 Task: Create relationship between student and grades object.
Action: Mouse moved to (669, 34)
Screenshot: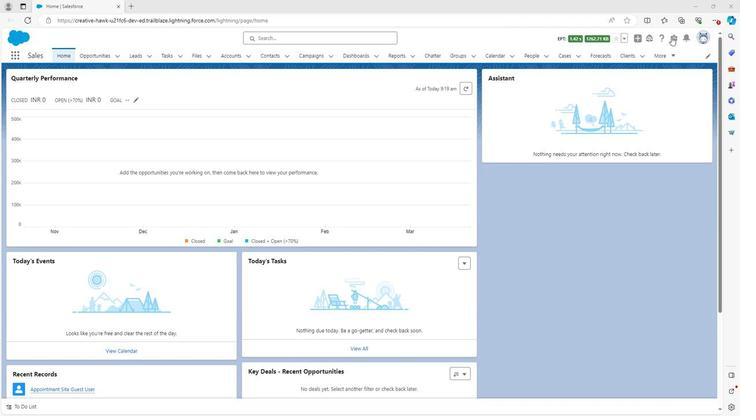 
Action: Mouse pressed left at (669, 34)
Screenshot: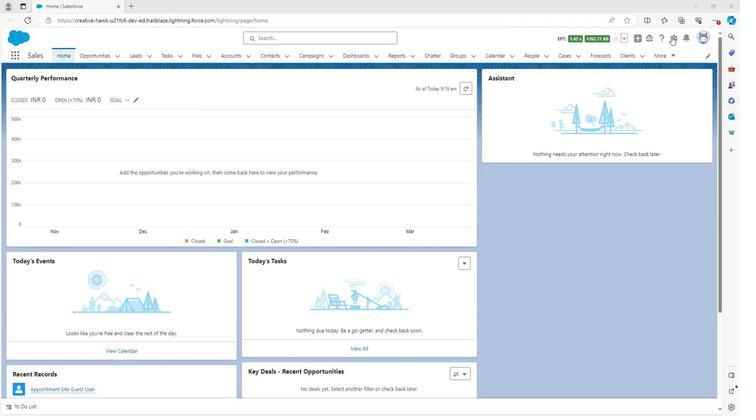 
Action: Mouse moved to (646, 57)
Screenshot: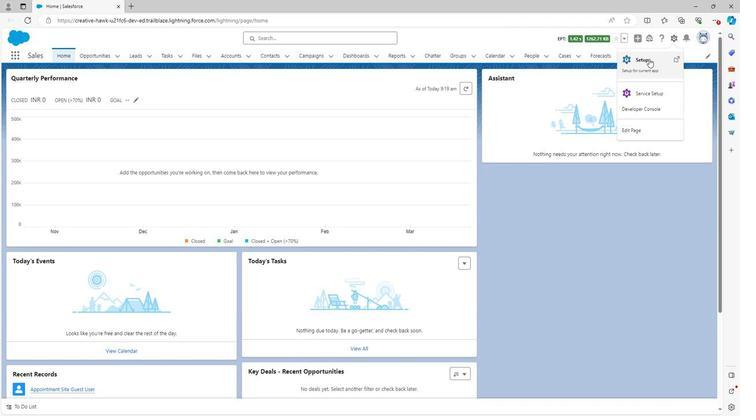 
Action: Mouse pressed left at (646, 57)
Screenshot: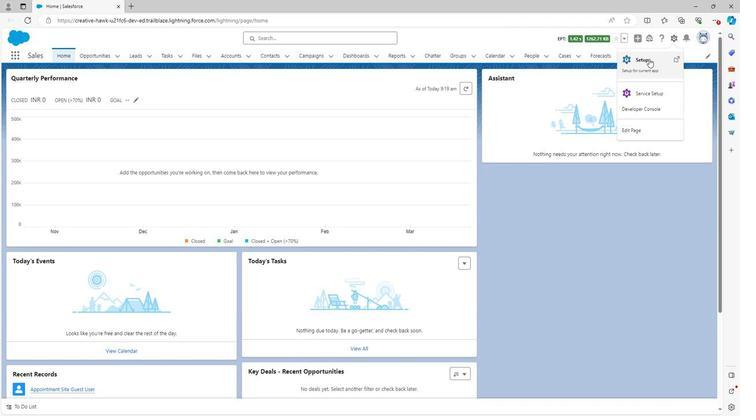 
Action: Mouse moved to (89, 53)
Screenshot: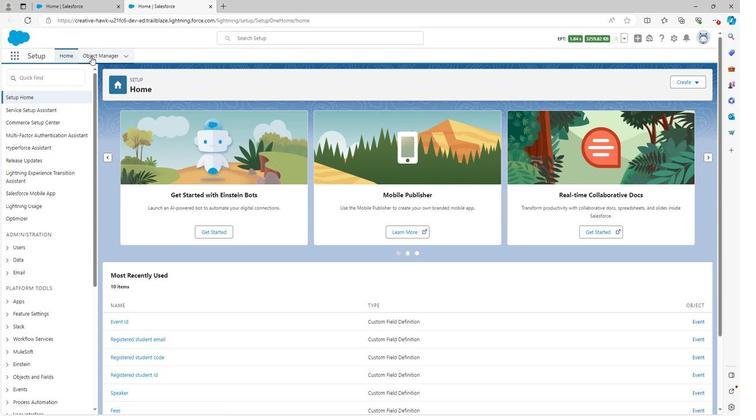 
Action: Mouse pressed left at (89, 53)
Screenshot: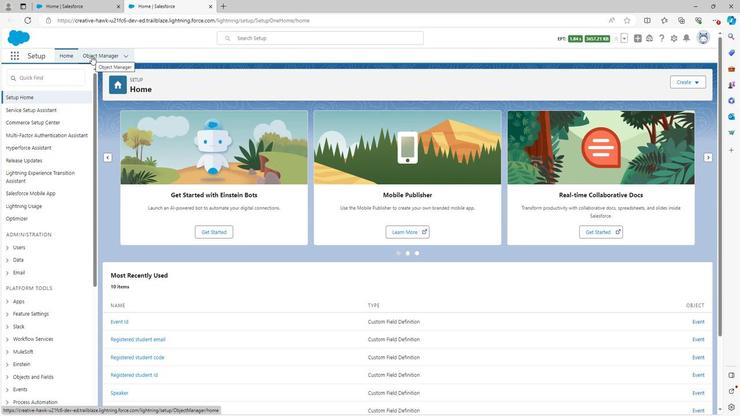 
Action: Mouse moved to (86, 182)
Screenshot: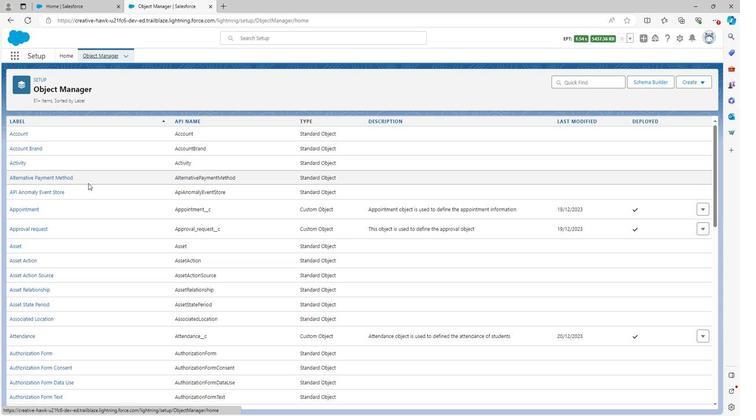 
Action: Mouse scrolled (86, 182) with delta (0, 0)
Screenshot: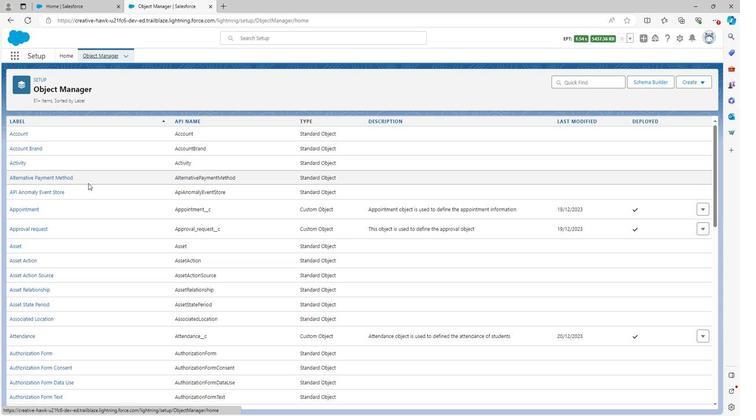 
Action: Mouse moved to (81, 196)
Screenshot: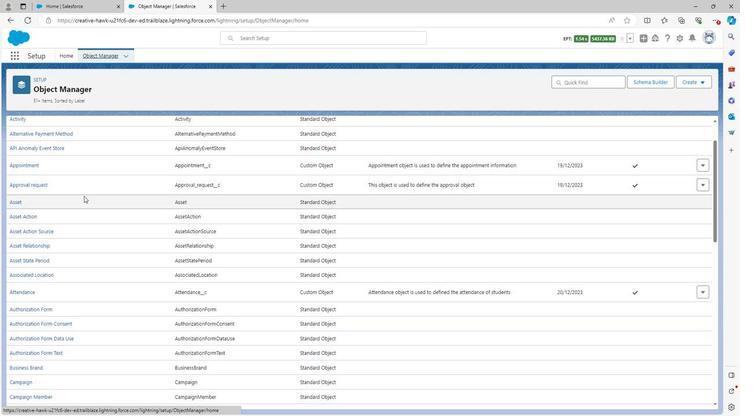 
Action: Mouse scrolled (81, 196) with delta (0, 0)
Screenshot: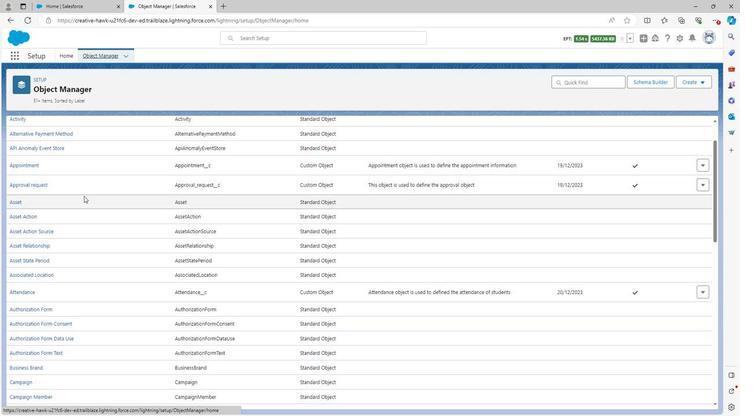 
Action: Mouse moved to (80, 197)
Screenshot: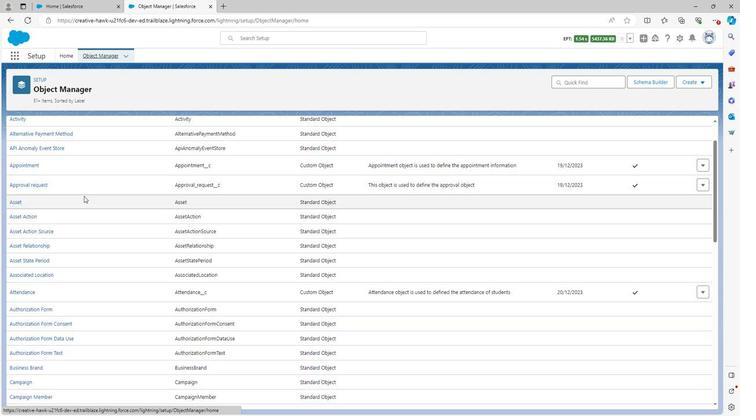 
Action: Mouse scrolled (80, 197) with delta (0, 0)
Screenshot: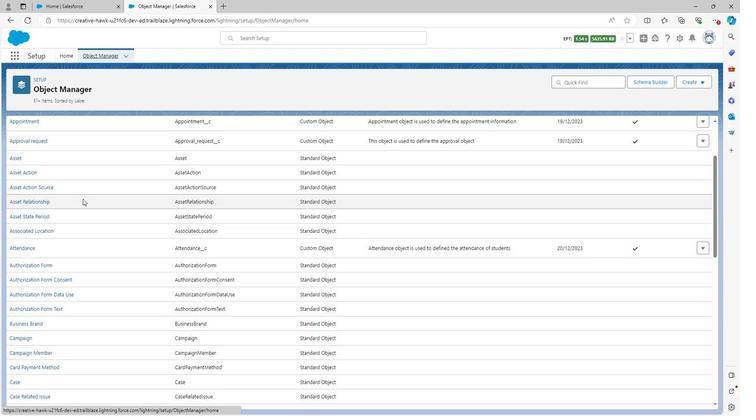 
Action: Mouse moved to (80, 200)
Screenshot: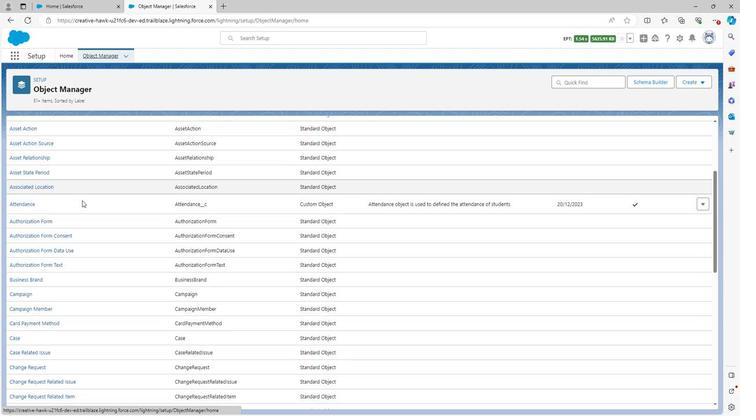 
Action: Mouse scrolled (80, 200) with delta (0, 0)
Screenshot: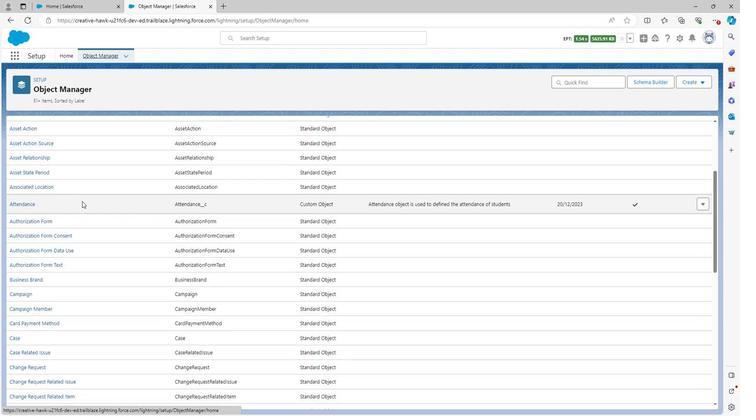 
Action: Mouse scrolled (80, 200) with delta (0, 0)
Screenshot: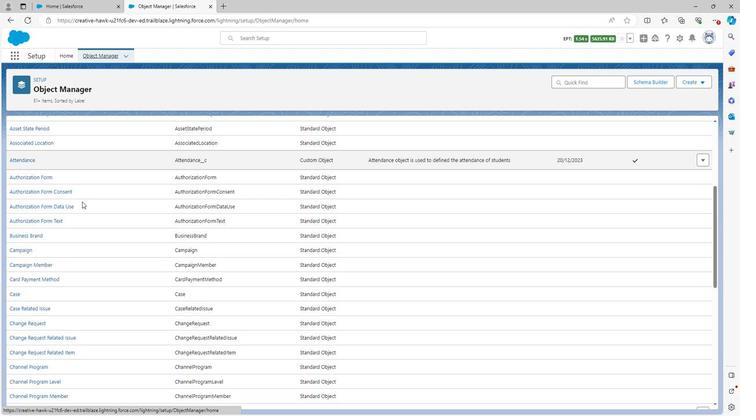 
Action: Mouse scrolled (80, 200) with delta (0, 0)
Screenshot: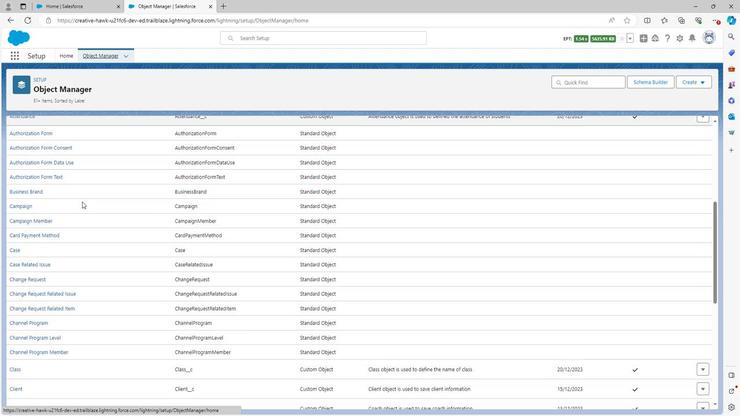 
Action: Mouse scrolled (80, 200) with delta (0, 0)
Screenshot: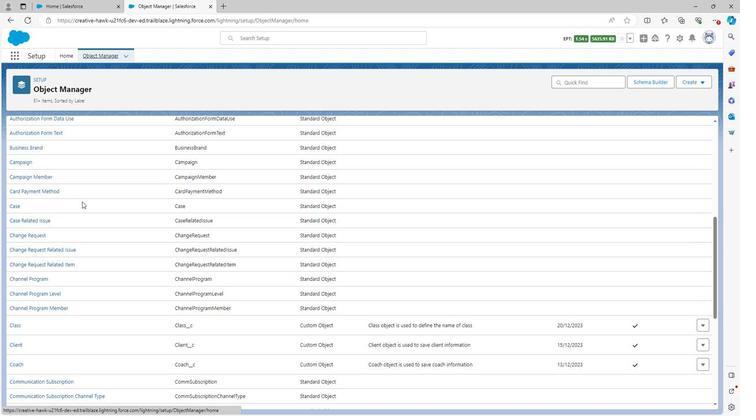 
Action: Mouse scrolled (80, 200) with delta (0, 0)
Screenshot: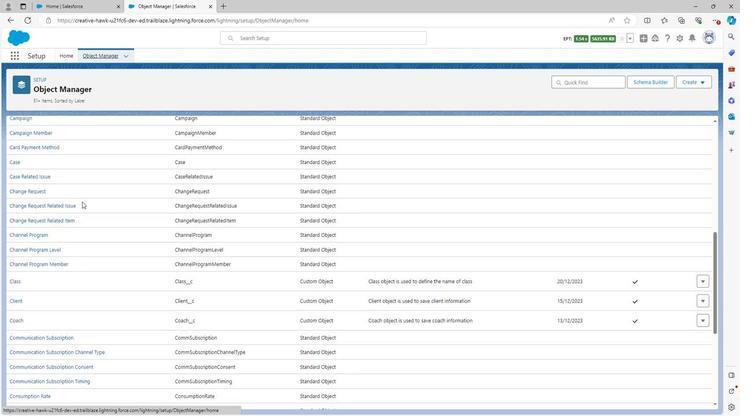 
Action: Mouse scrolled (80, 200) with delta (0, 0)
Screenshot: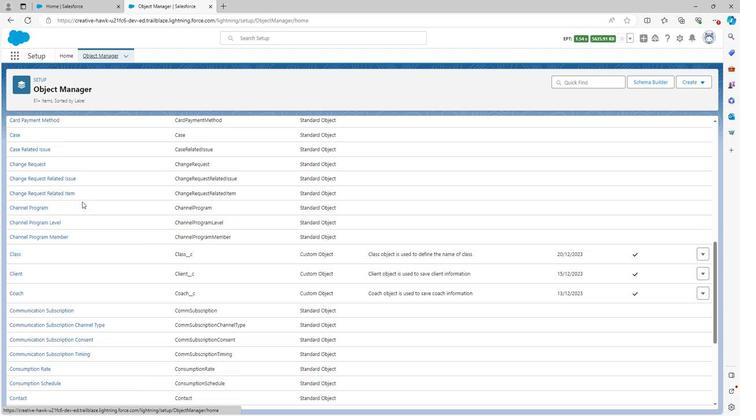 
Action: Mouse moved to (79, 201)
Screenshot: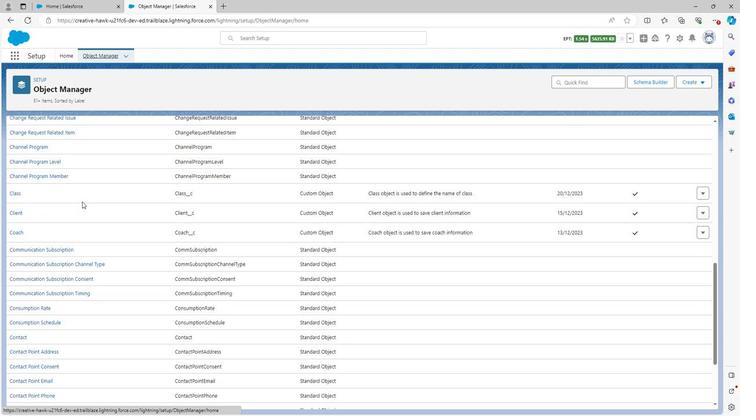 
Action: Mouse scrolled (79, 201) with delta (0, 0)
Screenshot: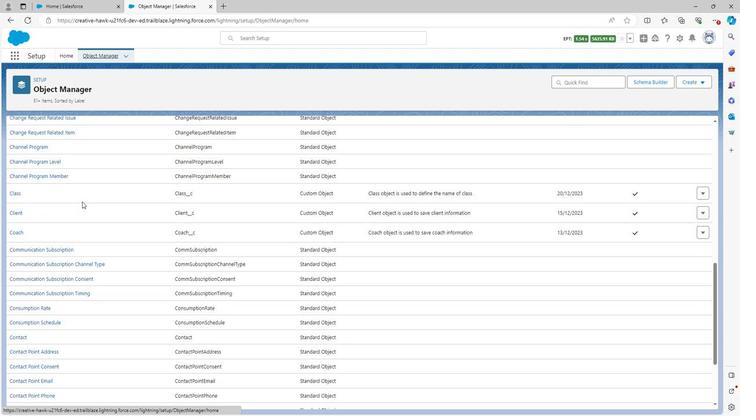 
Action: Mouse moved to (79, 203)
Screenshot: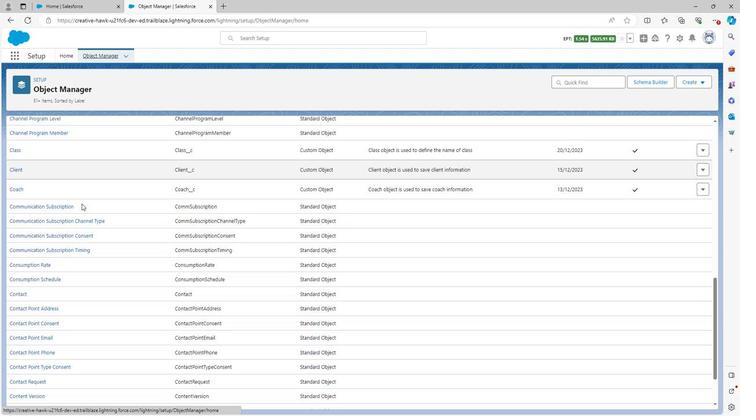 
Action: Mouse scrolled (79, 202) with delta (0, 0)
Screenshot: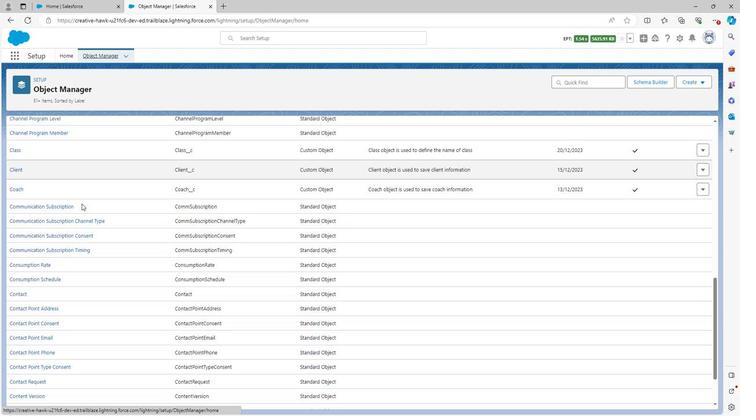 
Action: Mouse moved to (79, 204)
Screenshot: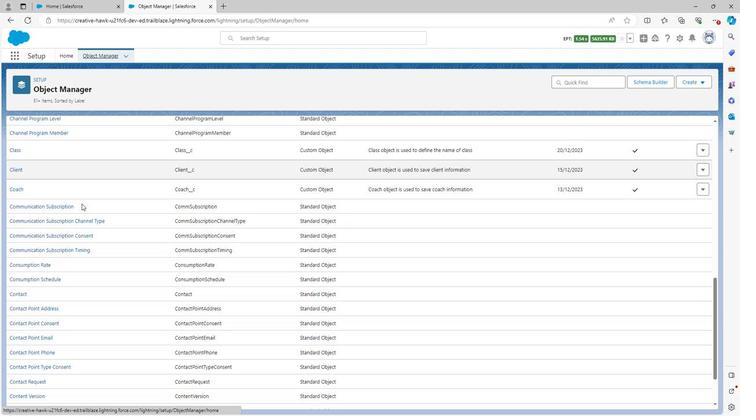
Action: Mouse scrolled (79, 203) with delta (0, 0)
Screenshot: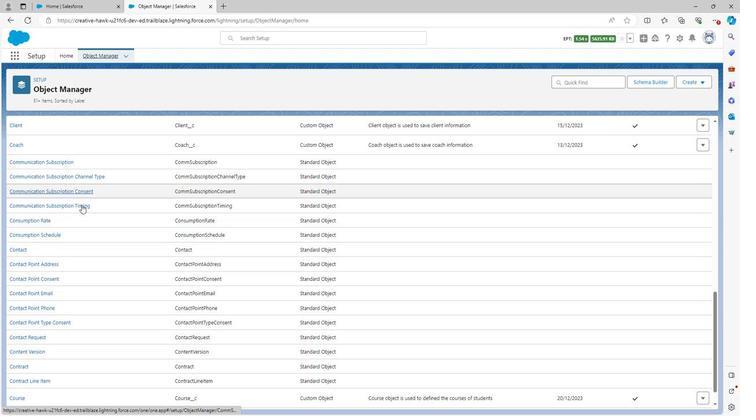 
Action: Mouse moved to (79, 204)
Screenshot: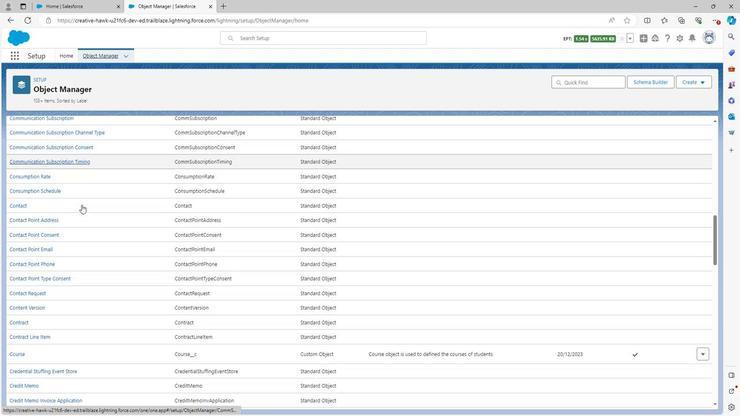 
Action: Mouse scrolled (79, 204) with delta (0, 0)
Screenshot: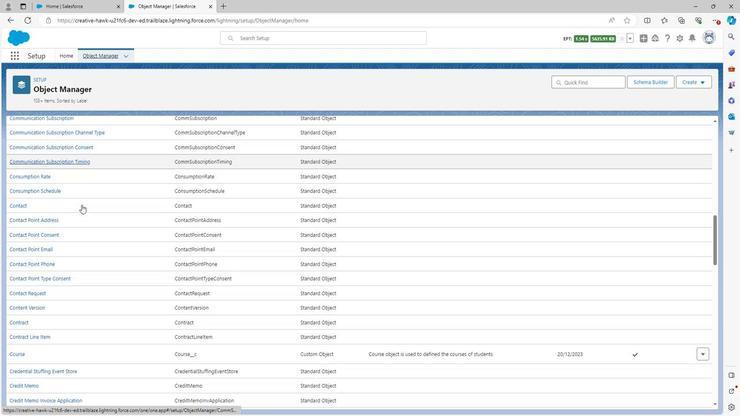 
Action: Mouse moved to (79, 205)
Screenshot: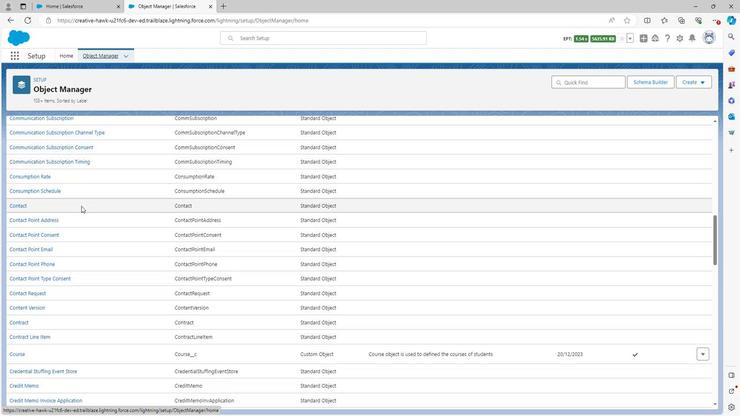 
Action: Mouse scrolled (79, 205) with delta (0, 0)
Screenshot: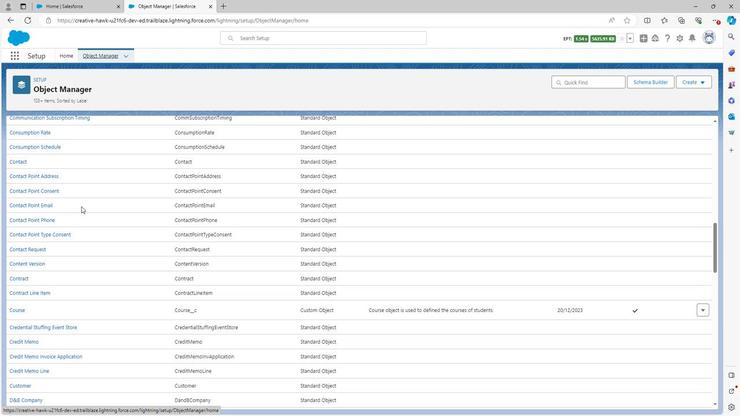 
Action: Mouse scrolled (79, 205) with delta (0, 0)
Screenshot: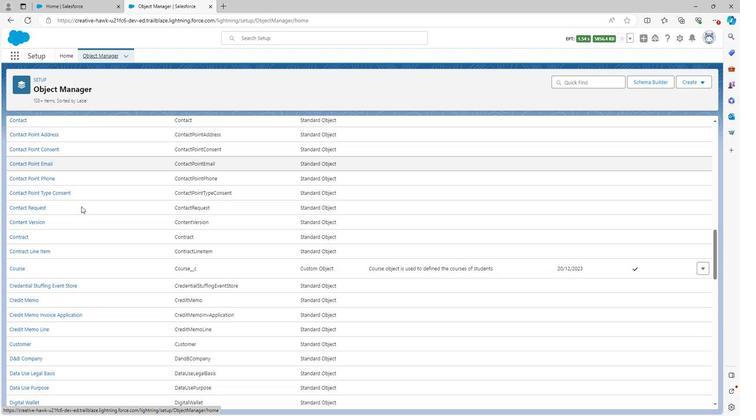 
Action: Mouse scrolled (79, 205) with delta (0, 0)
Screenshot: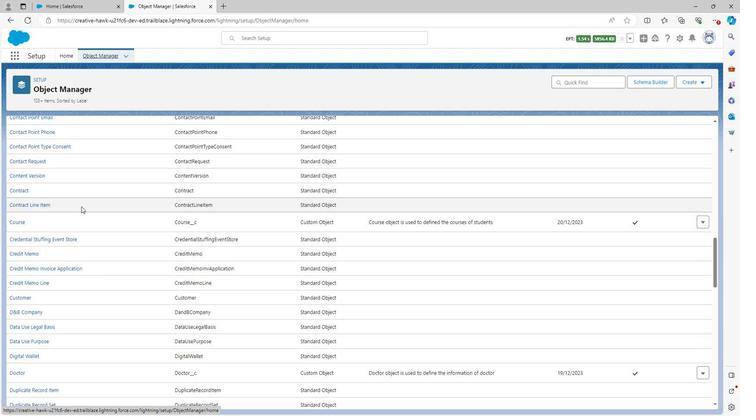 
Action: Mouse scrolled (79, 205) with delta (0, 0)
Screenshot: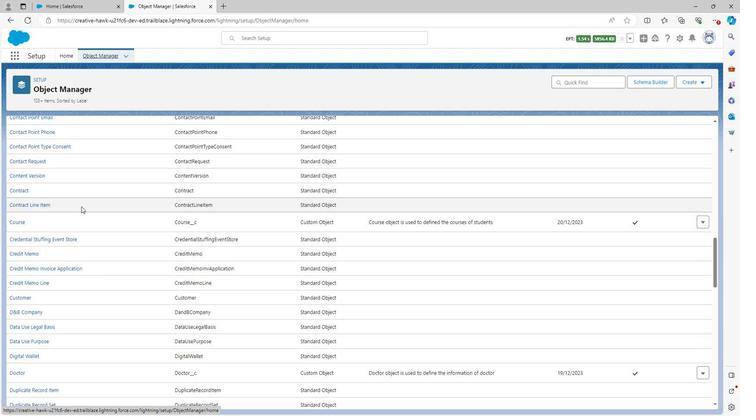 
Action: Mouse scrolled (79, 205) with delta (0, 0)
Screenshot: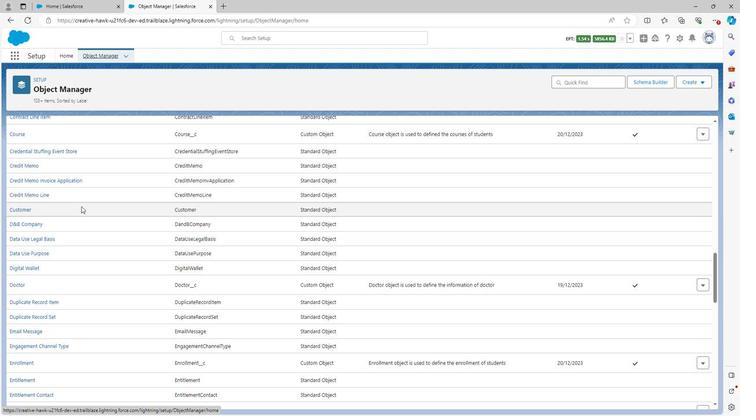 
Action: Mouse scrolled (79, 205) with delta (0, 0)
Screenshot: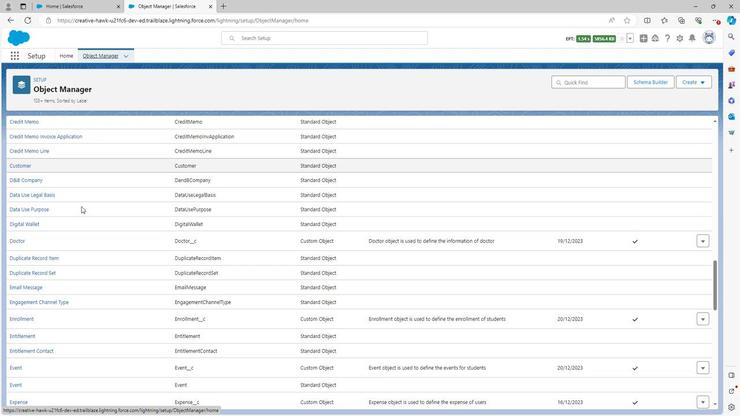 
Action: Mouse scrolled (79, 205) with delta (0, 0)
Screenshot: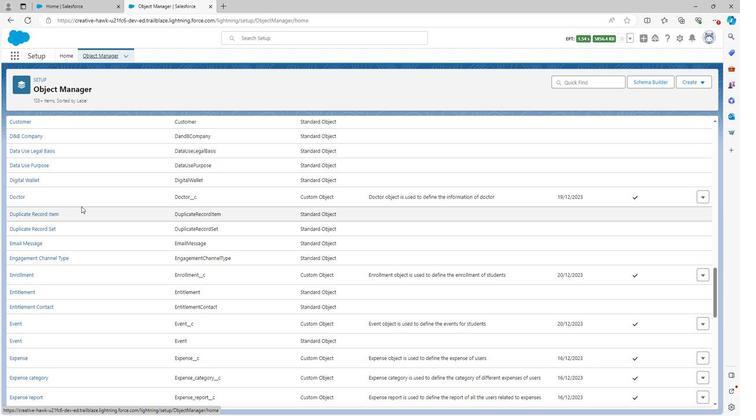 
Action: Mouse scrolled (79, 205) with delta (0, 0)
Screenshot: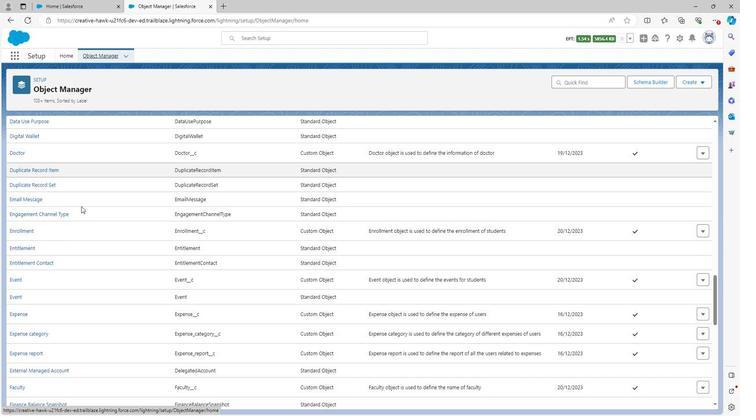 
Action: Mouse scrolled (79, 205) with delta (0, 0)
Screenshot: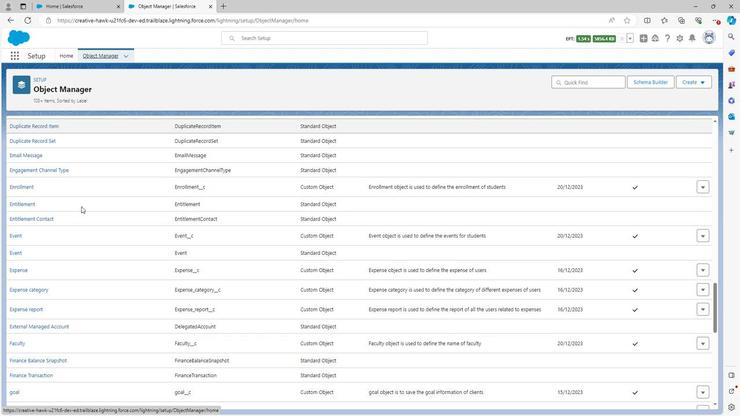 
Action: Mouse scrolled (79, 205) with delta (0, 0)
Screenshot: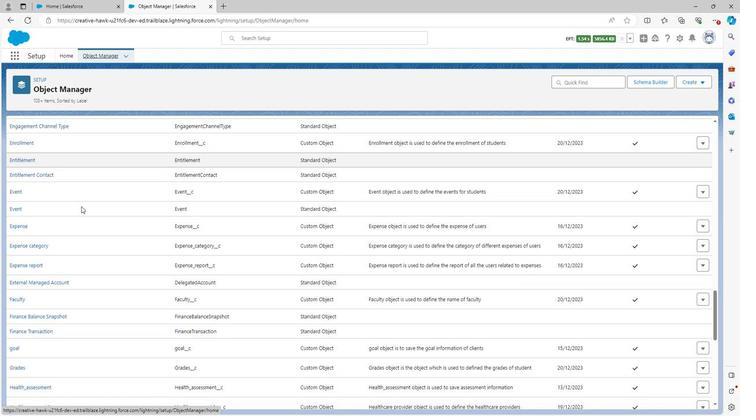 
Action: Mouse scrolled (79, 205) with delta (0, 0)
Screenshot: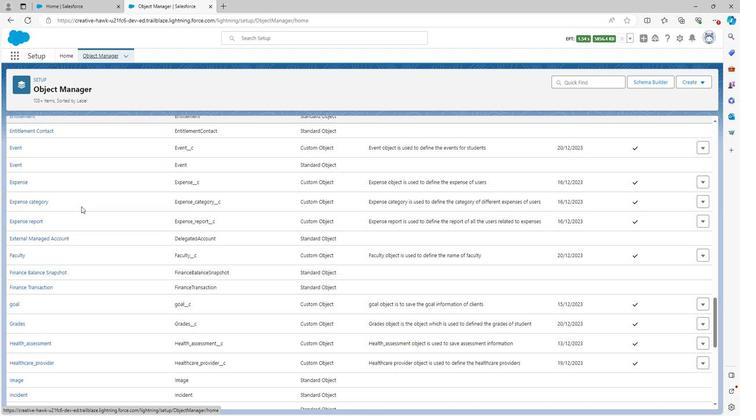 
Action: Mouse scrolled (79, 205) with delta (0, 0)
Screenshot: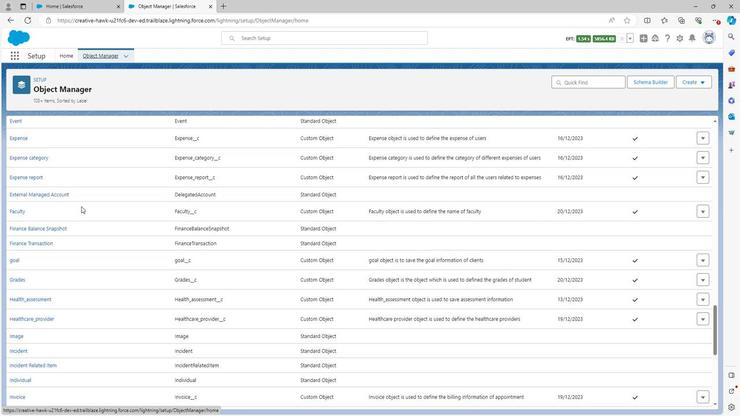 
Action: Mouse scrolled (79, 205) with delta (0, 0)
Screenshot: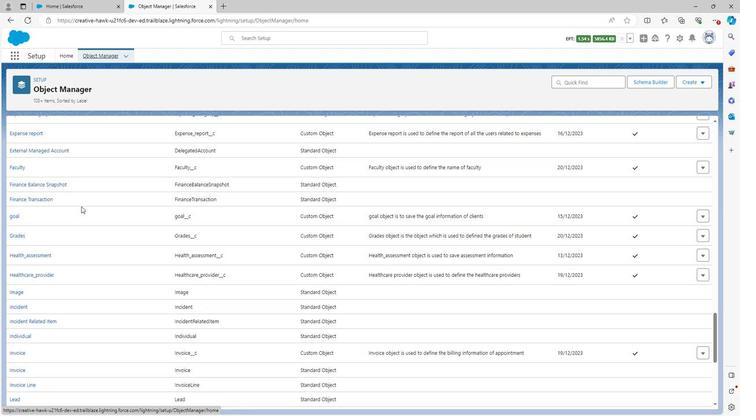 
Action: Mouse scrolled (79, 205) with delta (0, 0)
Screenshot: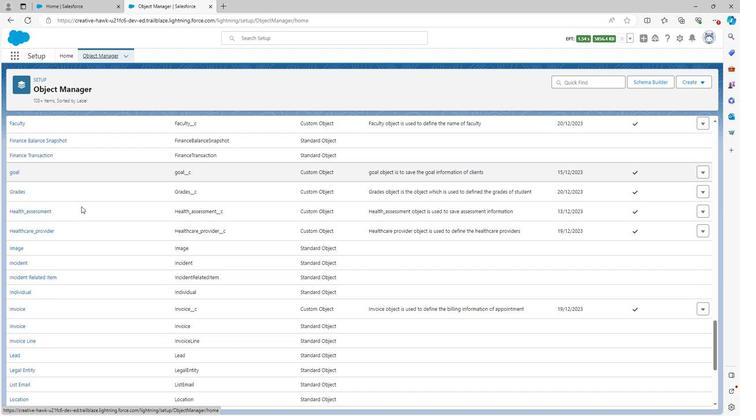 
Action: Mouse moved to (17, 146)
Screenshot: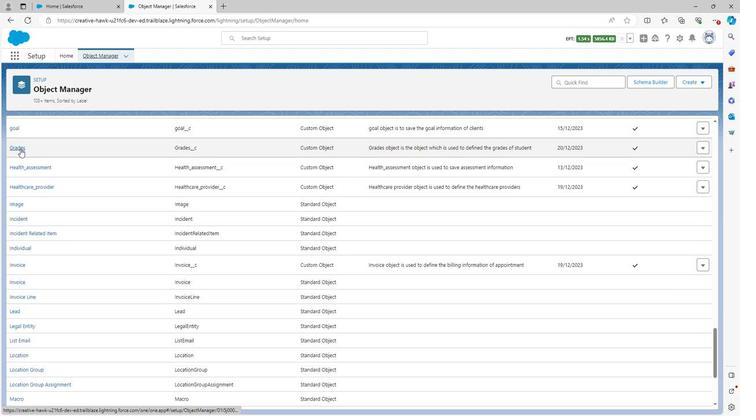 
Action: Mouse pressed left at (17, 146)
Screenshot: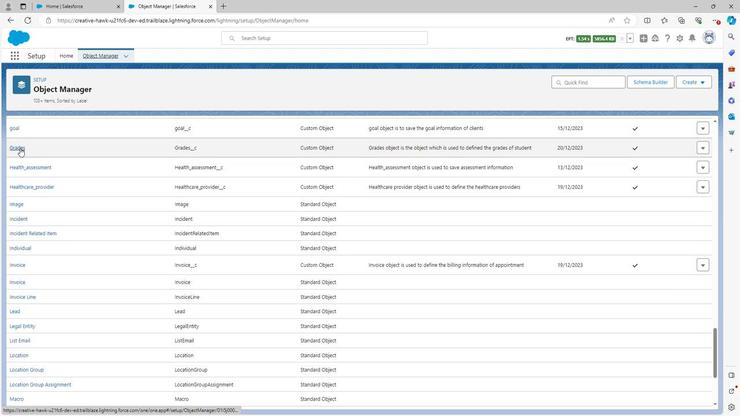 
Action: Mouse moved to (85, 52)
Screenshot: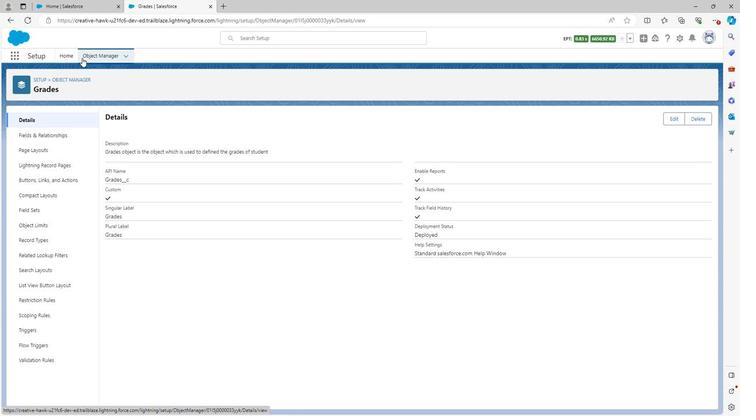 
Action: Mouse pressed left at (85, 52)
Screenshot: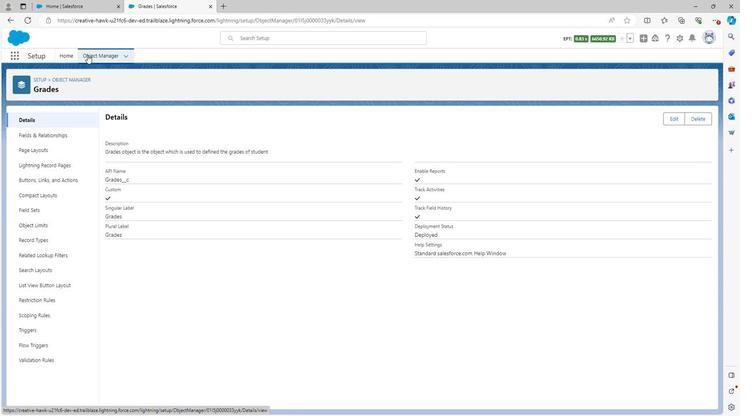 
Action: Mouse moved to (69, 298)
Screenshot: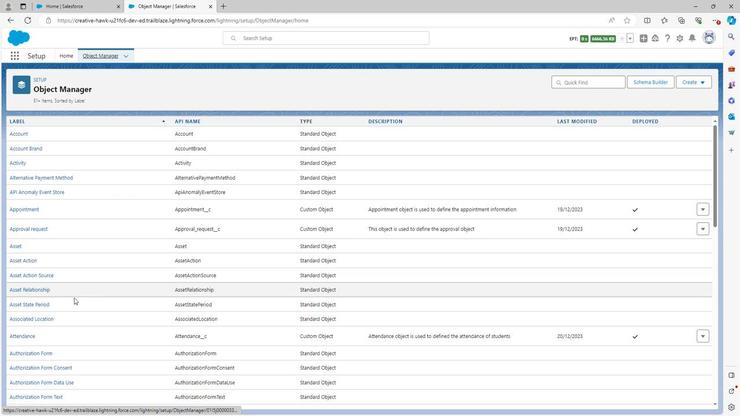 
Action: Mouse scrolled (69, 297) with delta (0, 0)
Screenshot: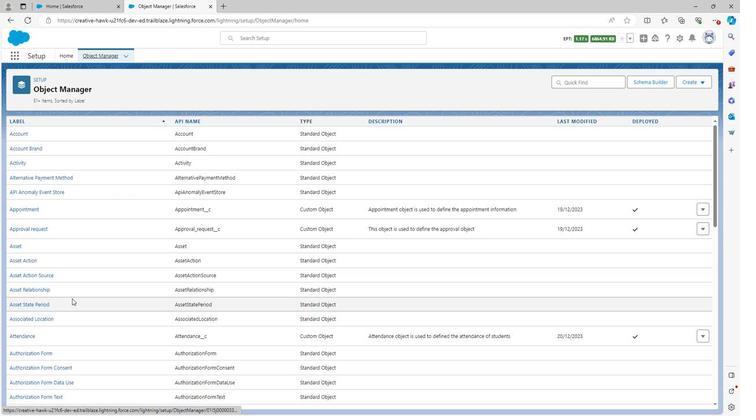 
Action: Mouse moved to (69, 298)
Screenshot: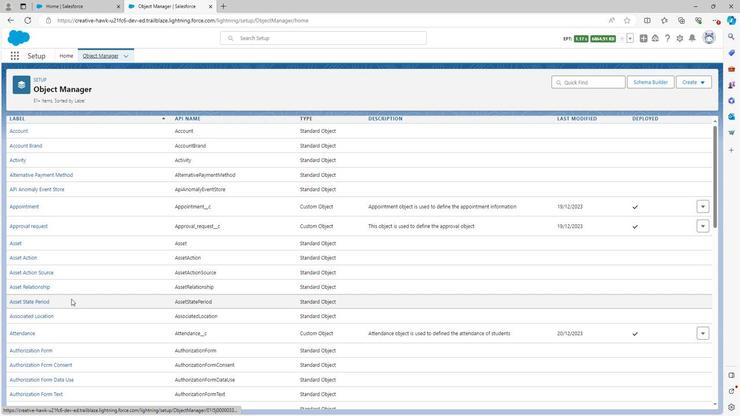 
Action: Mouse scrolled (69, 298) with delta (0, 0)
Screenshot: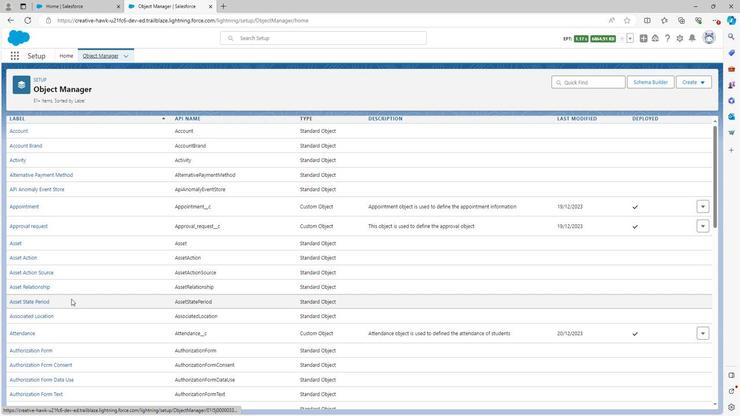 
Action: Mouse moved to (67, 300)
Screenshot: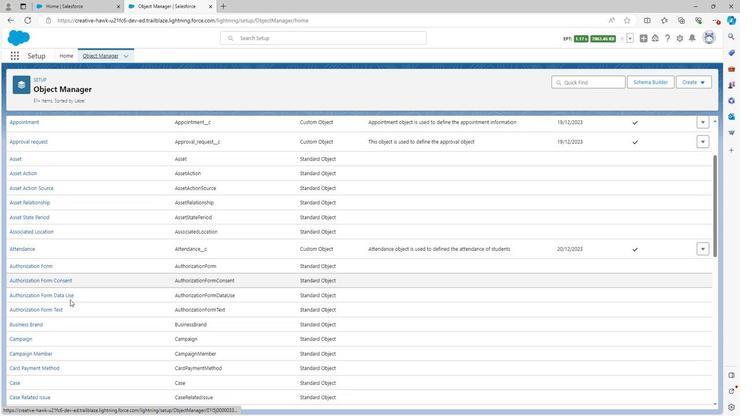 
Action: Mouse scrolled (67, 299) with delta (0, 0)
Screenshot: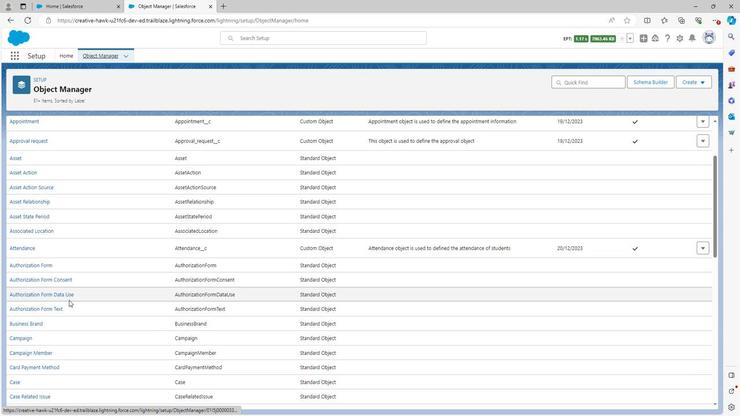 
Action: Mouse scrolled (67, 299) with delta (0, 0)
Screenshot: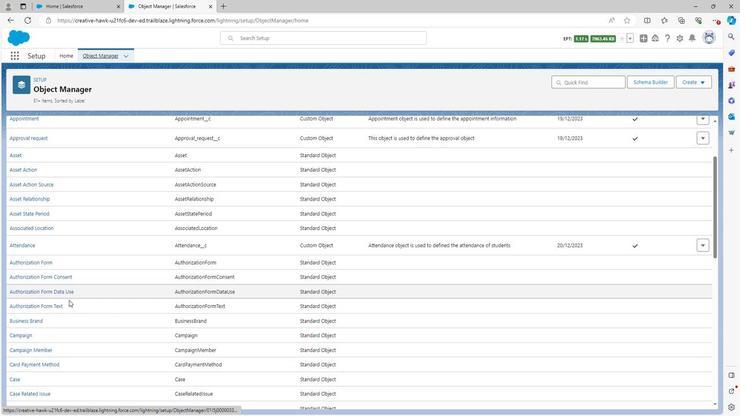 
Action: Mouse scrolled (67, 299) with delta (0, 0)
Screenshot: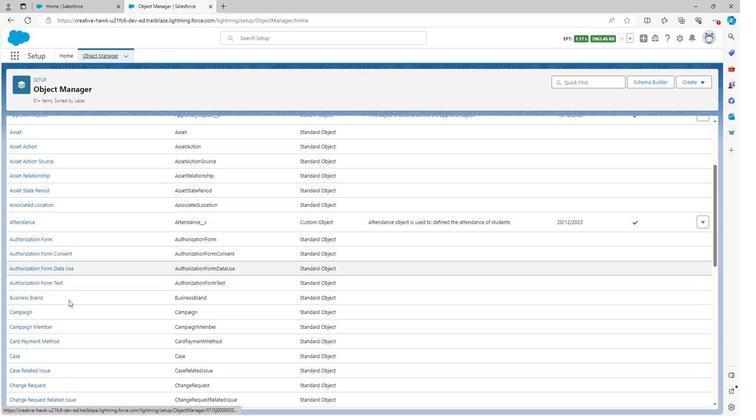 
Action: Mouse scrolled (67, 299) with delta (0, 0)
Screenshot: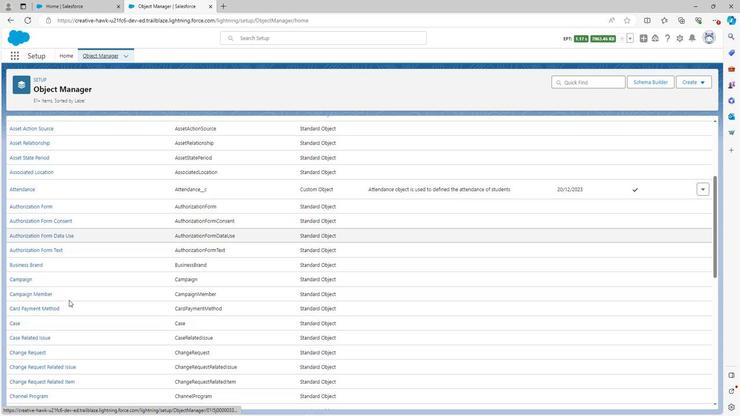 
Action: Mouse moved to (66, 302)
Screenshot: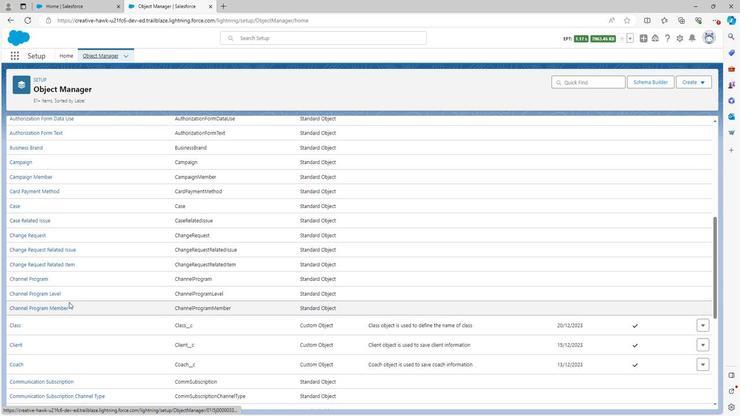 
Action: Mouse scrolled (66, 301) with delta (0, 0)
Screenshot: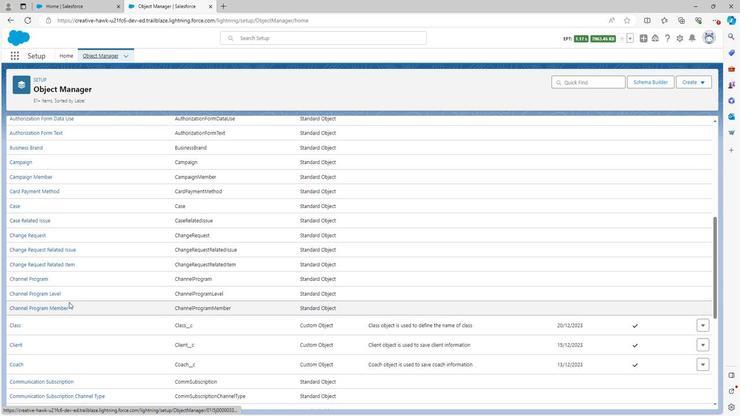 
Action: Mouse scrolled (66, 301) with delta (0, 0)
Screenshot: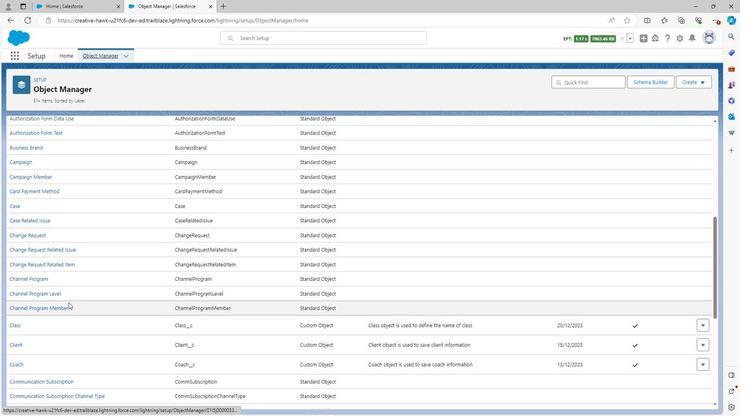 
Action: Mouse scrolled (66, 301) with delta (0, 0)
Screenshot: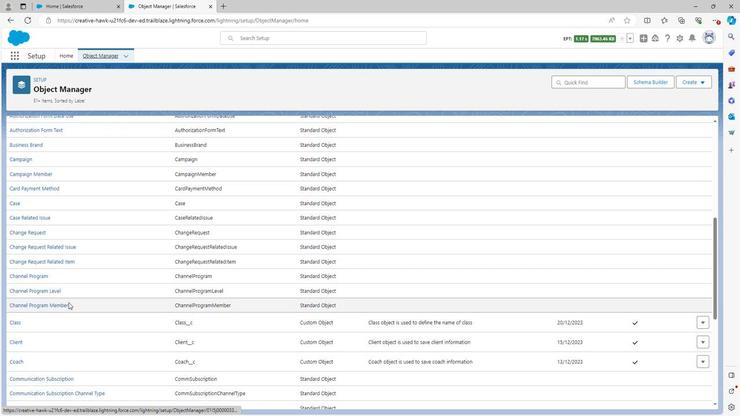 
Action: Mouse scrolled (66, 301) with delta (0, 0)
Screenshot: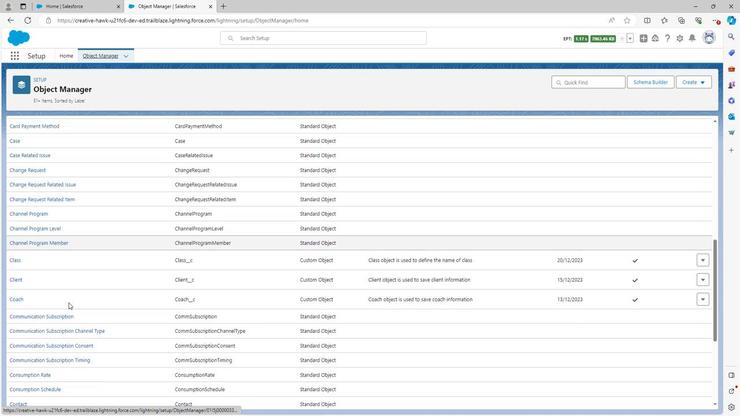 
Action: Mouse moved to (69, 294)
Screenshot: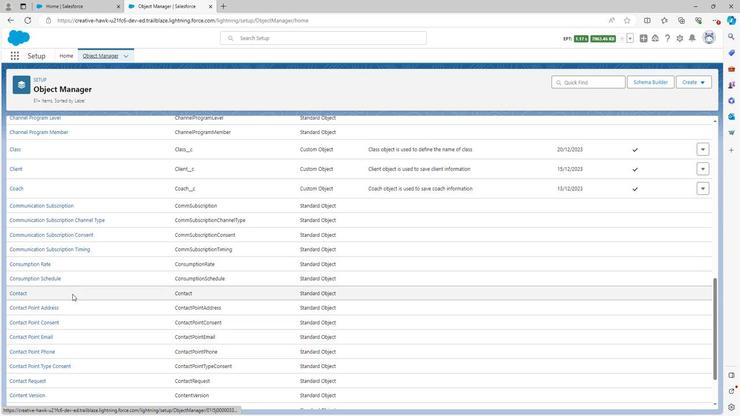 
Action: Mouse scrolled (69, 294) with delta (0, 0)
Screenshot: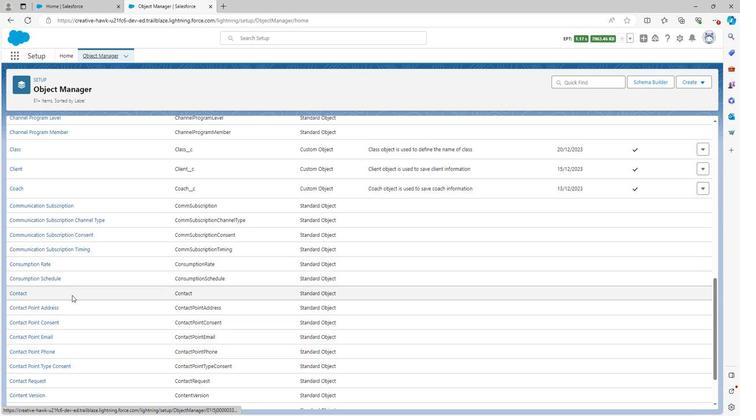 
Action: Mouse scrolled (69, 294) with delta (0, 0)
Screenshot: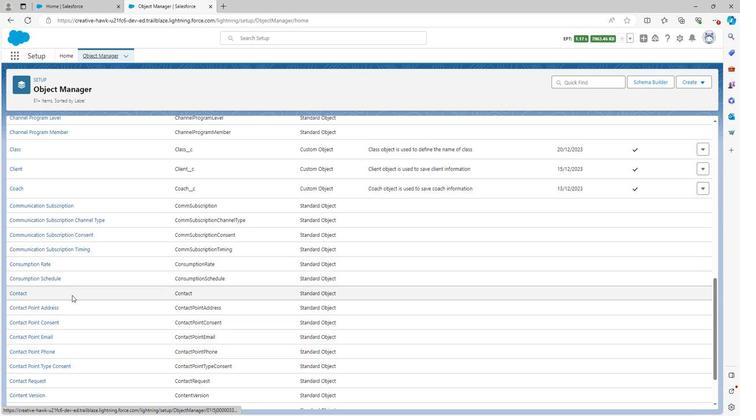 
Action: Mouse scrolled (69, 294) with delta (0, 0)
Screenshot: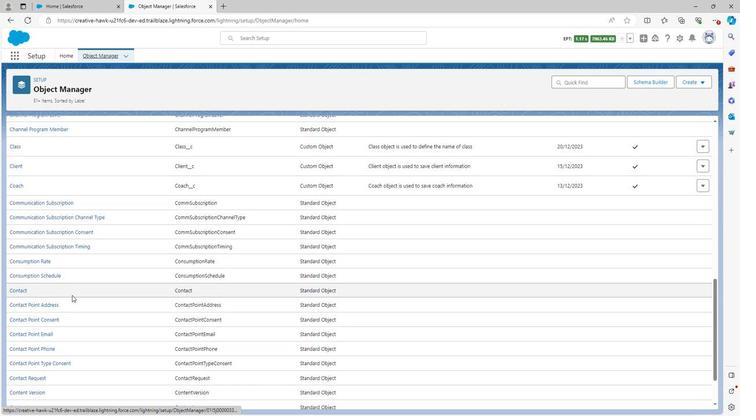 
Action: Mouse scrolled (69, 294) with delta (0, 0)
Screenshot: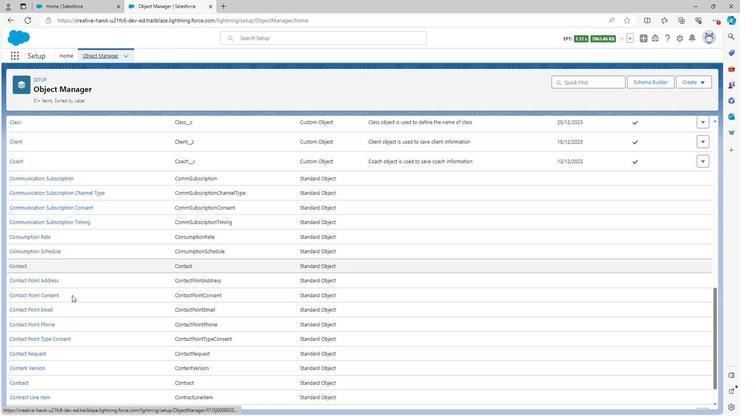 
Action: Mouse scrolled (69, 294) with delta (0, 0)
Screenshot: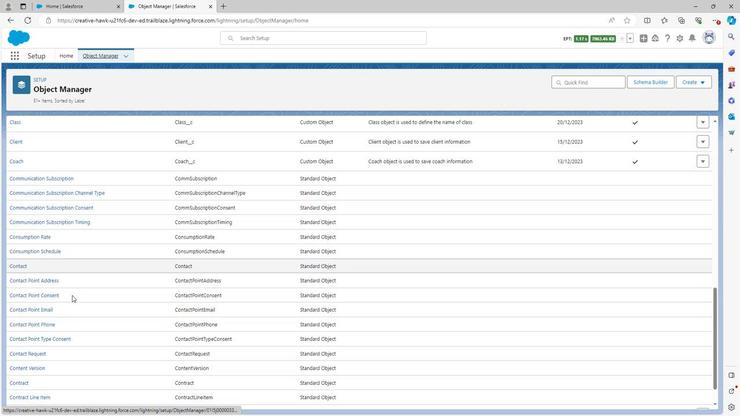 
Action: Mouse moved to (68, 295)
Screenshot: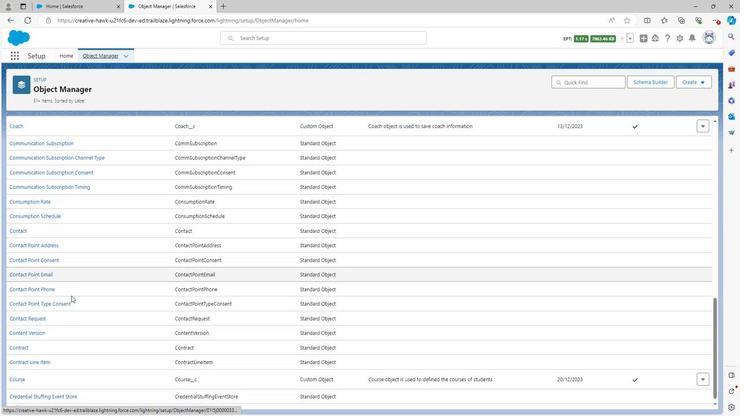 
Action: Mouse scrolled (68, 294) with delta (0, 0)
Screenshot: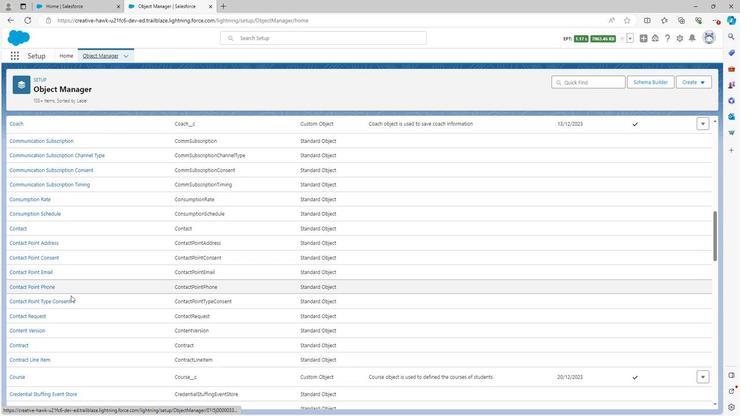 
Action: Mouse moved to (68, 296)
Screenshot: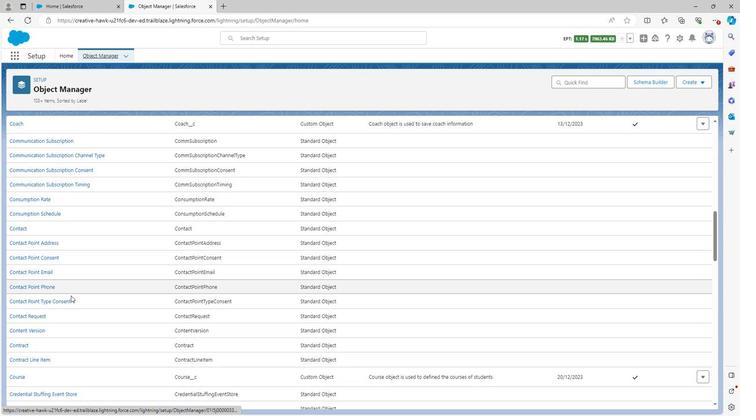 
Action: Mouse scrolled (68, 295) with delta (0, 0)
Screenshot: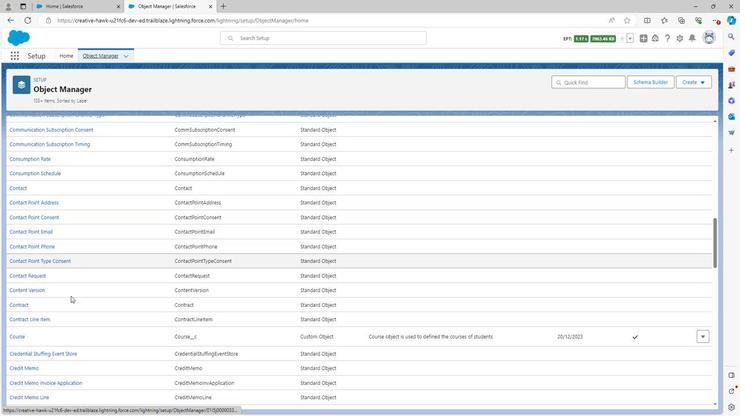 
Action: Mouse moved to (68, 297)
Screenshot: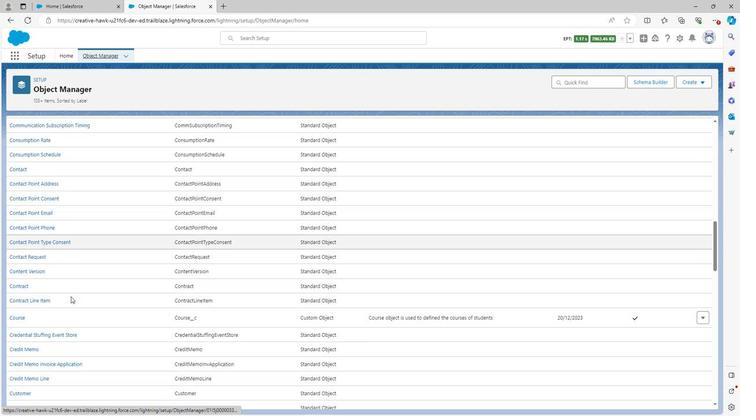
Action: Mouse scrolled (68, 296) with delta (0, 0)
Screenshot: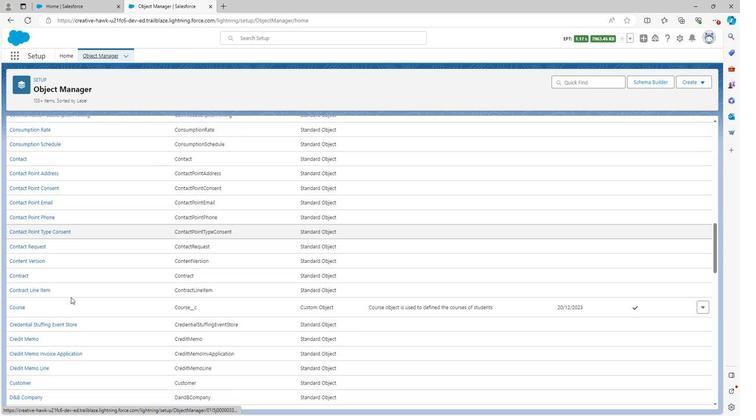 
Action: Mouse moved to (68, 298)
Screenshot: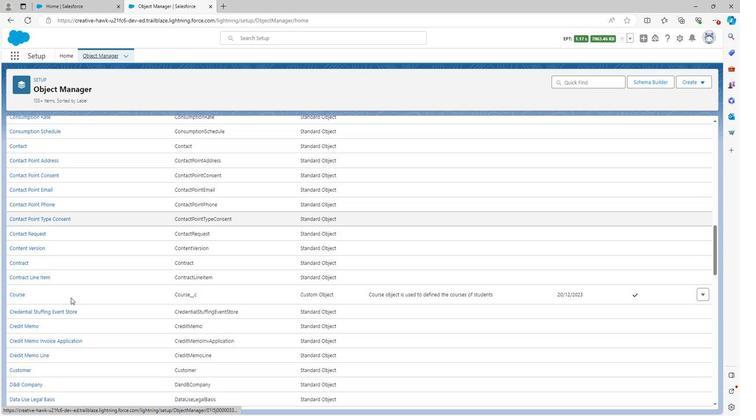 
Action: Mouse scrolled (68, 297) with delta (0, 0)
Screenshot: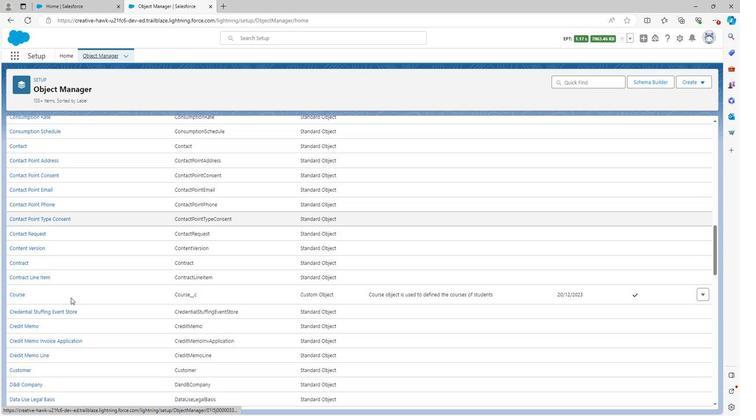 
Action: Mouse moved to (68, 298)
Screenshot: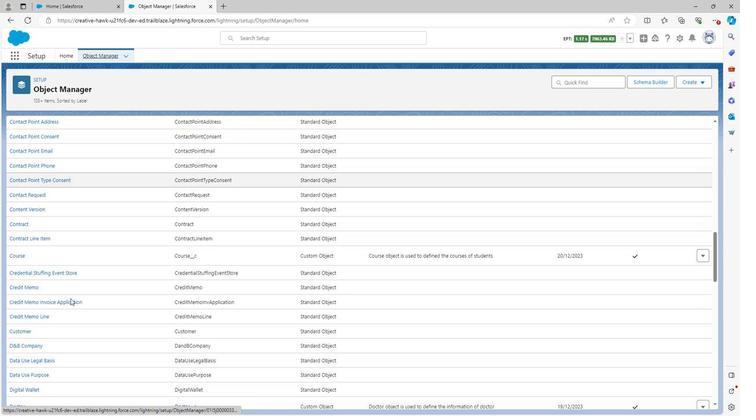 
Action: Mouse scrolled (68, 297) with delta (0, 0)
Screenshot: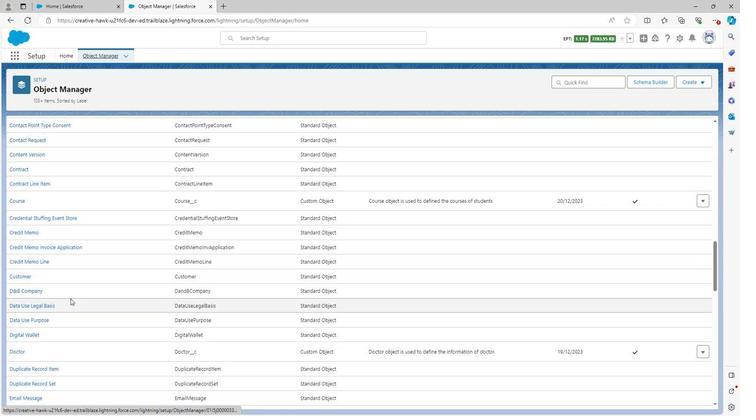 
Action: Mouse scrolled (68, 297) with delta (0, 0)
Screenshot: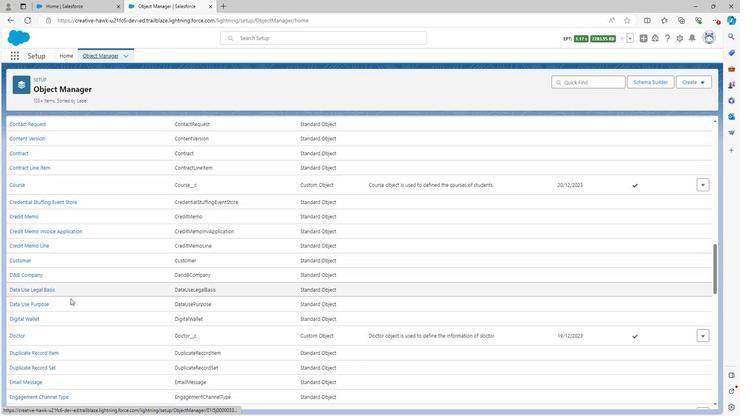 
Action: Mouse moved to (68, 298)
Screenshot: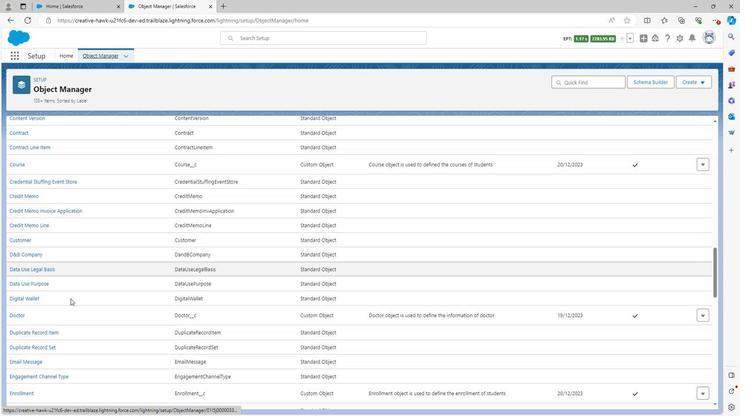
Action: Mouse scrolled (68, 298) with delta (0, 0)
Screenshot: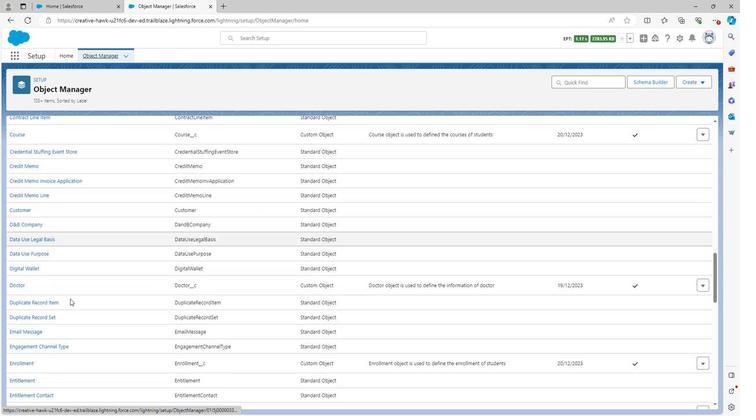 
Action: Mouse moved to (67, 299)
Screenshot: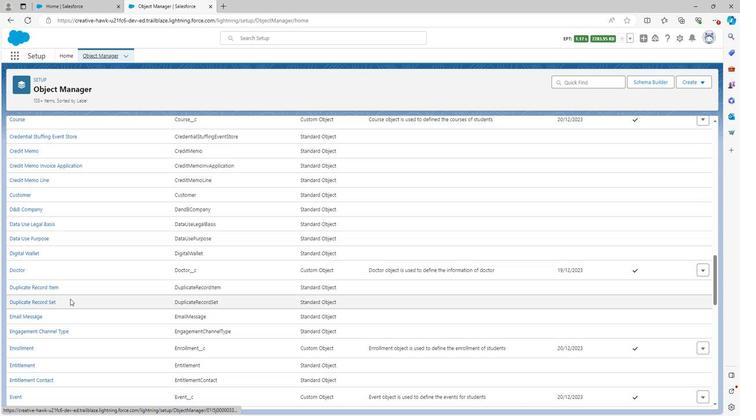 
Action: Mouse scrolled (67, 298) with delta (0, 0)
Screenshot: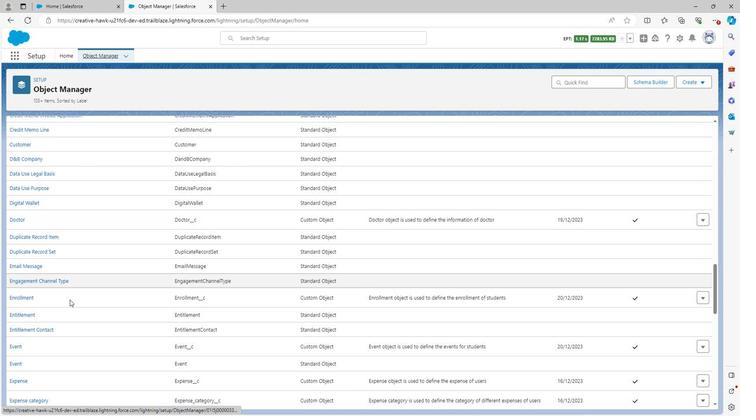 
Action: Mouse moved to (10, 302)
Screenshot: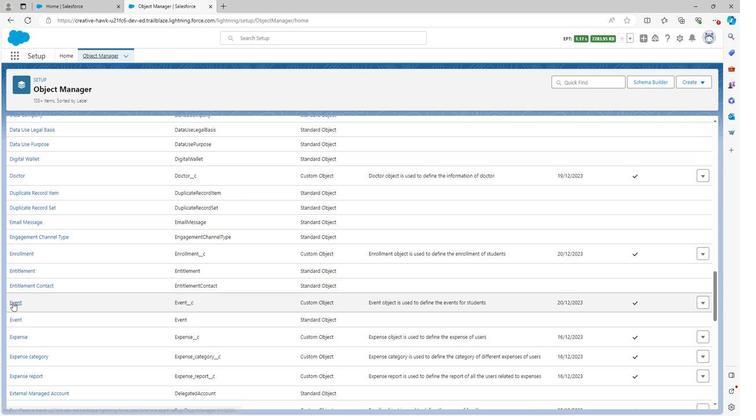 
Action: Mouse pressed left at (10, 302)
Screenshot: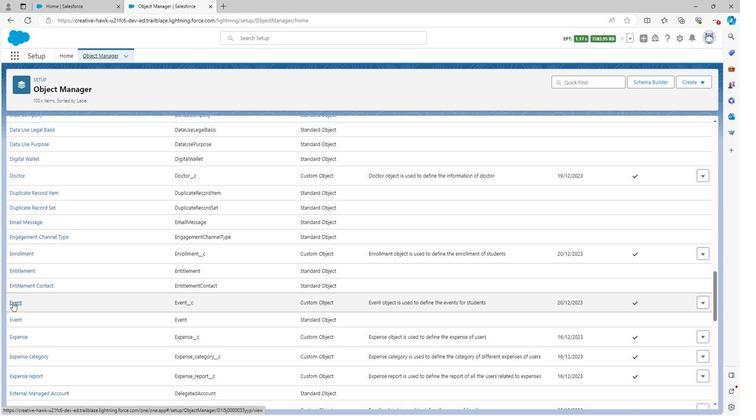 
Action: Mouse moved to (62, 131)
Screenshot: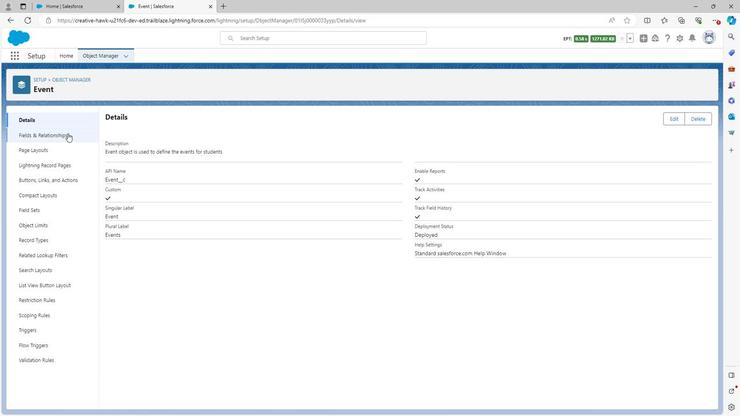 
Action: Mouse pressed left at (62, 131)
Screenshot: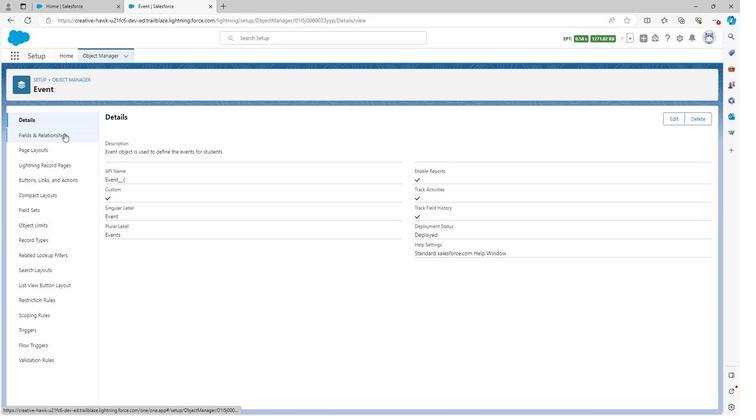 
Action: Mouse moved to (548, 118)
Screenshot: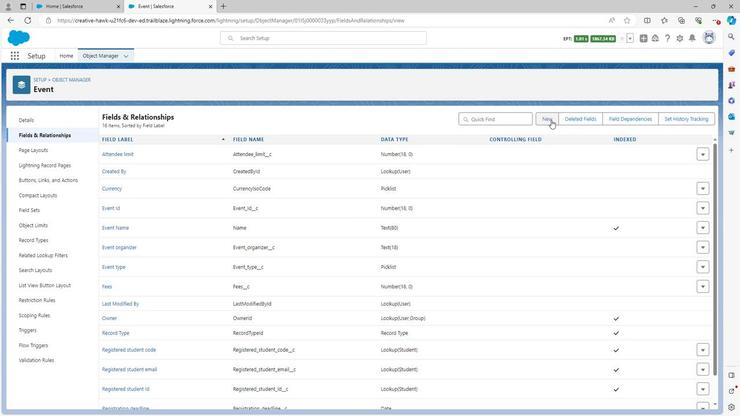 
Action: Mouse pressed left at (548, 118)
Screenshot: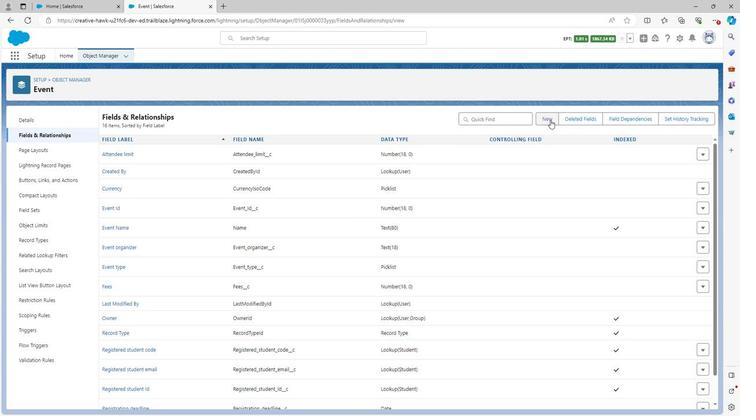 
Action: Mouse moved to (110, 260)
Screenshot: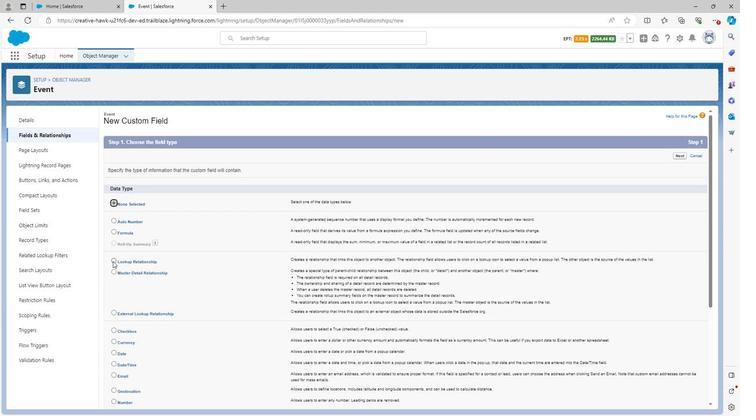
Action: Mouse pressed left at (110, 260)
Screenshot: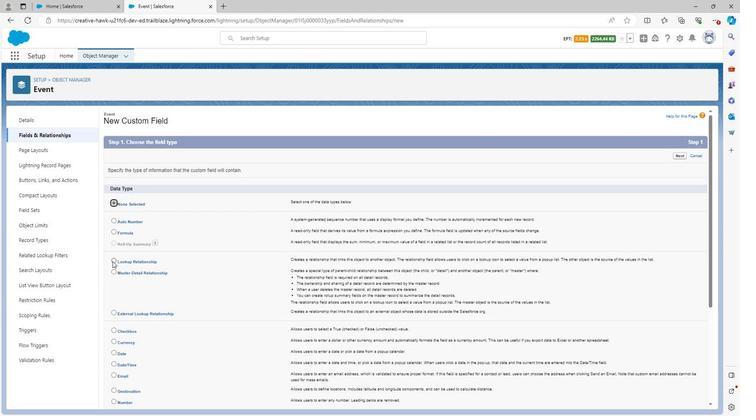 
Action: Mouse moved to (466, 303)
Screenshot: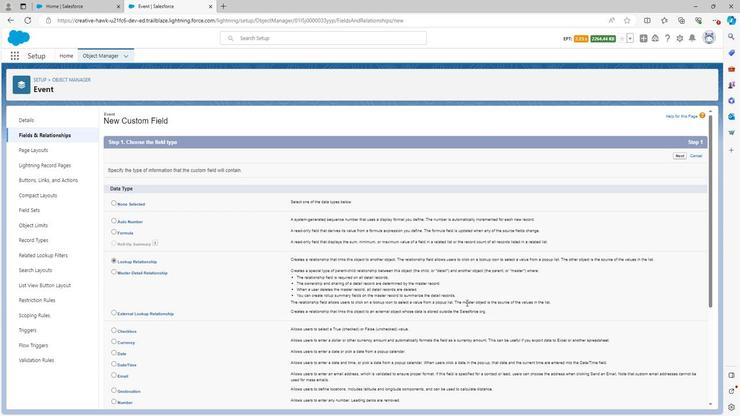 
Action: Mouse scrolled (466, 303) with delta (0, 0)
Screenshot: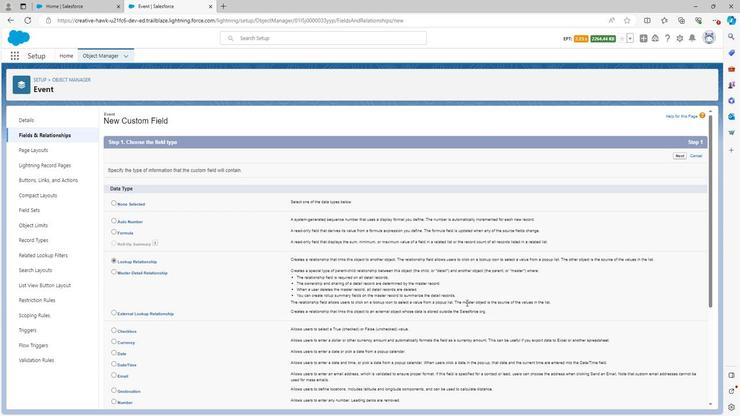 
Action: Mouse moved to (467, 304)
Screenshot: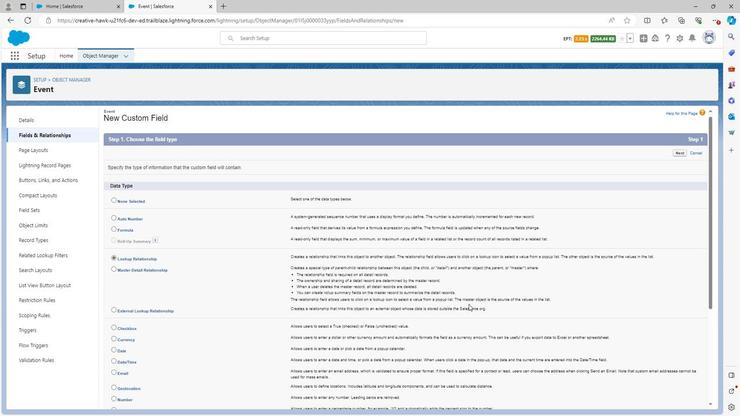 
Action: Mouse scrolled (467, 304) with delta (0, 0)
Screenshot: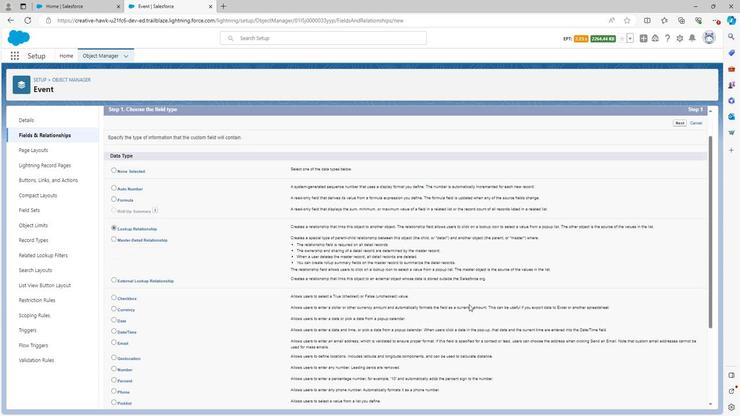 
Action: Mouse moved to (467, 305)
Screenshot: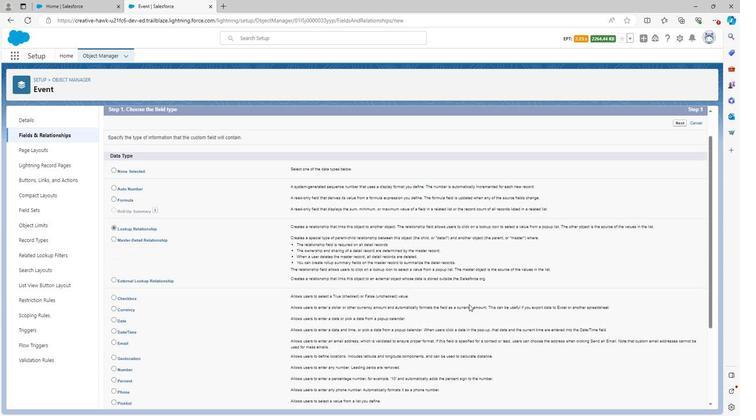 
Action: Mouse scrolled (467, 305) with delta (0, 0)
Screenshot: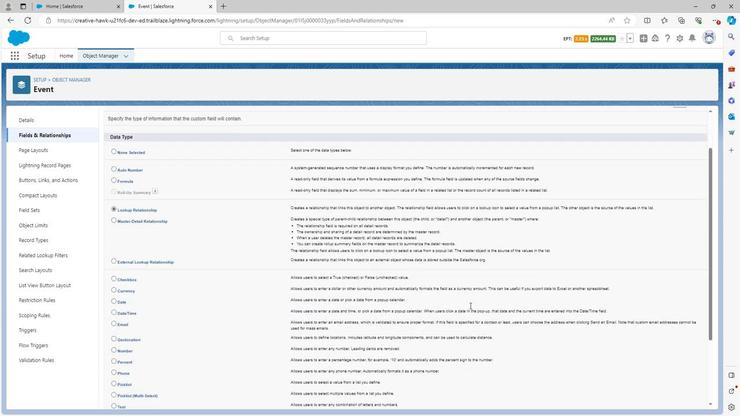 
Action: Mouse moved to (468, 305)
Screenshot: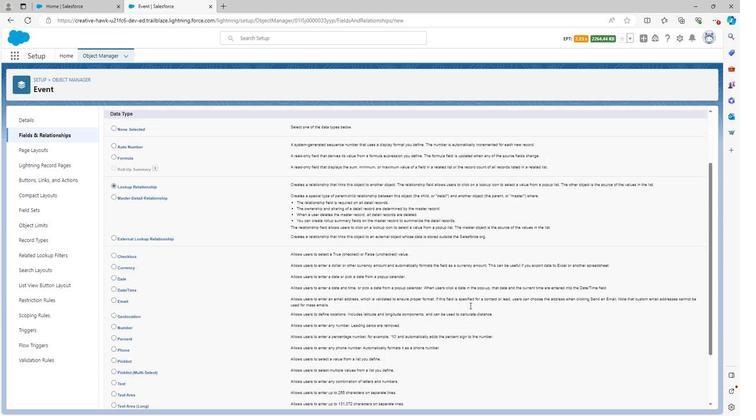 
Action: Mouse scrolled (468, 305) with delta (0, 0)
Screenshot: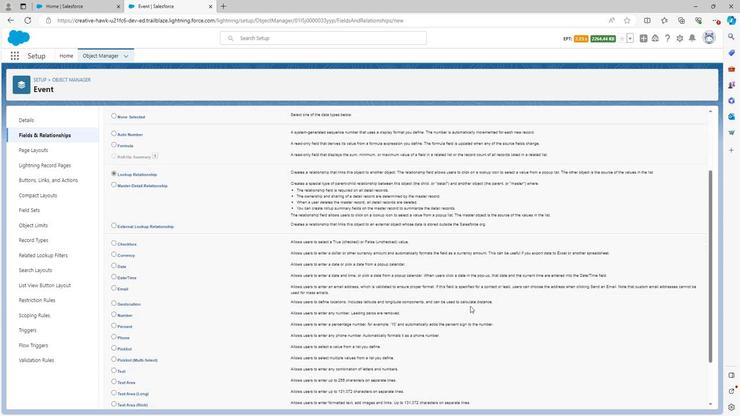 
Action: Mouse moved to (468, 305)
Screenshot: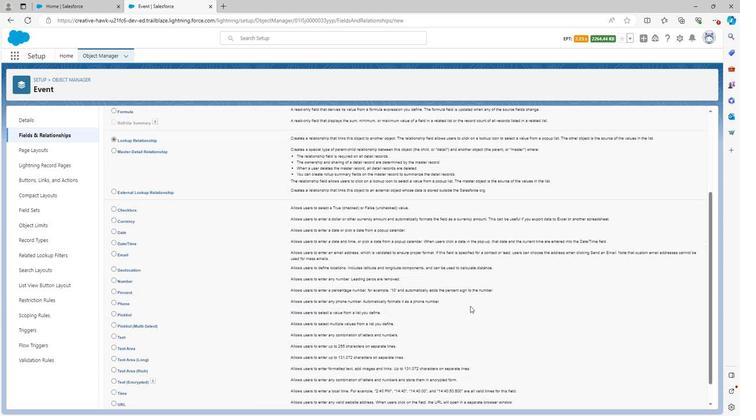 
Action: Mouse scrolled (468, 305) with delta (0, 0)
Screenshot: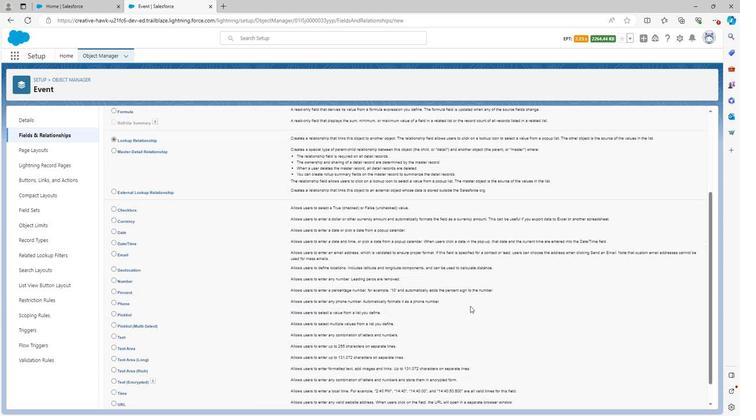 
Action: Mouse scrolled (468, 305) with delta (0, 0)
Screenshot: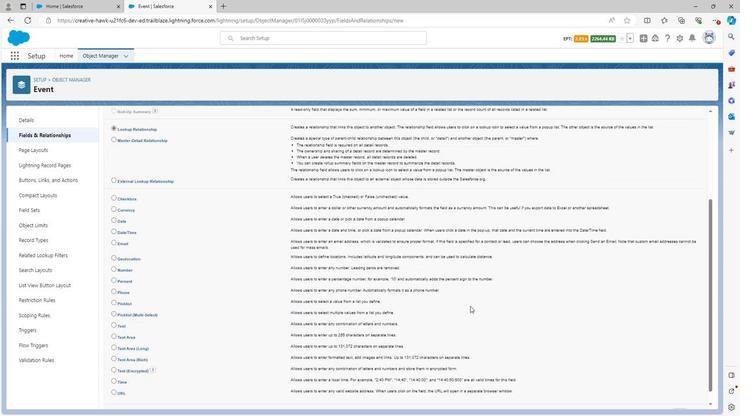 
Action: Mouse moved to (468, 306)
Screenshot: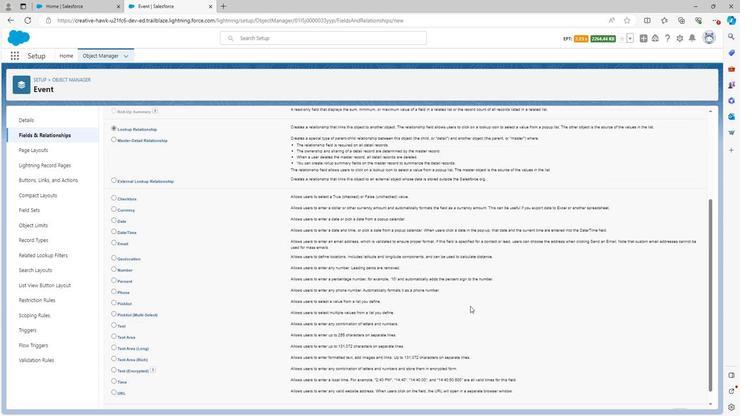 
Action: Mouse scrolled (468, 305) with delta (0, 0)
Screenshot: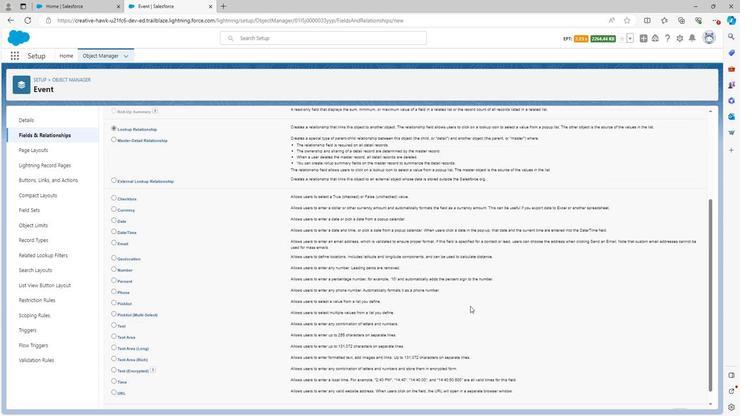 
Action: Mouse moved to (675, 396)
Screenshot: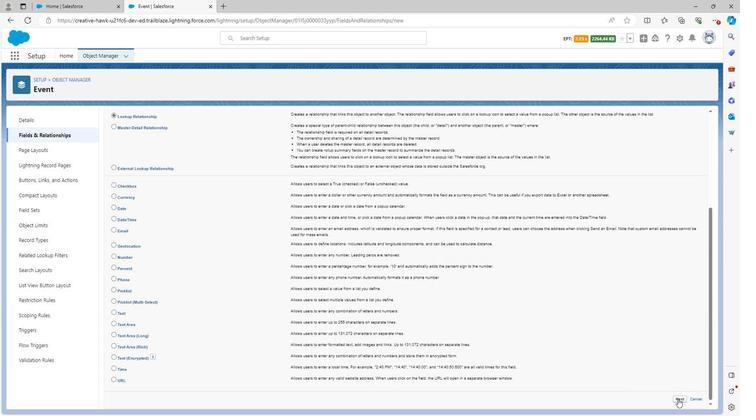 
Action: Mouse pressed left at (675, 396)
Screenshot: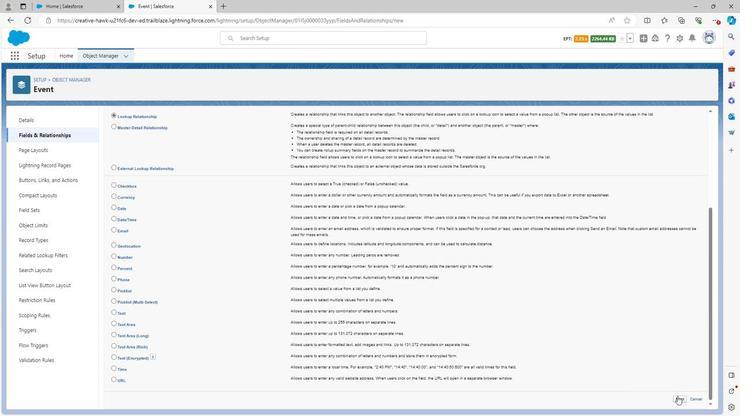 
Action: Mouse moved to (250, 184)
Screenshot: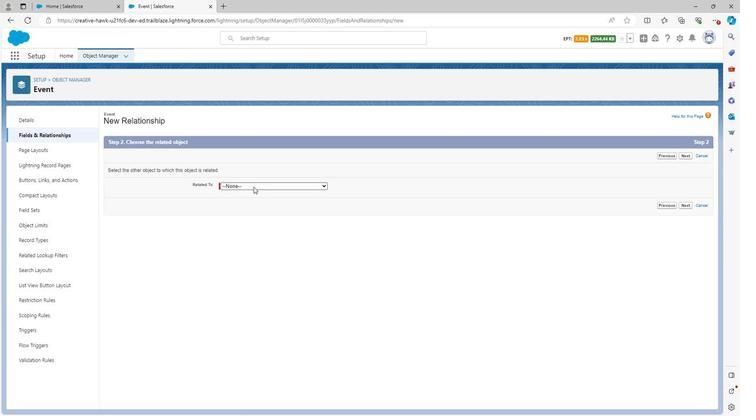 
Action: Mouse pressed left at (250, 184)
Screenshot: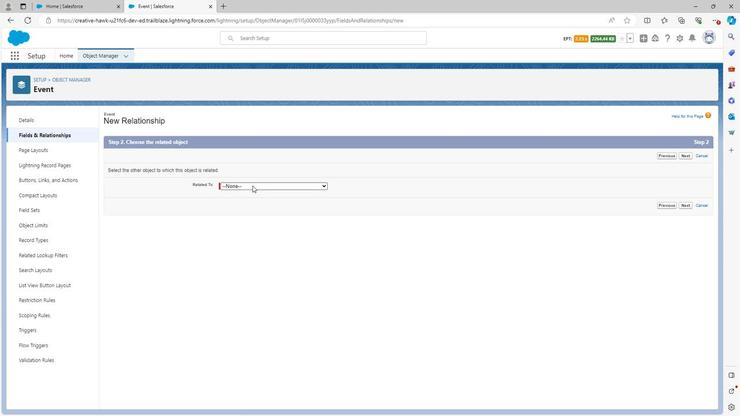 
Action: Mouse moved to (251, 263)
Screenshot: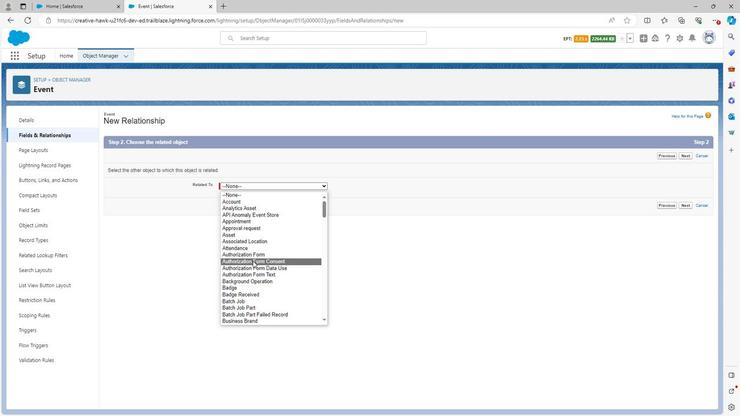 
Action: Mouse scrolled (251, 262) with delta (0, 0)
Screenshot: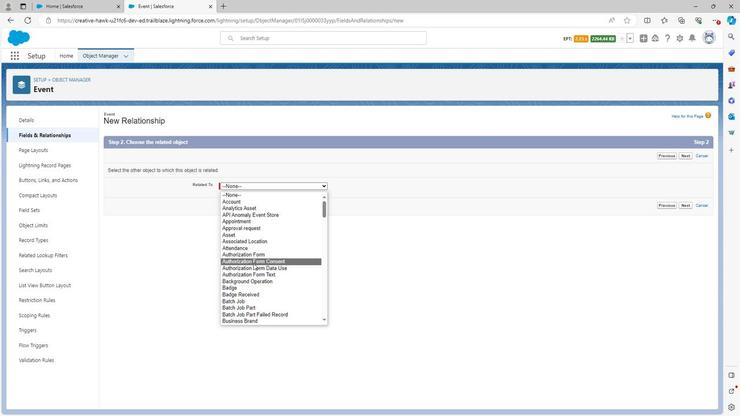 
Action: Mouse scrolled (251, 262) with delta (0, 0)
Screenshot: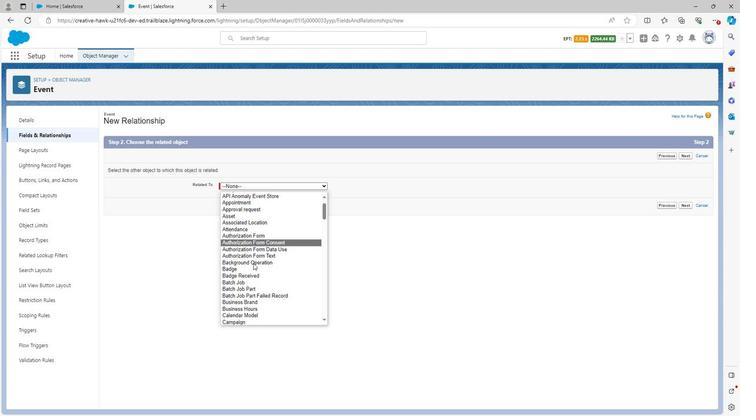 
Action: Mouse scrolled (251, 262) with delta (0, 0)
Screenshot: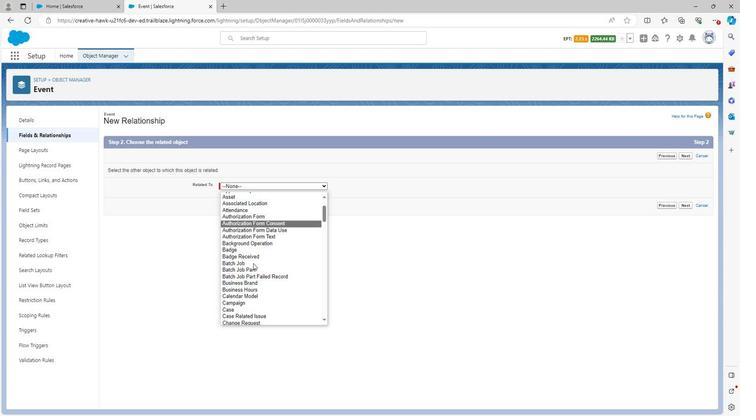 
Action: Mouse moved to (251, 265)
Screenshot: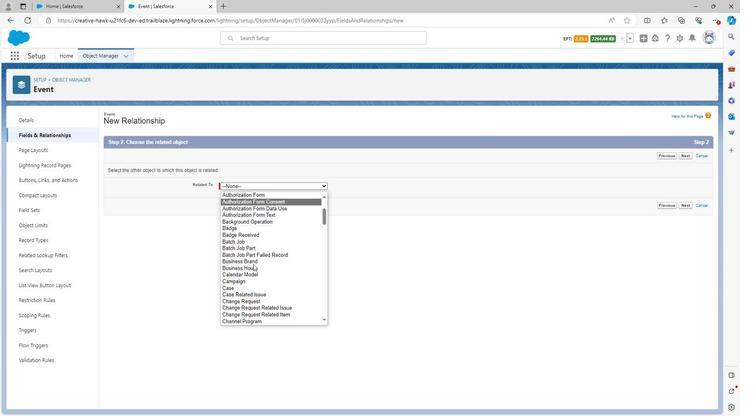 
Action: Mouse scrolled (251, 264) with delta (0, 0)
Screenshot: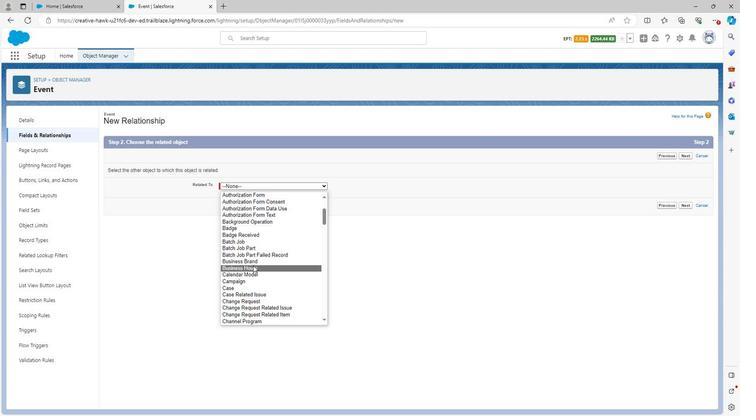 
Action: Mouse scrolled (251, 264) with delta (0, 0)
Screenshot: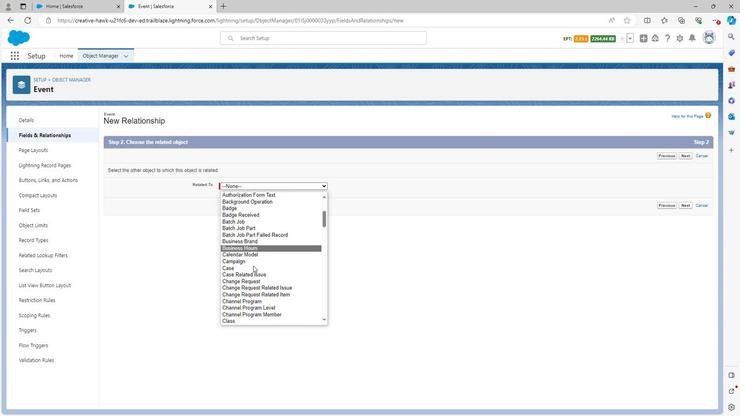 
Action: Mouse scrolled (251, 264) with delta (0, 0)
Screenshot: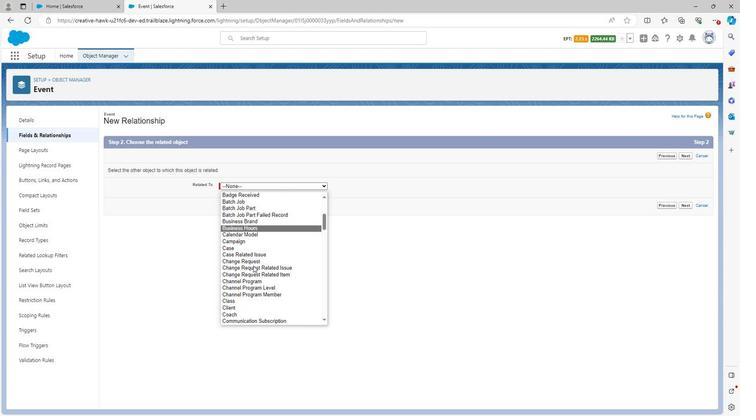 
Action: Mouse scrolled (251, 264) with delta (0, 0)
Screenshot: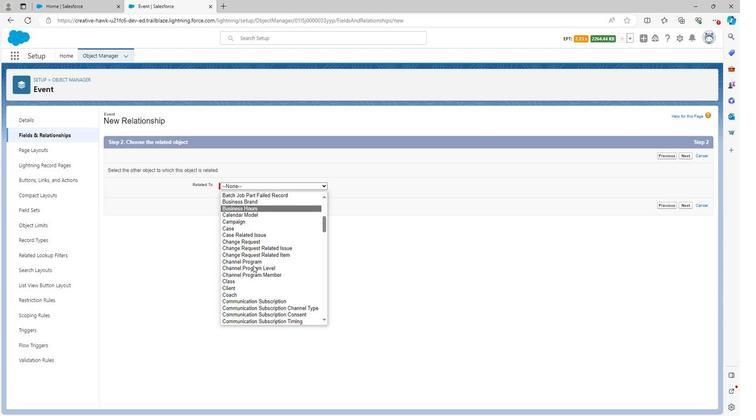 
Action: Mouse scrolled (251, 264) with delta (0, 0)
Screenshot: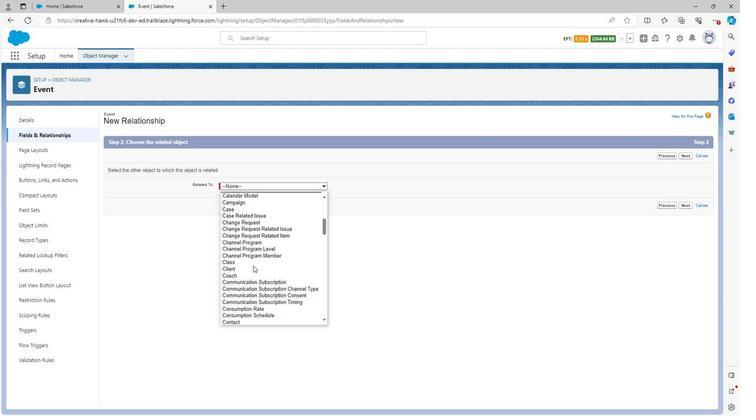 
Action: Mouse scrolled (251, 264) with delta (0, 0)
Screenshot: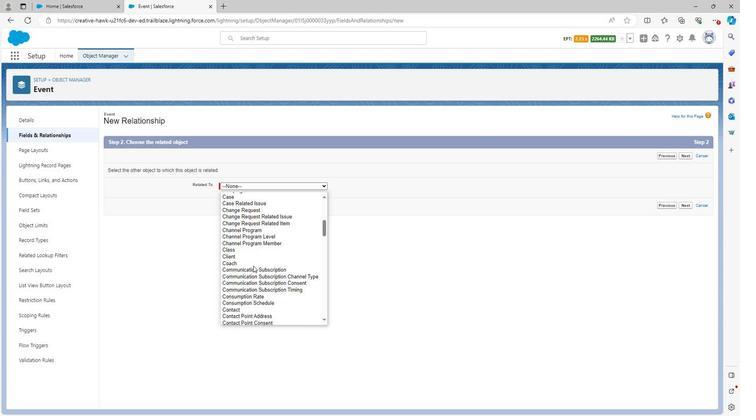 
Action: Mouse scrolled (251, 264) with delta (0, 0)
Screenshot: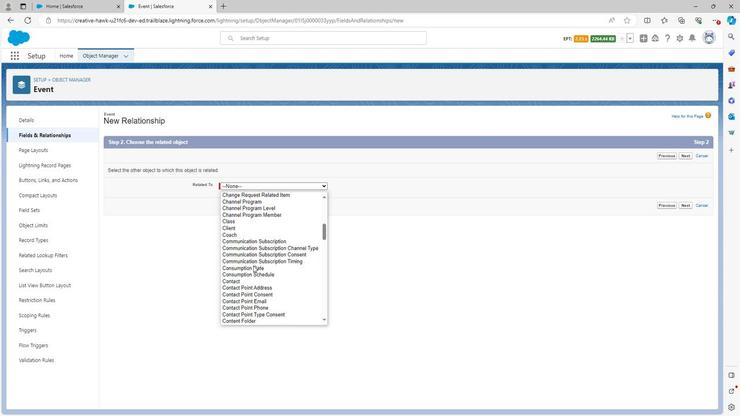 
Action: Mouse moved to (251, 265)
Screenshot: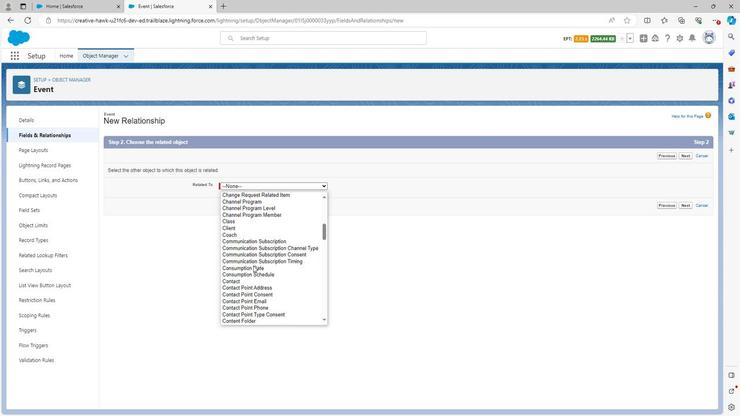 
Action: Mouse scrolled (251, 265) with delta (0, 0)
Screenshot: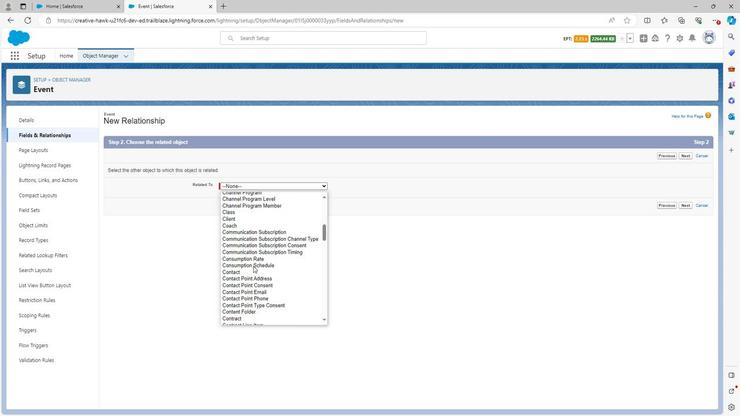 
Action: Mouse scrolled (251, 265) with delta (0, 0)
Screenshot: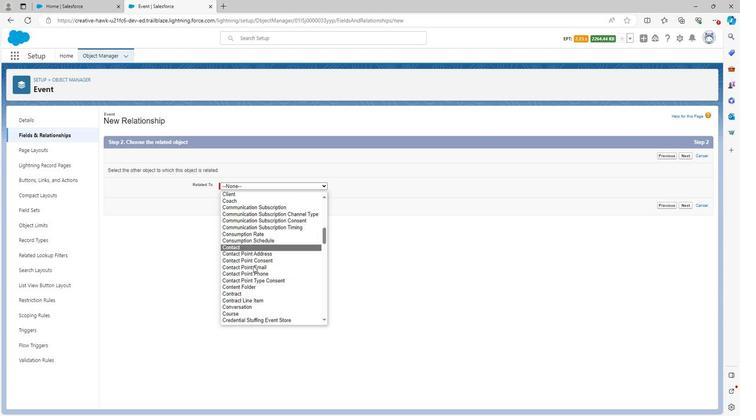 
Action: Mouse scrolled (251, 265) with delta (0, 0)
Screenshot: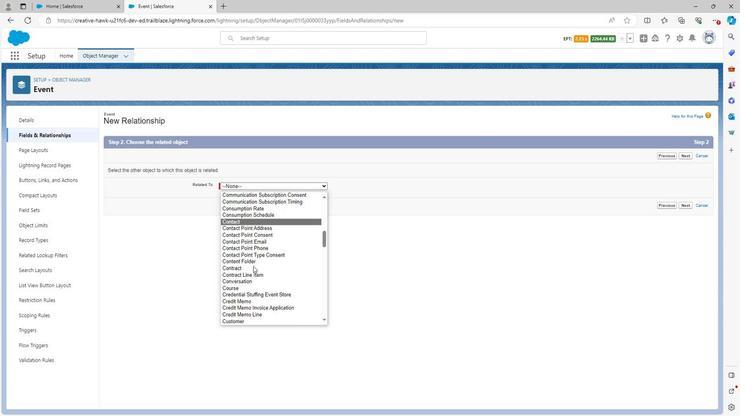 
Action: Mouse scrolled (251, 265) with delta (0, 0)
Screenshot: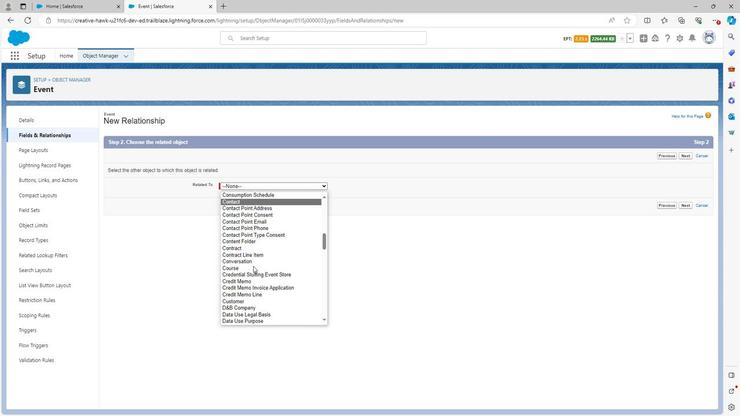 
Action: Mouse scrolled (251, 265) with delta (0, 0)
Screenshot: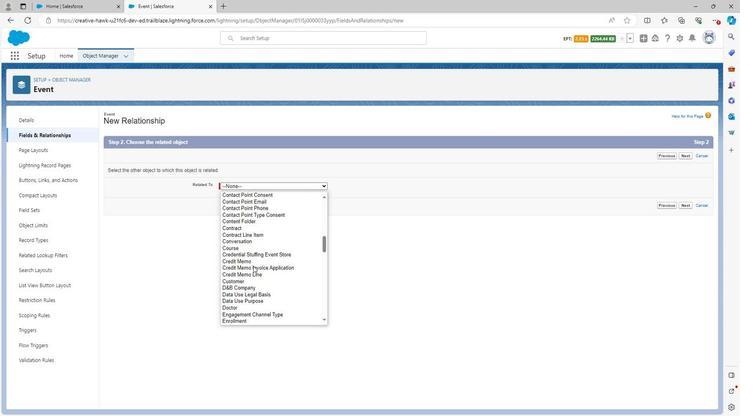 
Action: Mouse scrolled (251, 265) with delta (0, 0)
Screenshot: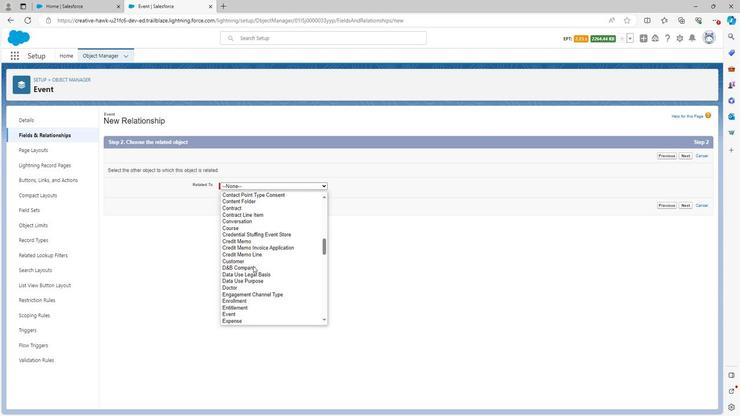 
Action: Mouse scrolled (251, 265) with delta (0, 0)
Screenshot: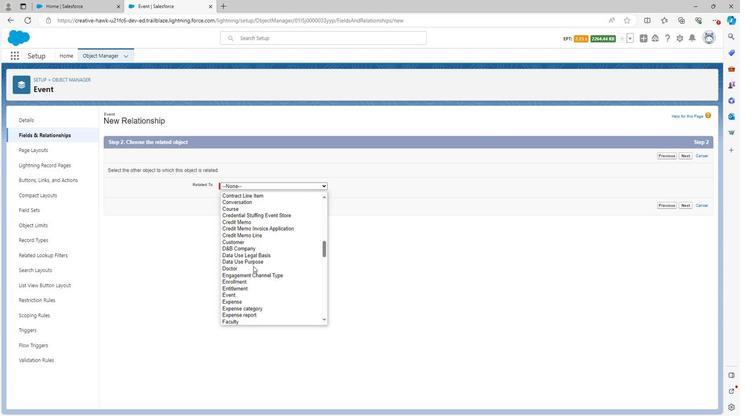 
Action: Mouse scrolled (251, 265) with delta (0, 0)
Screenshot: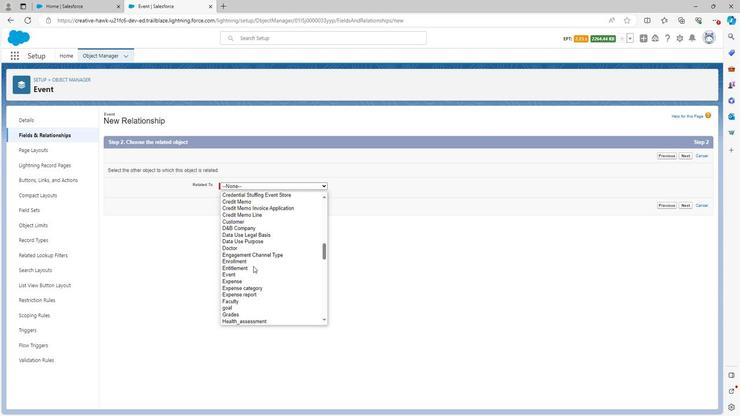 
Action: Mouse moved to (238, 290)
Screenshot: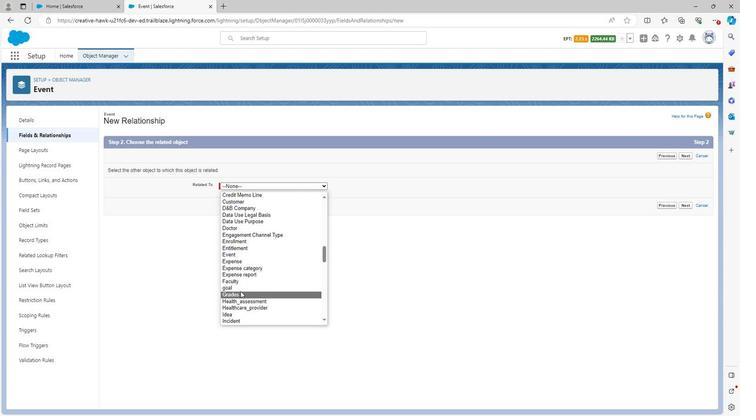 
Action: Mouse pressed left at (238, 290)
Screenshot: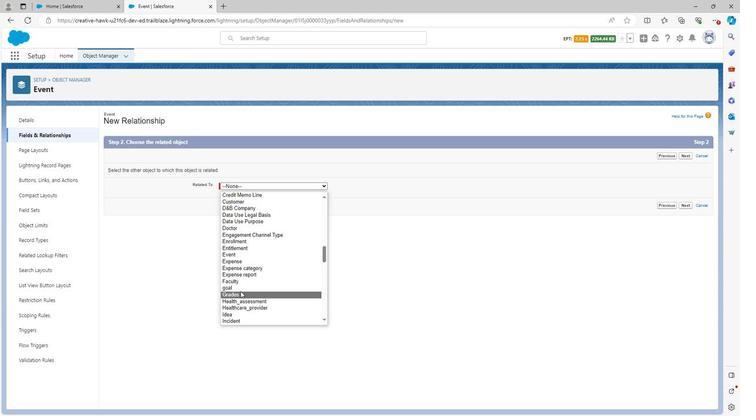 
Action: Mouse moved to (685, 204)
Screenshot: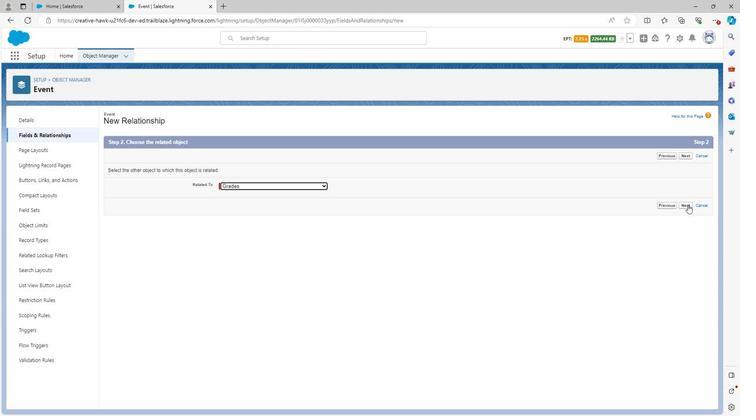 
Action: Mouse pressed left at (685, 204)
Screenshot: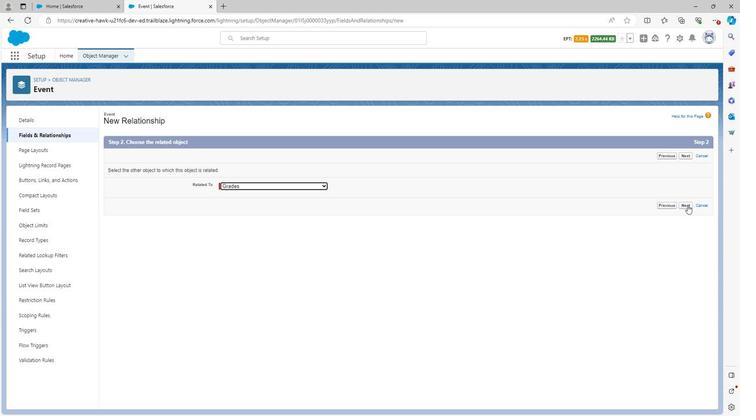 
Action: Mouse moved to (242, 171)
Screenshot: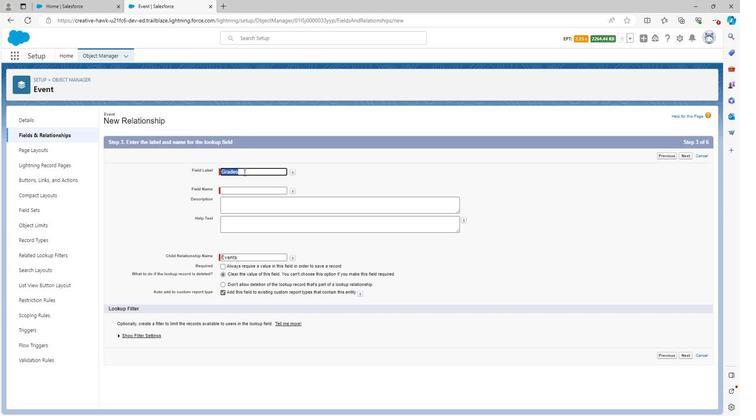 
Action: Mouse pressed left at (242, 171)
Screenshot: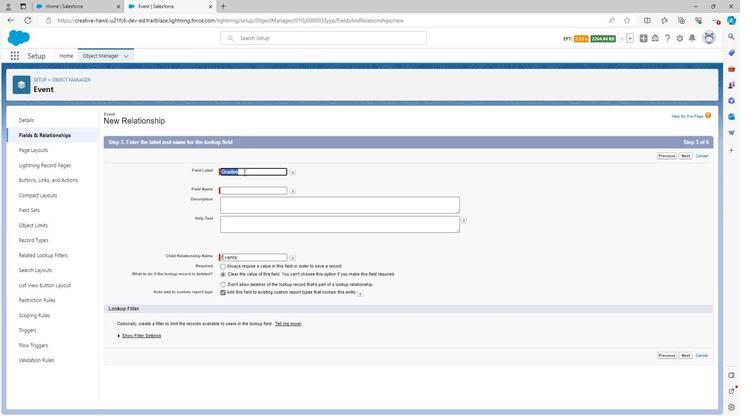 
Action: Mouse moved to (244, 168)
Screenshot: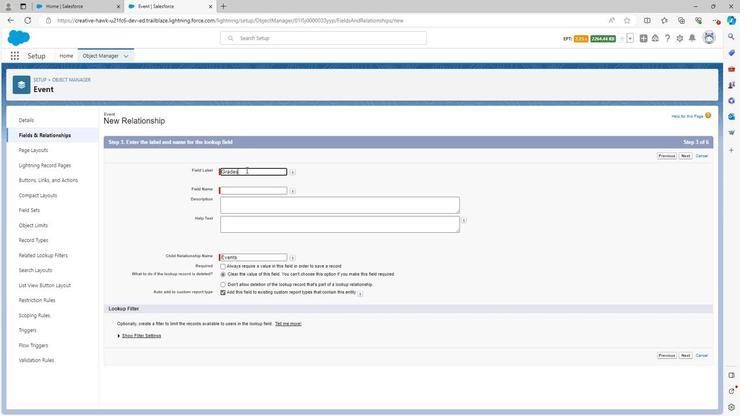 
Action: Key pressed <Key.backspace><Key.backspace><Key.backspace><Key.backspace><Key.backspace><Key.backspace><Key.backspace><Key.shift>S<Key.backspace><Key.shift>Registered<Key.space>student<Key.space>grade<Key.space>year
Screenshot: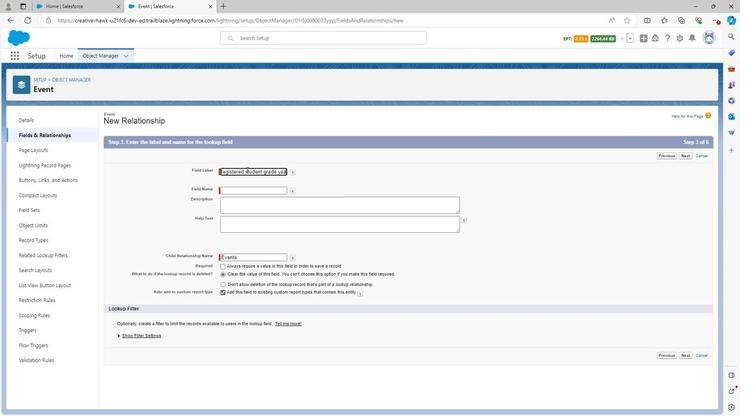 
Action: Mouse moved to (332, 181)
Screenshot: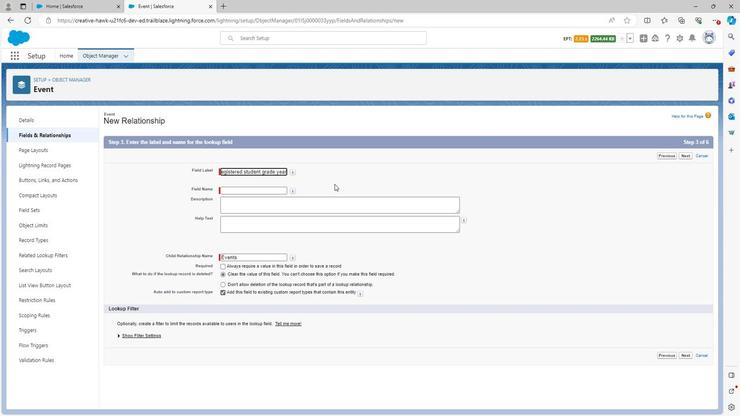 
Action: Mouse pressed left at (332, 181)
Screenshot: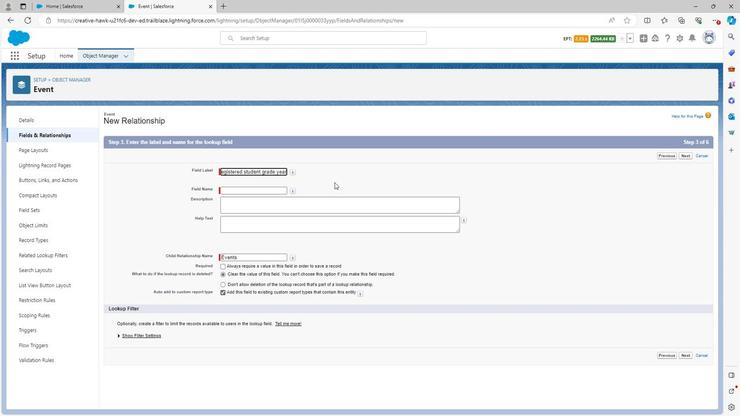 
Action: Mouse moved to (314, 204)
Screenshot: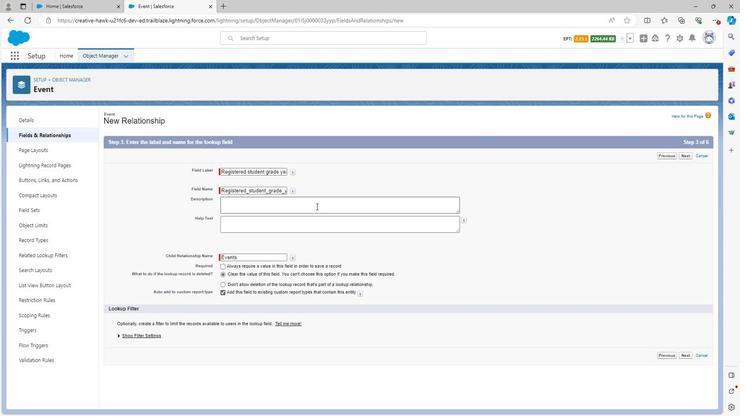 
Action: Mouse pressed left at (314, 204)
Screenshot: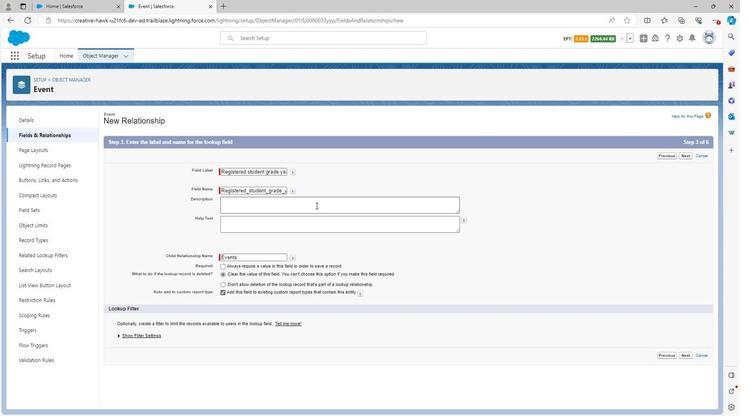 
Action: Mouse moved to (314, 216)
Screenshot: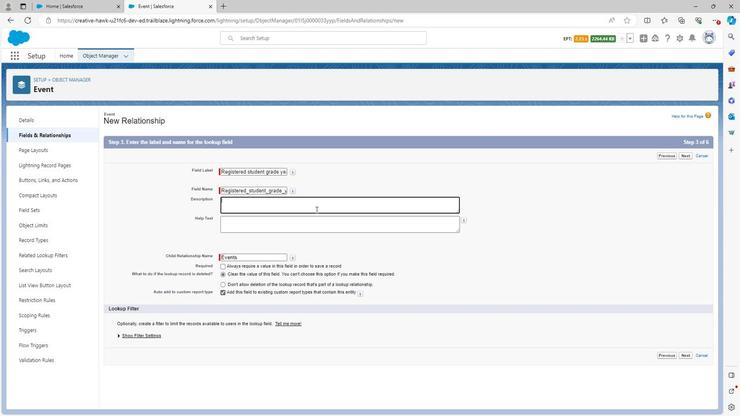 
Action: Key pressed <Key.shift>Registered<Key.space>student<Key.space>grade<Key.space>year<Key.space>relationship<Key.space>is<Key.space>the<Key.space>relationship<Key.space>in<Key.space>which<Key.space>we<Key.space>get<Key.space>grade<Key.space>year<Key.space>of<Key.space>student<Key.space>from<Key.space>grade<Key.space>object<Key.space>to<Key.space>event<Key.space>object
Screenshot: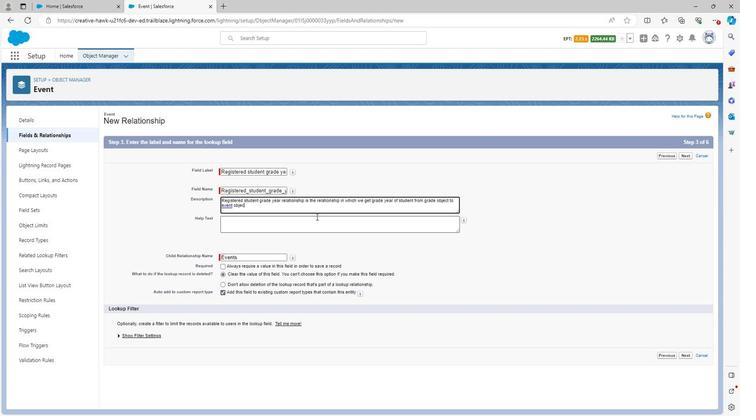 
Action: Mouse moved to (308, 222)
Screenshot: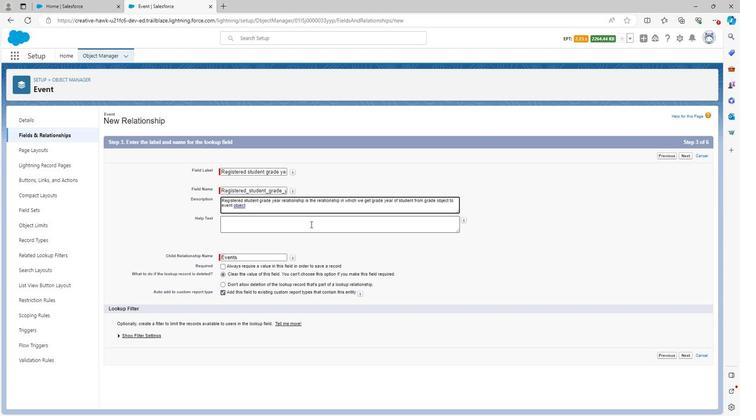 
Action: Mouse pressed left at (308, 222)
Screenshot: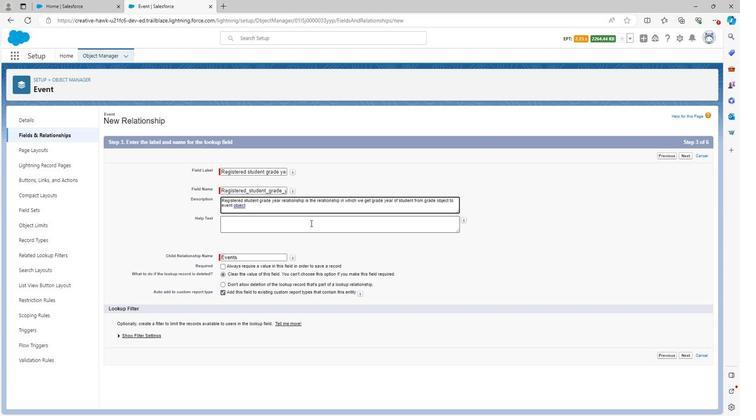 
Action: Key pressed <Key.shift><Key.shift><Key.shift><Key.shift><Key.shift><Key.shift><Key.shift><Key.shift><Key.shift><Key.shift><Key.shift>Res<Key.backspace>gistered<Key.space>student<Key.space>grade<Key.space>year<Key.space>relationship
Screenshot: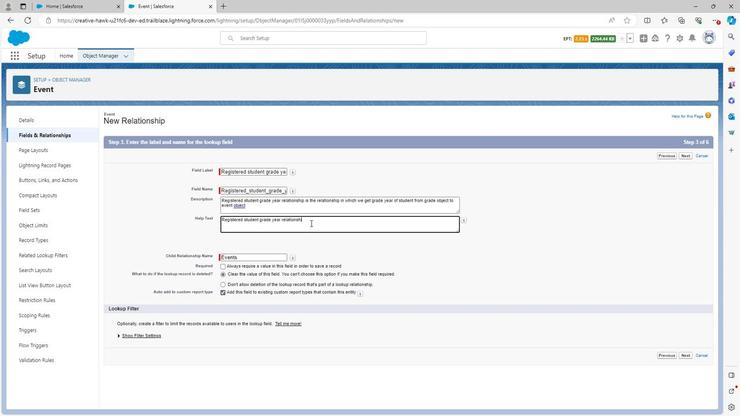 
Action: Mouse moved to (688, 351)
Screenshot: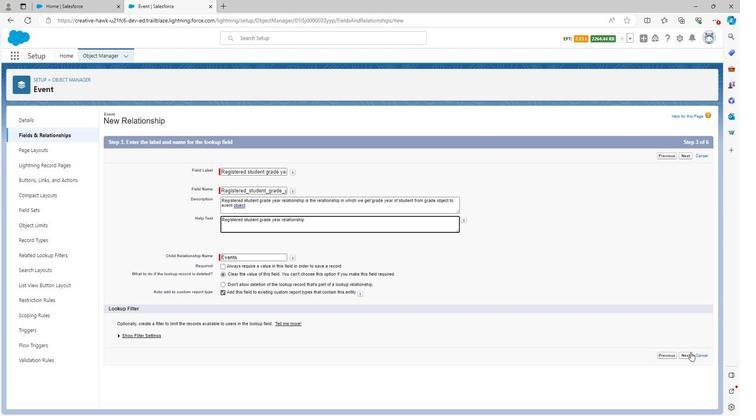 
Action: Mouse pressed left at (688, 351)
Screenshot: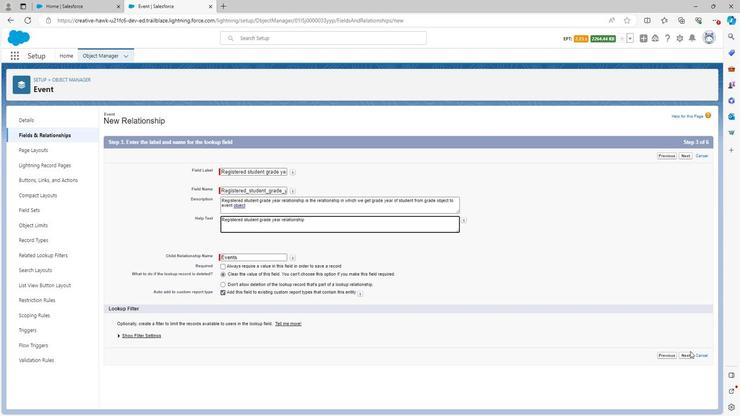 
Action: Mouse moved to (687, 353)
Screenshot: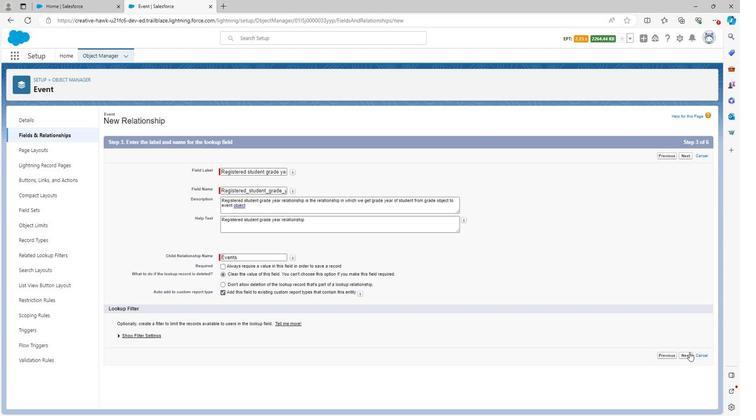 
Action: Mouse pressed left at (687, 353)
Screenshot: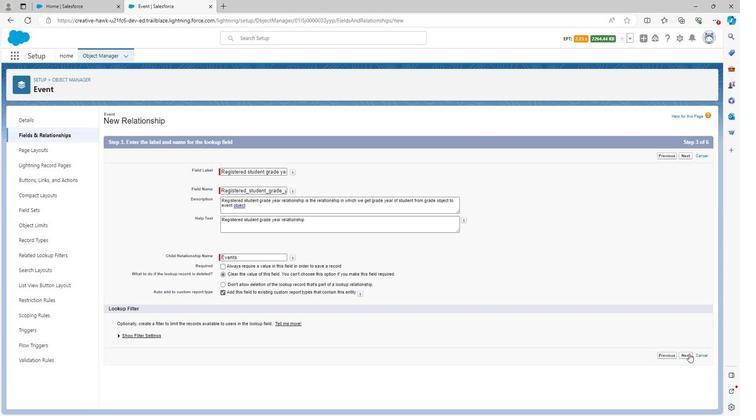 
Action: Mouse moved to (507, 220)
Screenshot: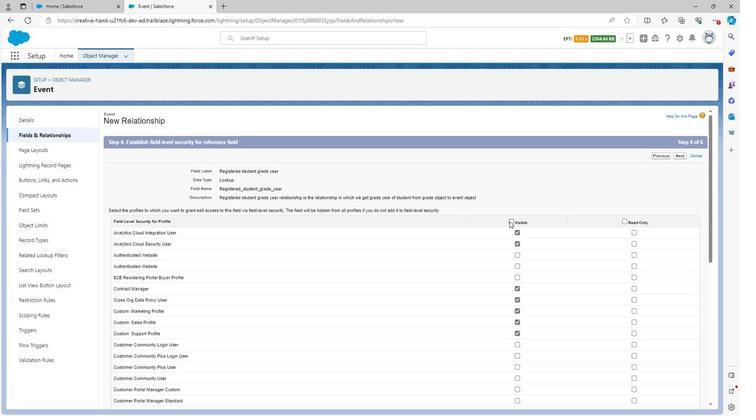 
Action: Mouse pressed left at (507, 220)
Screenshot: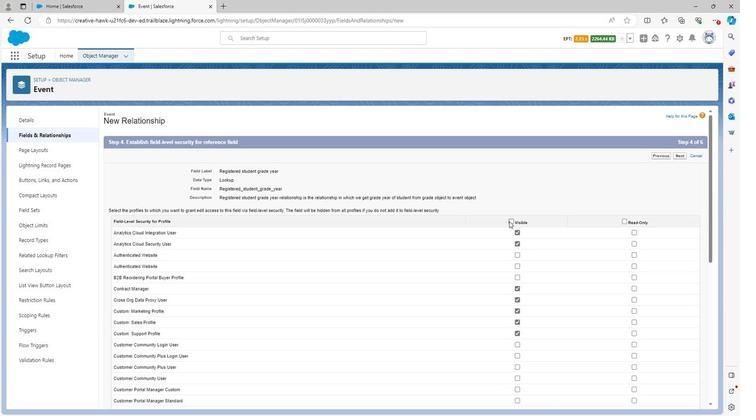 
Action: Mouse moved to (507, 220)
Screenshot: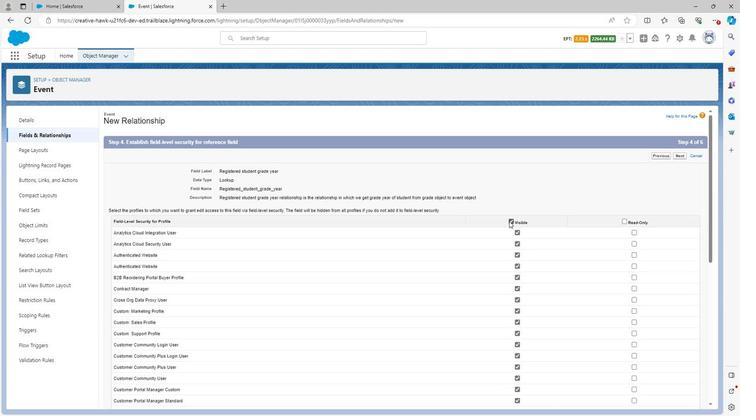 
Action: Mouse pressed left at (507, 220)
Screenshot: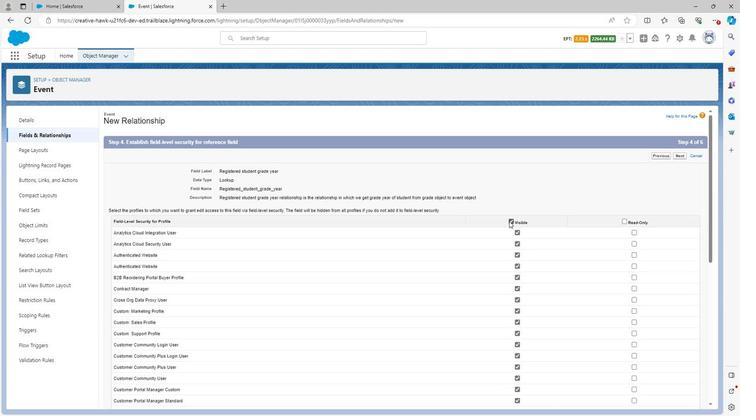 
Action: Mouse moved to (515, 231)
Screenshot: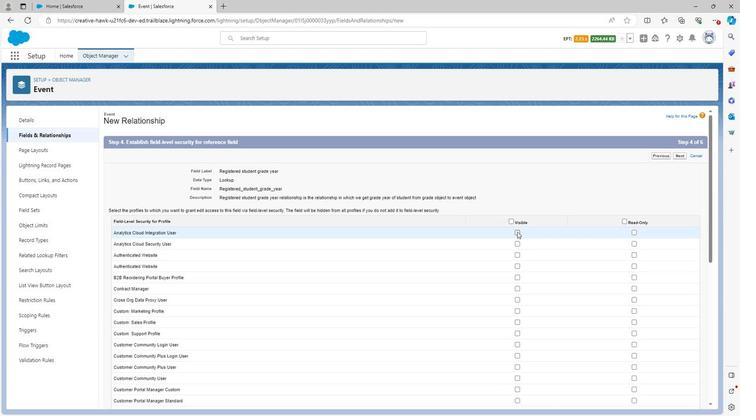 
Action: Mouse pressed left at (515, 231)
Screenshot: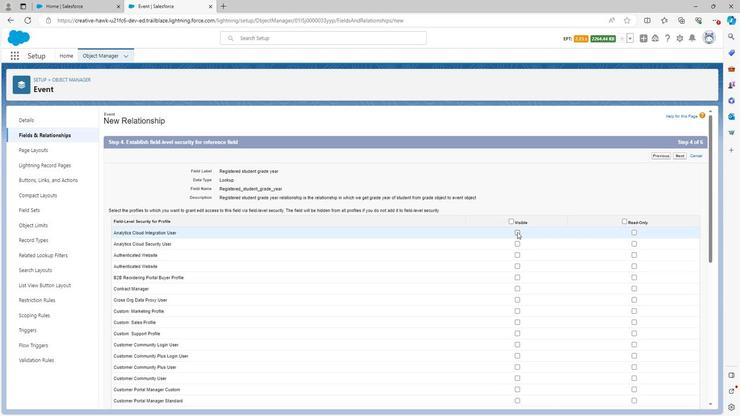 
Action: Mouse moved to (516, 243)
Screenshot: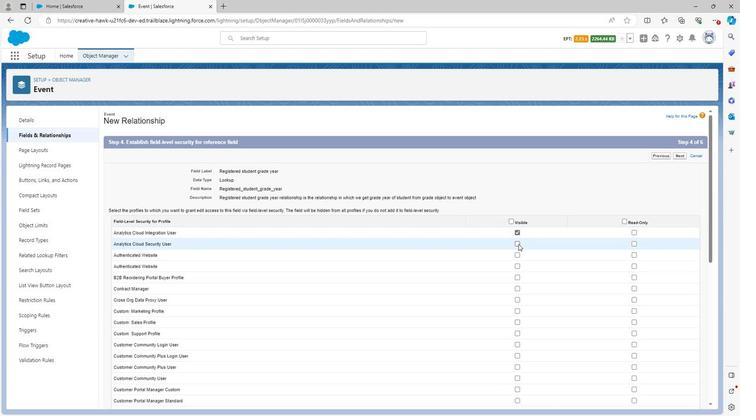 
Action: Mouse pressed left at (516, 243)
Screenshot: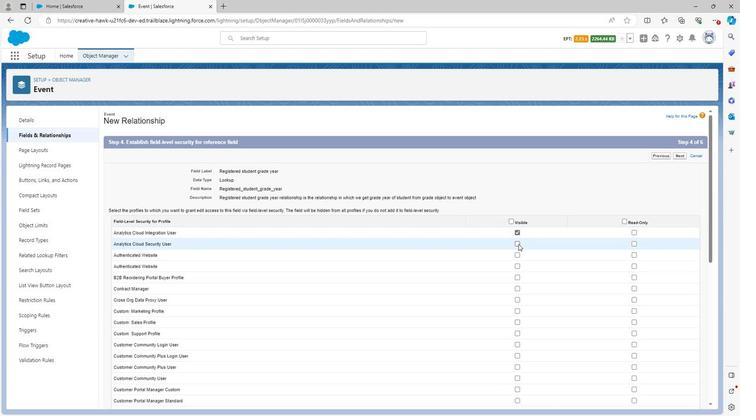 
Action: Mouse moved to (516, 256)
Screenshot: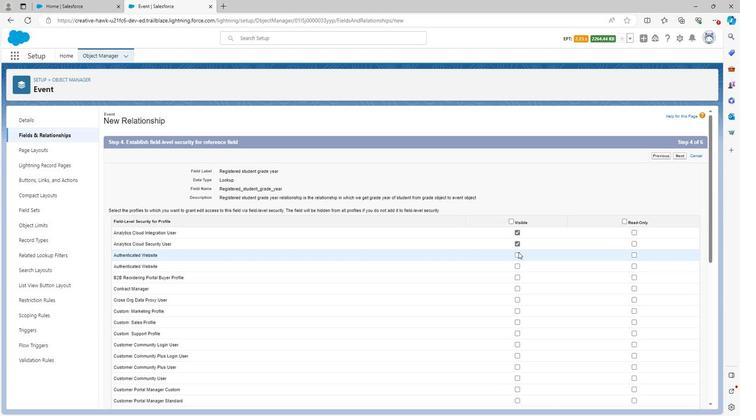 
Action: Mouse pressed left at (516, 256)
Screenshot: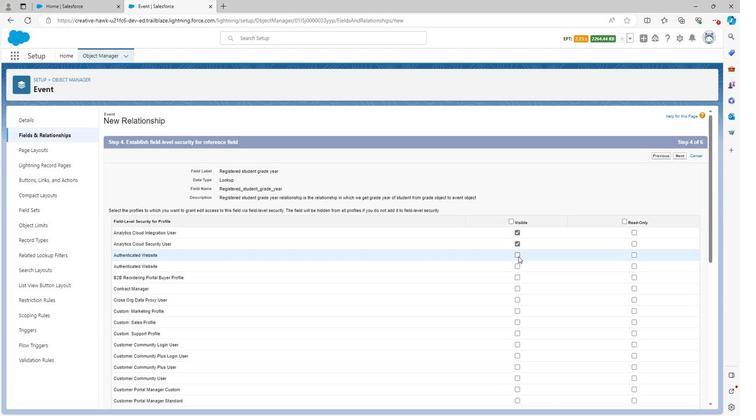 
Action: Mouse moved to (514, 267)
Screenshot: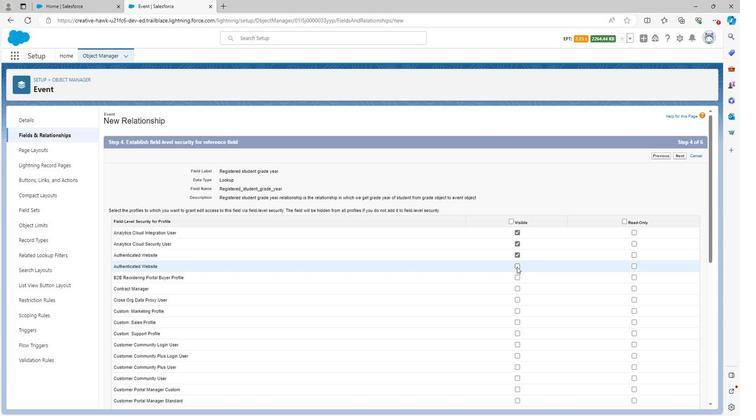 
Action: Mouse pressed left at (514, 267)
Screenshot: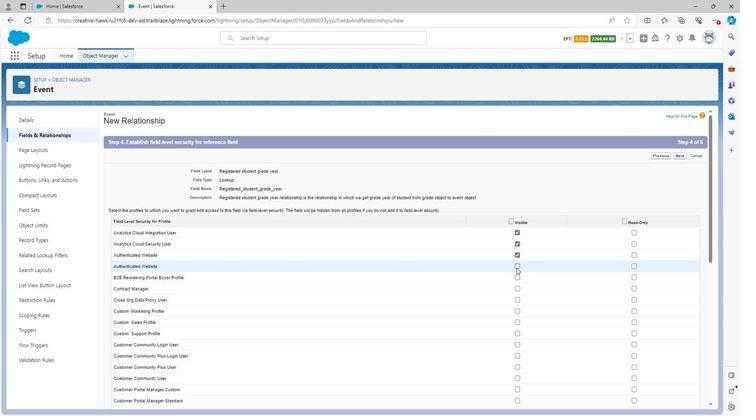 
Action: Mouse moved to (515, 278)
Screenshot: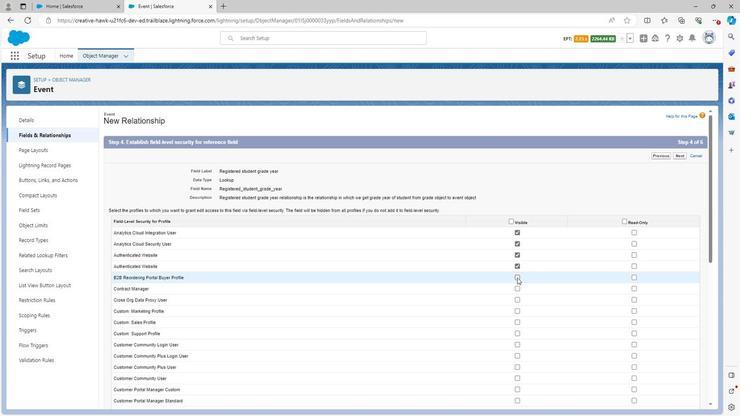 
Action: Mouse pressed left at (515, 278)
Screenshot: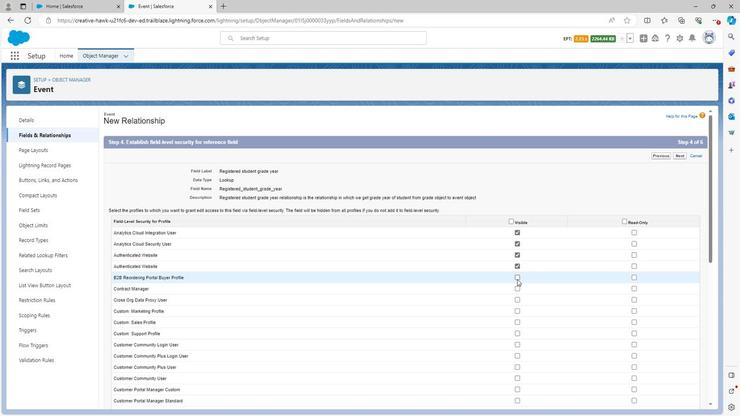 
Action: Mouse moved to (515, 290)
Screenshot: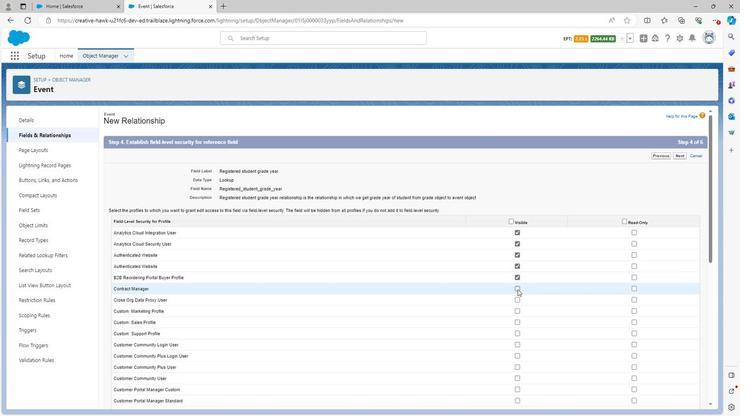 
Action: Mouse pressed left at (515, 290)
Screenshot: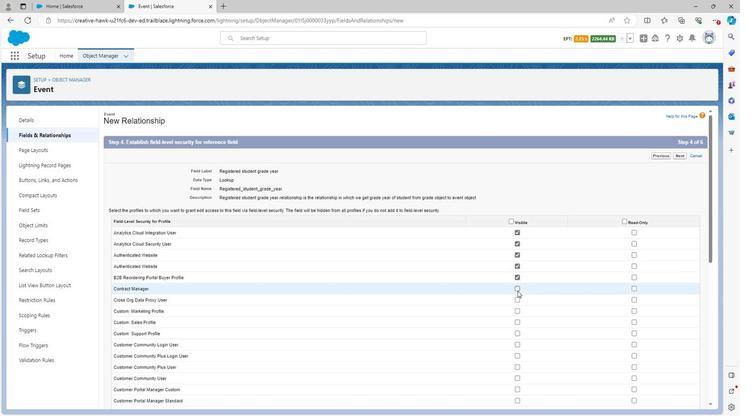 
Action: Mouse moved to (515, 298)
Screenshot: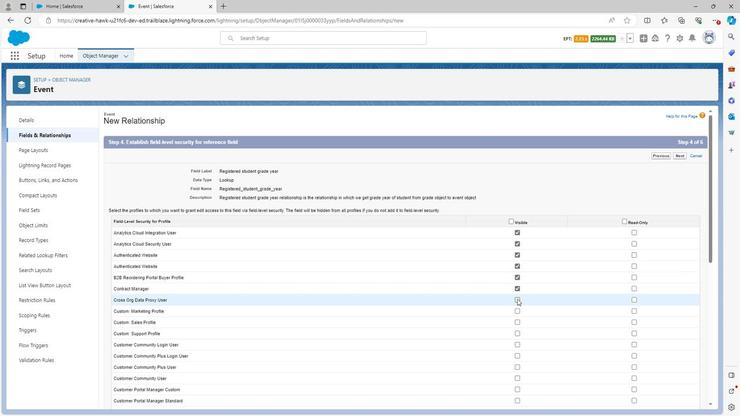 
Action: Mouse pressed left at (515, 298)
Screenshot: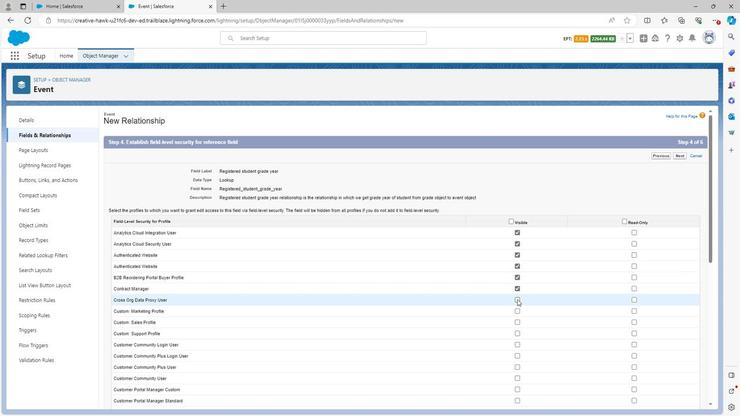 
Action: Mouse moved to (515, 311)
Screenshot: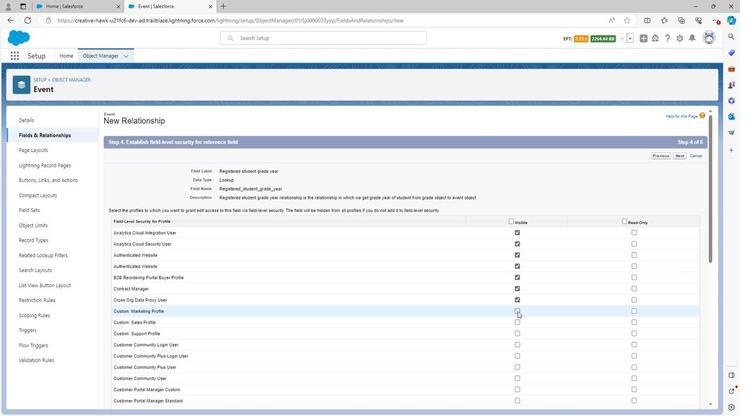 
Action: Mouse pressed left at (515, 311)
Screenshot: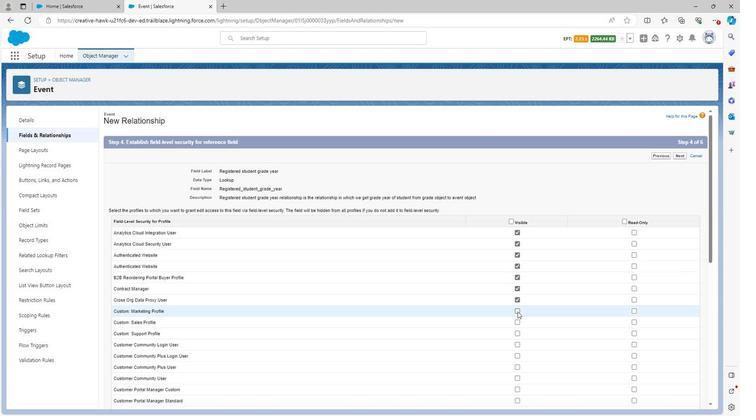 
Action: Mouse moved to (515, 320)
Screenshot: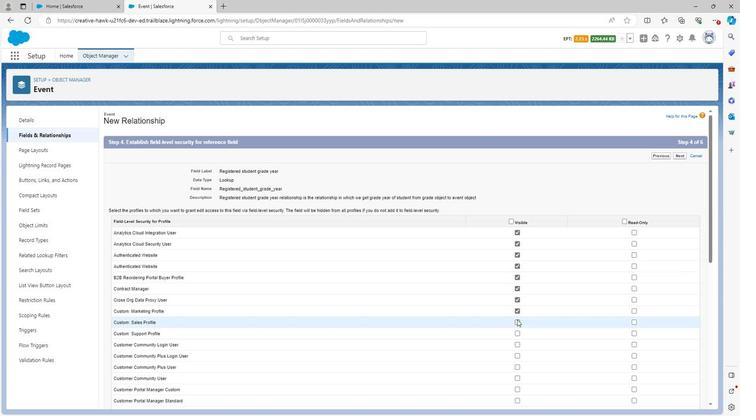 
Action: Mouse pressed left at (515, 320)
Screenshot: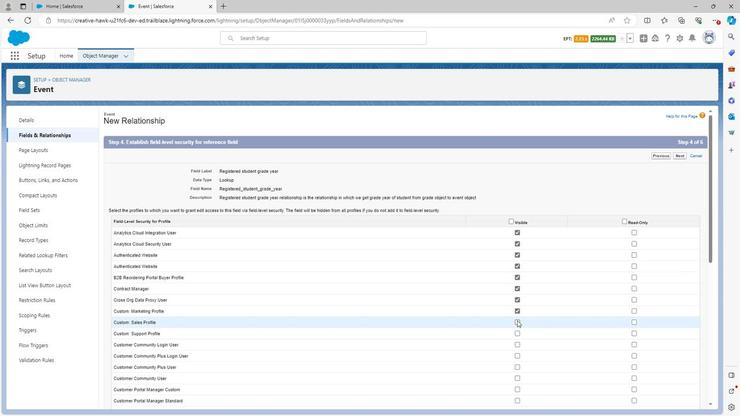
Action: Mouse moved to (514, 333)
Screenshot: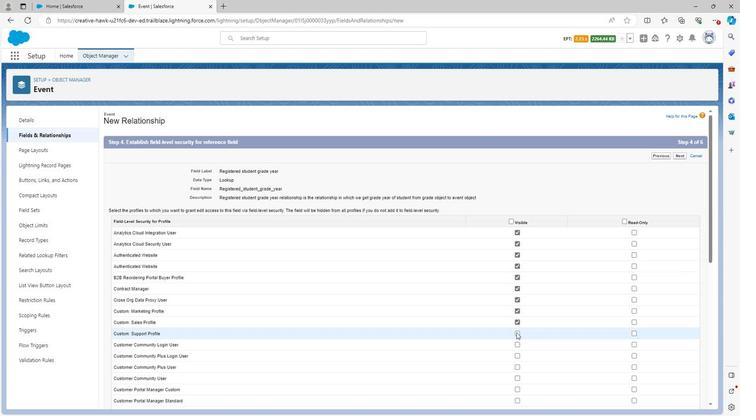 
Action: Mouse pressed left at (514, 333)
Screenshot: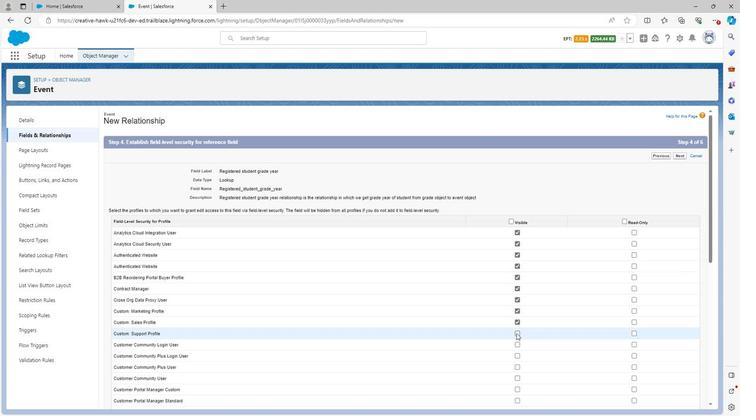 
Action: Mouse moved to (514, 343)
Screenshot: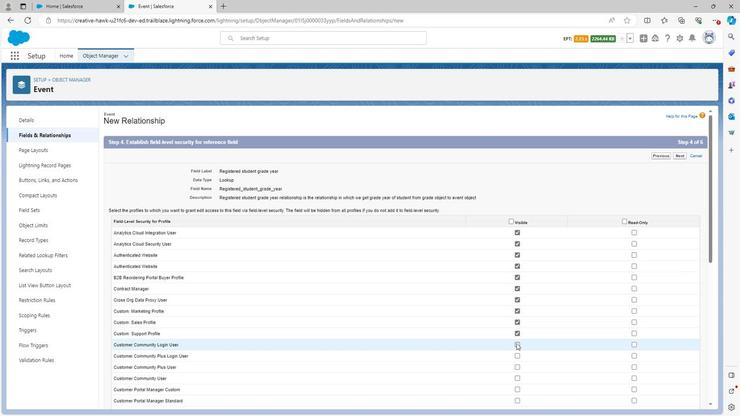 
Action: Mouse pressed left at (514, 343)
Screenshot: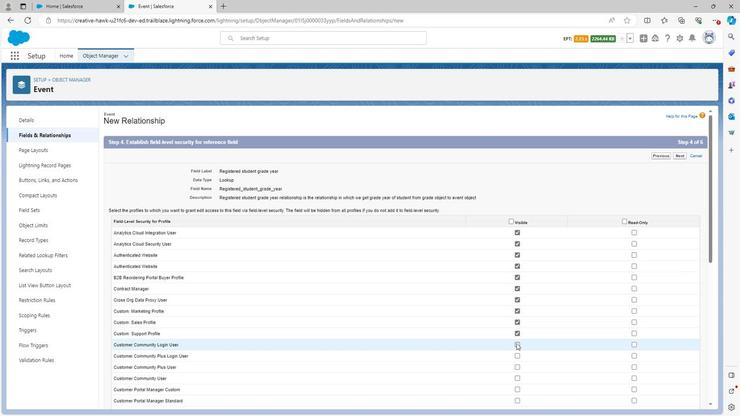 
Action: Mouse moved to (514, 355)
Screenshot: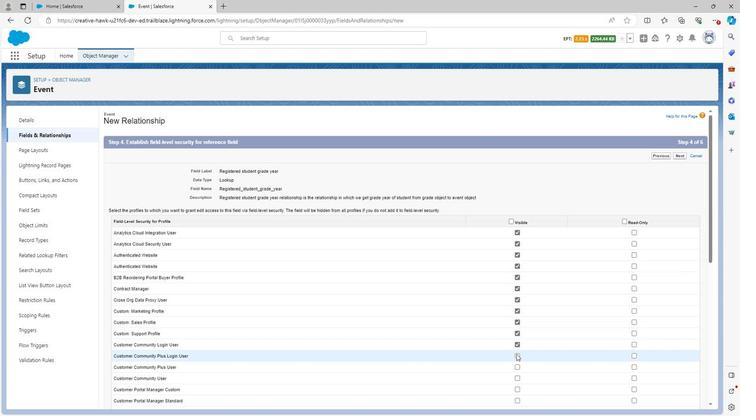
Action: Mouse pressed left at (514, 355)
Screenshot: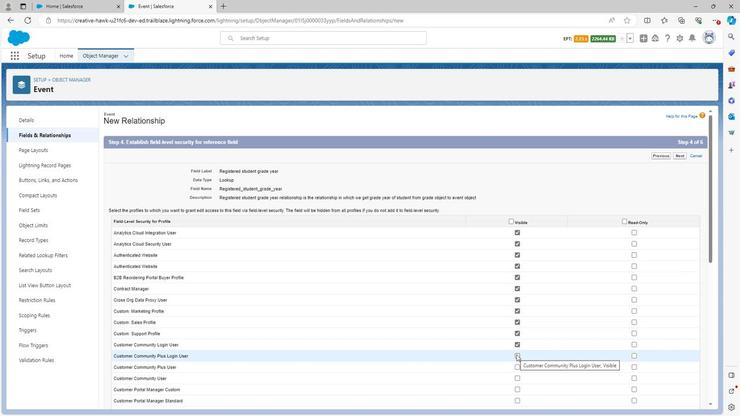 
Action: Mouse moved to (515, 368)
Screenshot: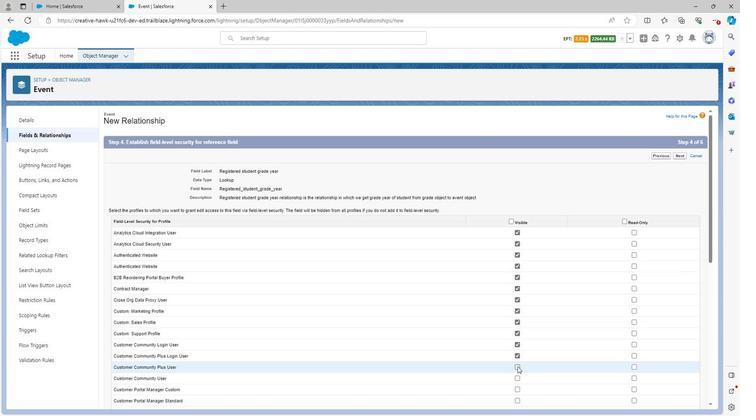 
Action: Mouse pressed left at (515, 368)
Screenshot: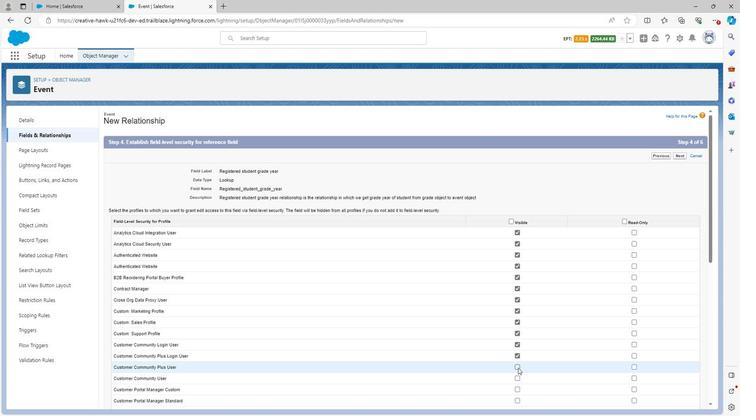 
Action: Mouse scrolled (515, 367) with delta (0, 0)
Screenshot: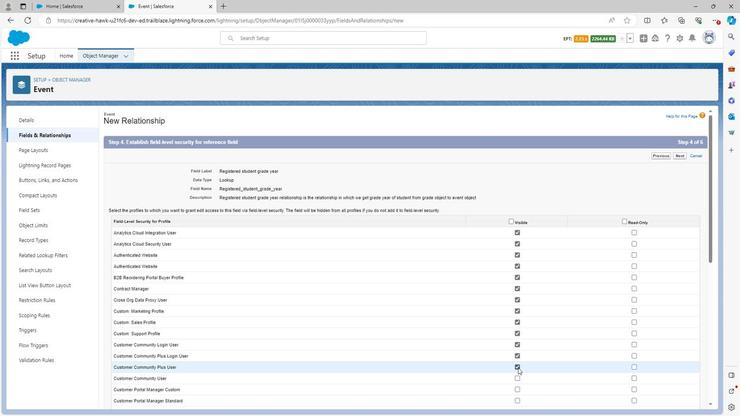 
Action: Mouse scrolled (515, 367) with delta (0, 0)
Screenshot: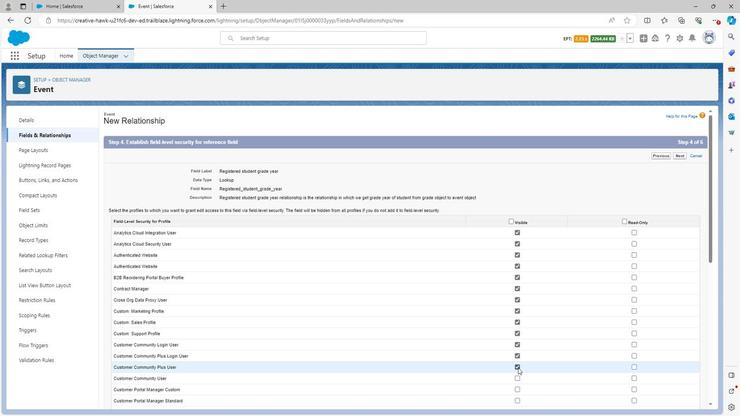 
Action: Mouse scrolled (515, 367) with delta (0, 0)
Screenshot: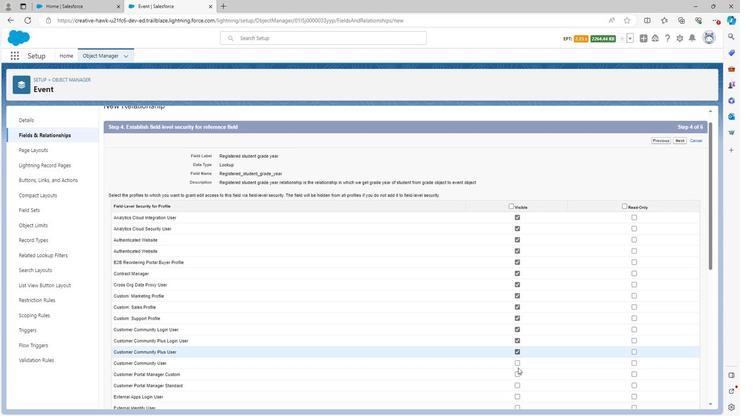 
Action: Mouse moved to (516, 253)
Screenshot: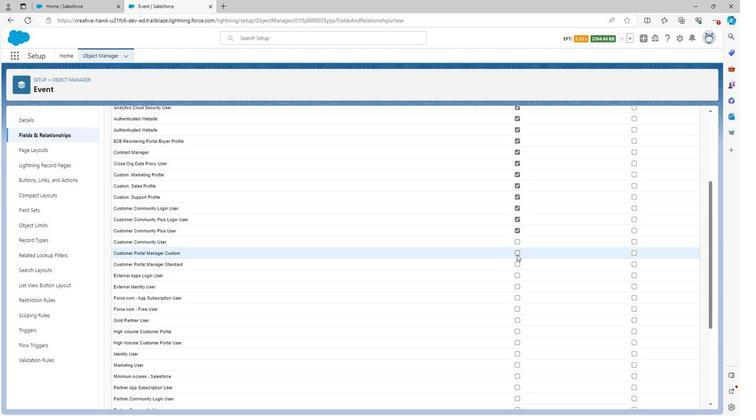 
Action: Mouse pressed left at (516, 253)
Screenshot: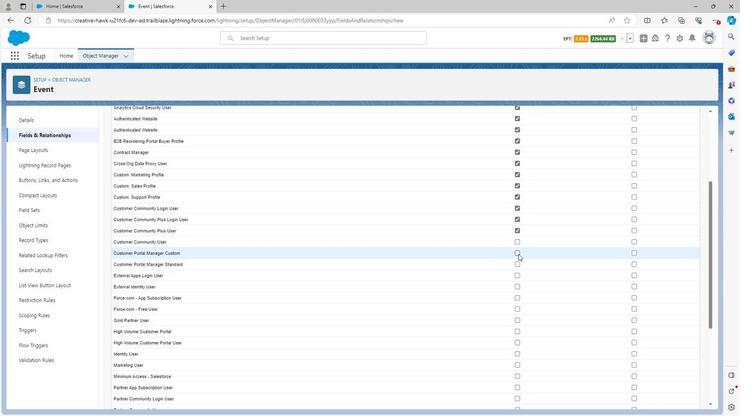 
Action: Mouse moved to (514, 266)
Screenshot: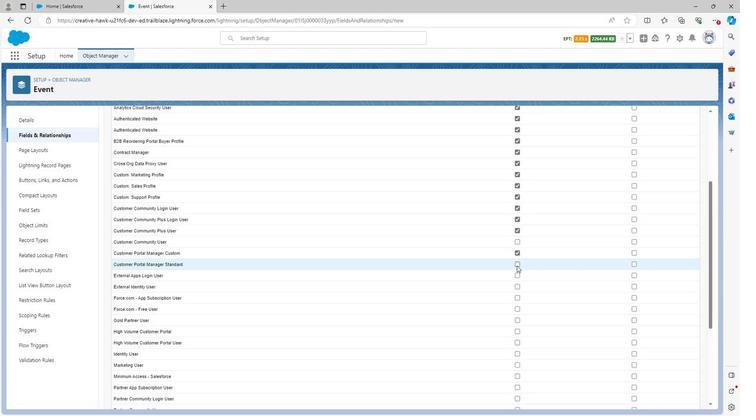 
Action: Mouse pressed left at (514, 266)
Screenshot: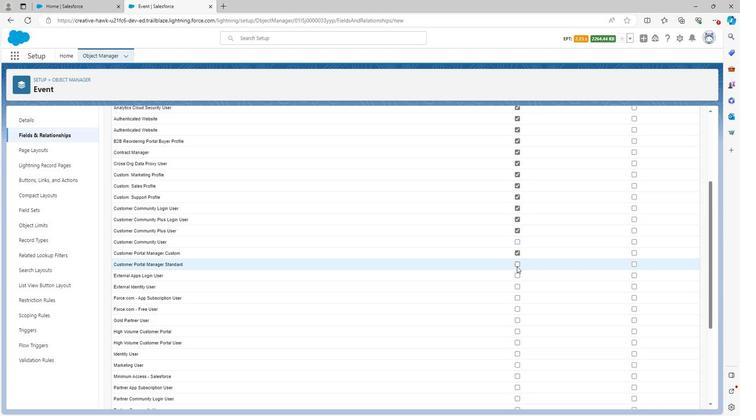 
Action: Mouse moved to (514, 275)
Screenshot: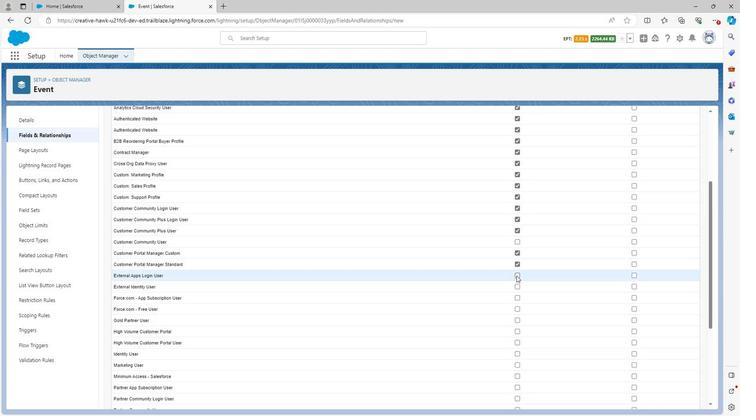 
Action: Mouse pressed left at (514, 275)
Screenshot: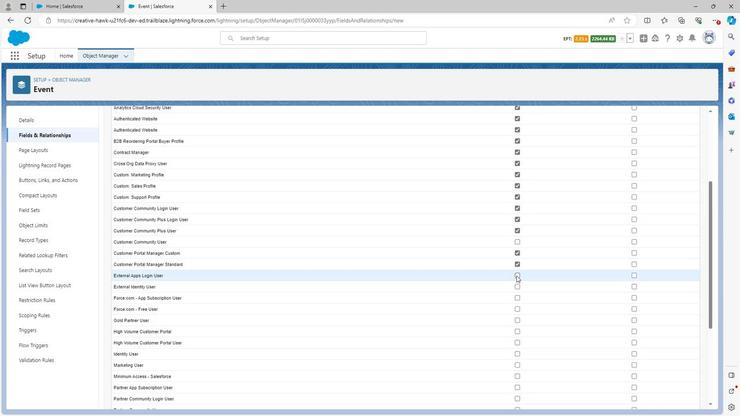 
Action: Mouse moved to (514, 285)
Screenshot: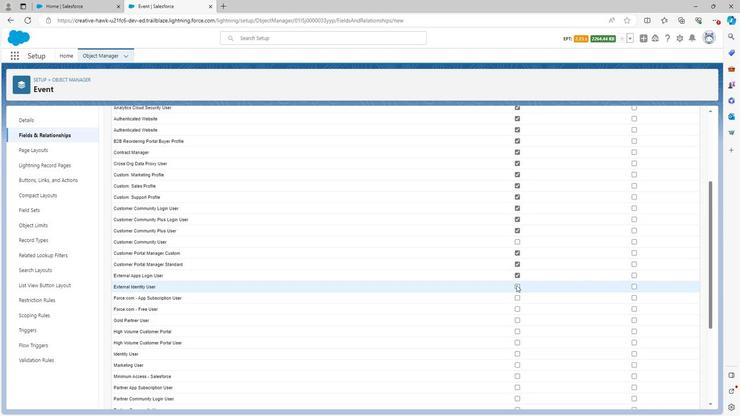 
Action: Mouse pressed left at (514, 285)
Screenshot: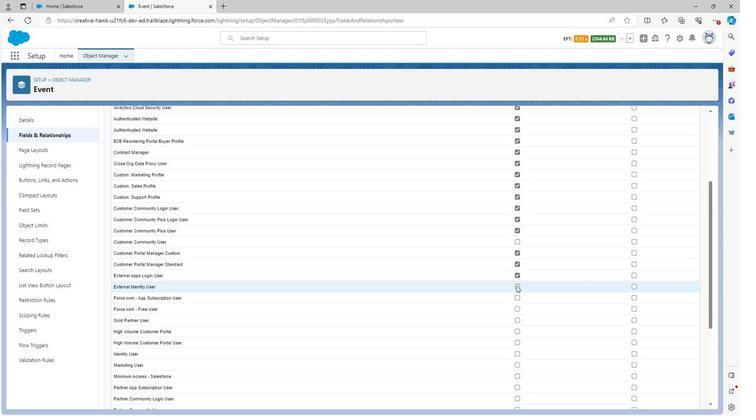 
Action: Mouse moved to (514, 298)
Screenshot: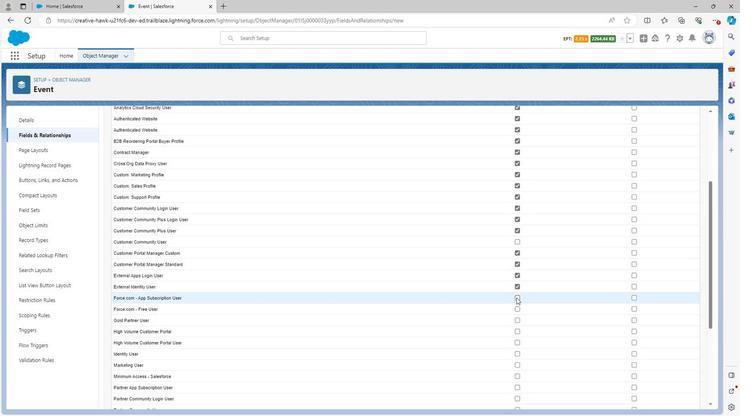 
Action: Mouse pressed left at (514, 298)
Screenshot: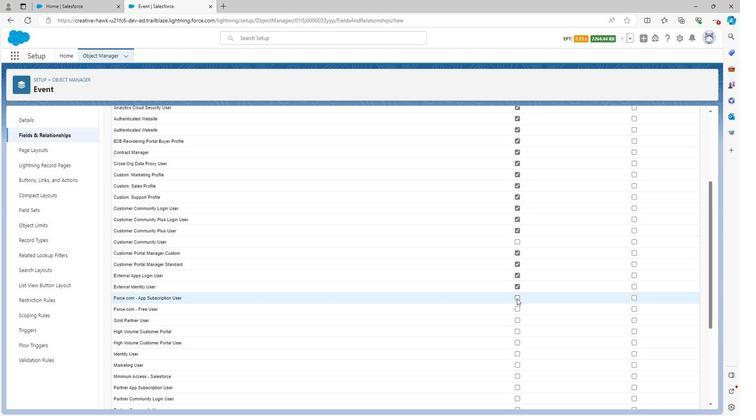 
Action: Mouse moved to (515, 308)
Screenshot: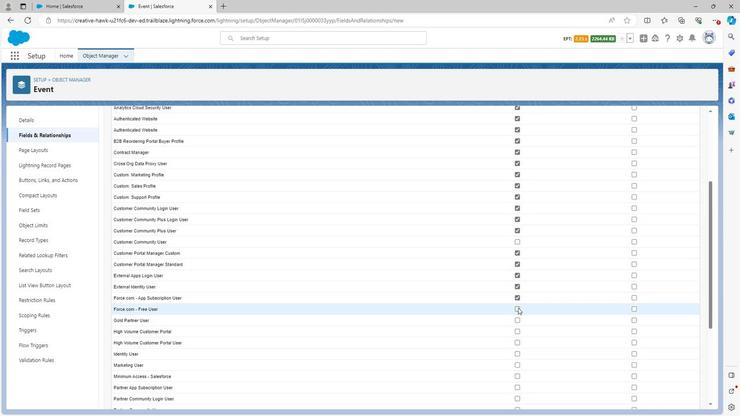 
Action: Mouse pressed left at (515, 308)
Screenshot: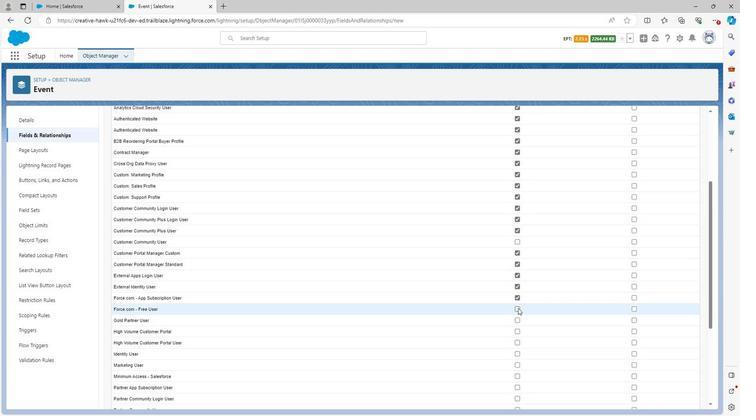 
Action: Mouse moved to (515, 321)
Screenshot: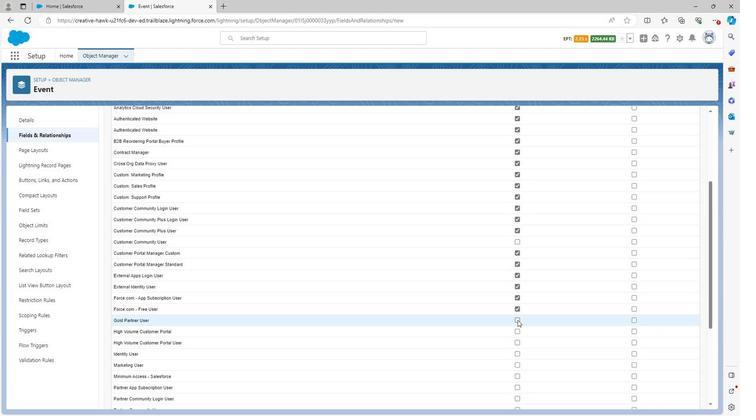 
Action: Mouse pressed left at (515, 321)
Screenshot: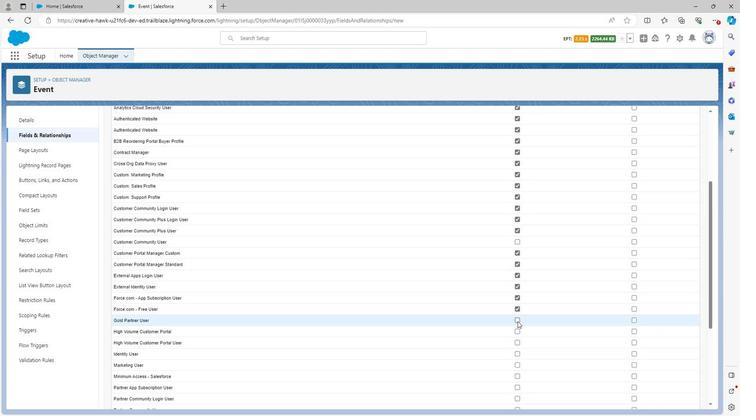 
Action: Mouse moved to (514, 329)
Screenshot: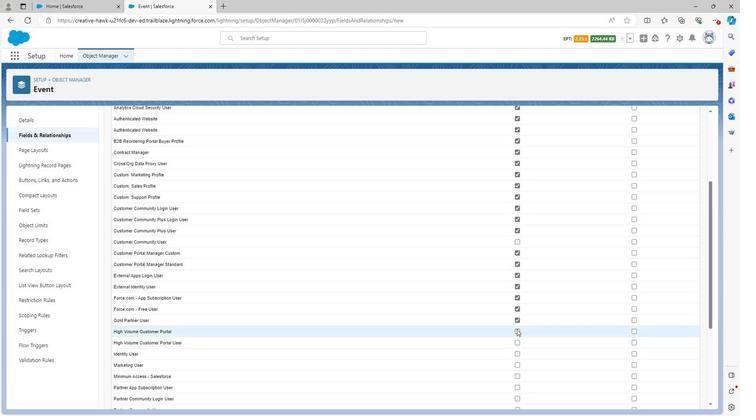 
Action: Mouse pressed left at (514, 329)
Screenshot: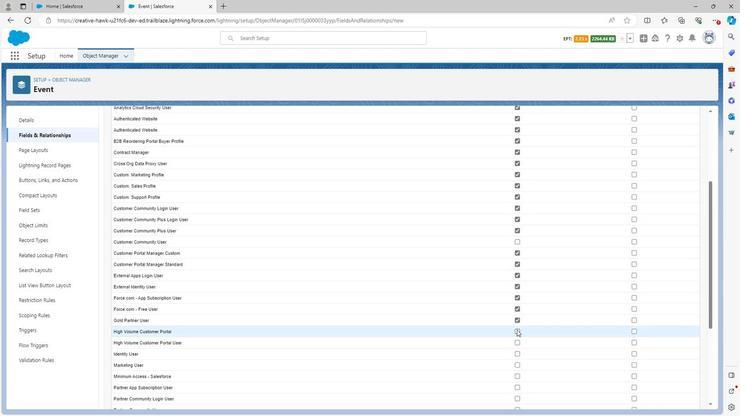 
Action: Mouse moved to (515, 342)
Screenshot: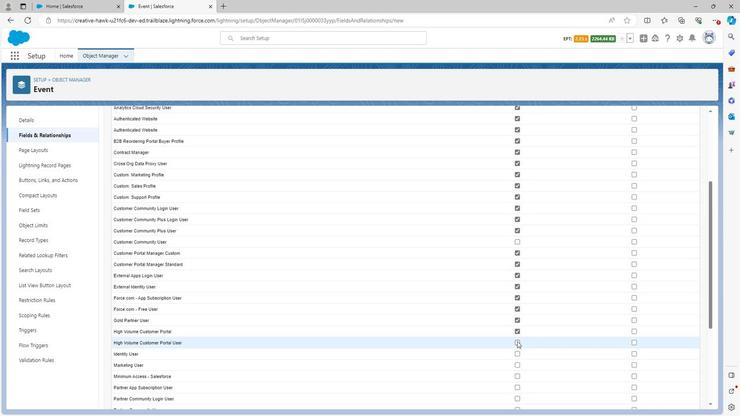 
Action: Mouse pressed left at (515, 342)
Screenshot: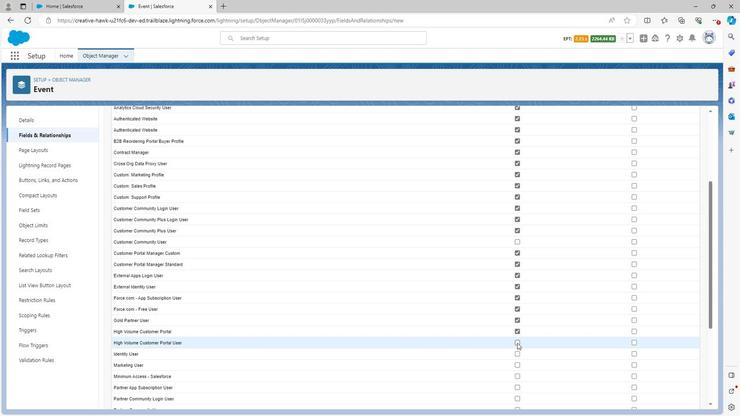 
Action: Mouse moved to (515, 355)
Screenshot: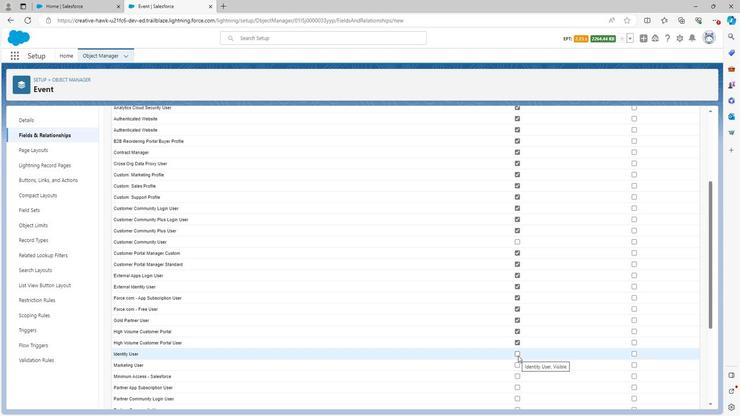 
Action: Mouse pressed left at (515, 355)
Screenshot: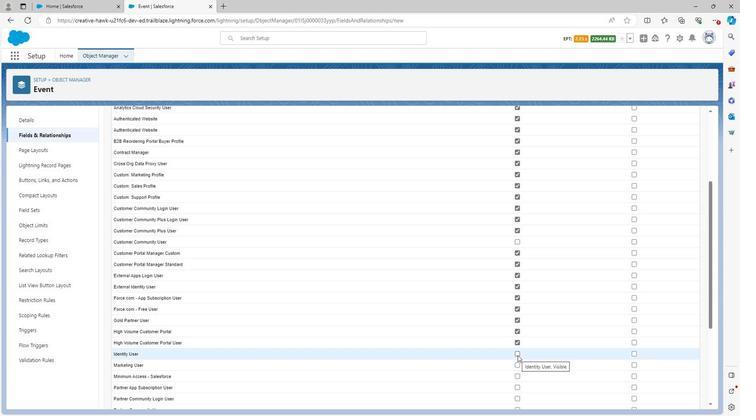 
Action: Mouse scrolled (515, 355) with delta (0, 0)
Screenshot: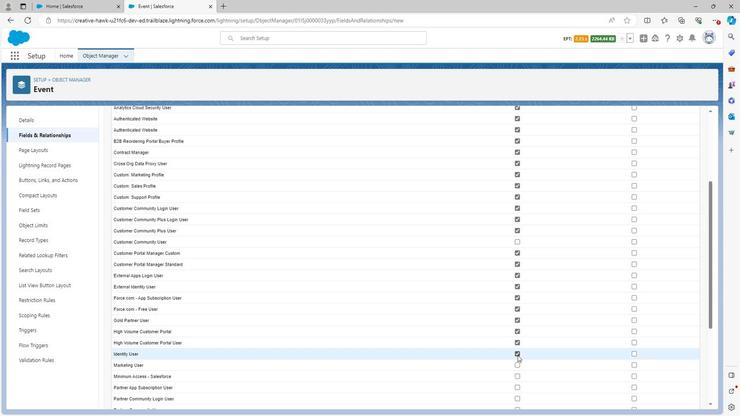 
Action: Mouse scrolled (515, 355) with delta (0, 0)
Screenshot: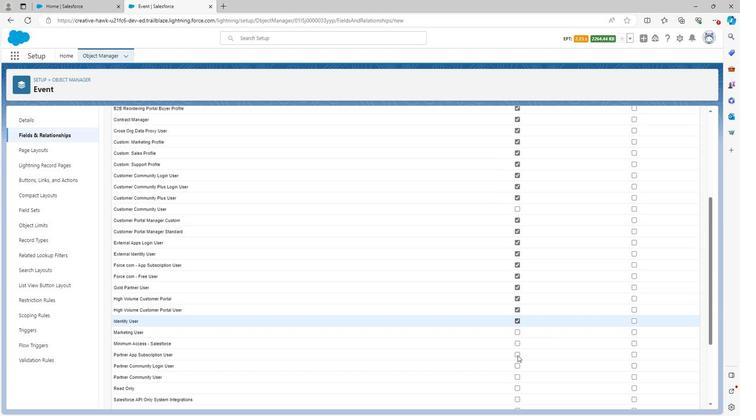 
Action: Mouse scrolled (515, 355) with delta (0, 0)
Screenshot: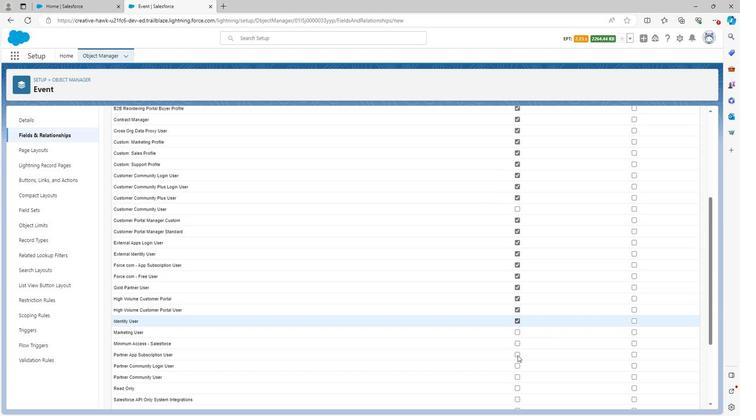 
Action: Mouse moved to (515, 239)
Screenshot: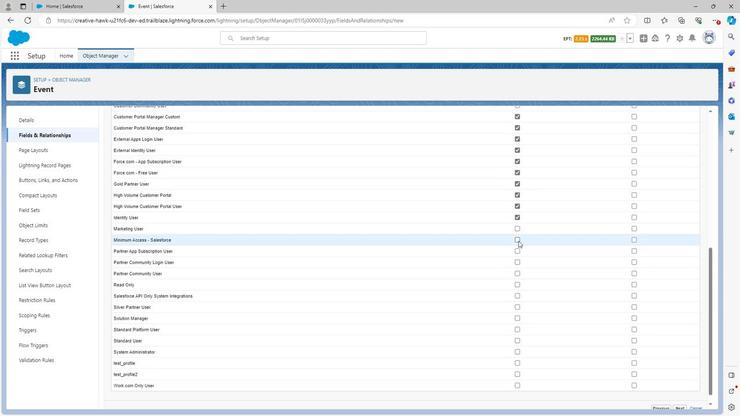 
Action: Mouse pressed left at (515, 239)
Screenshot: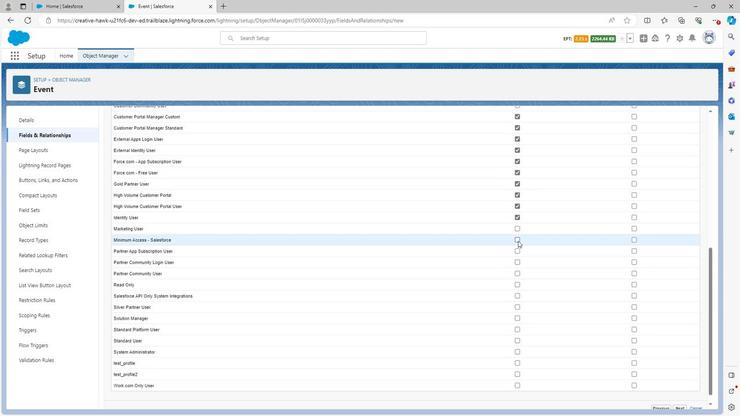 
Action: Mouse moved to (515, 252)
Screenshot: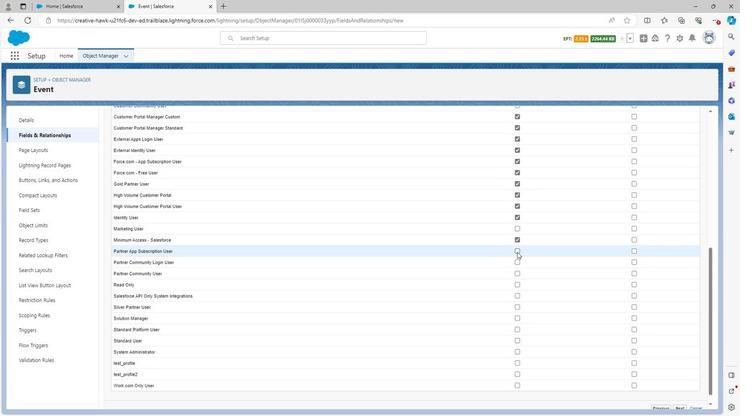 
Action: Mouse pressed left at (515, 252)
Screenshot: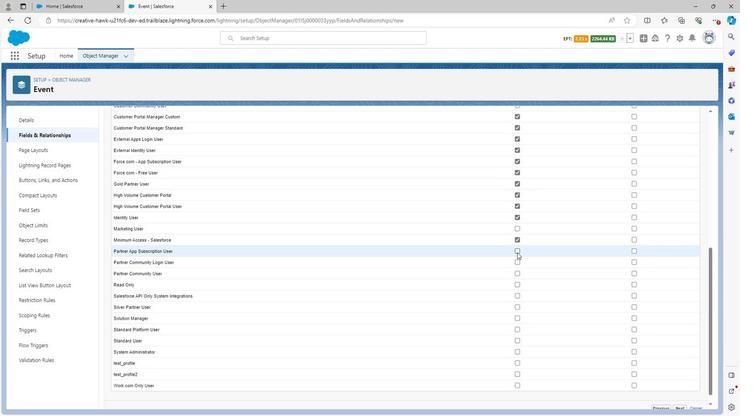 
Action: Mouse moved to (515, 263)
Screenshot: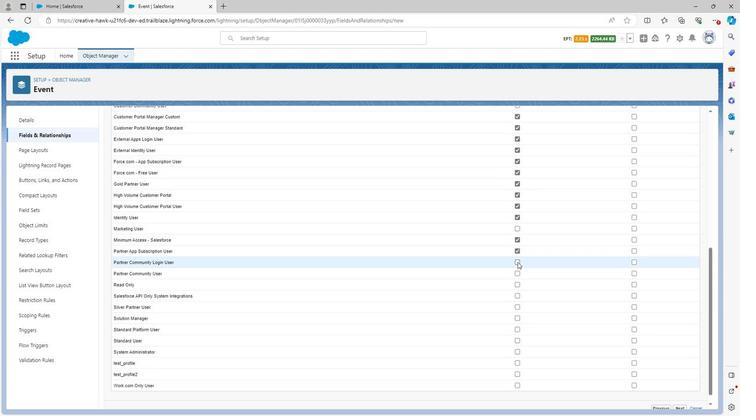 
Action: Mouse pressed left at (515, 263)
Screenshot: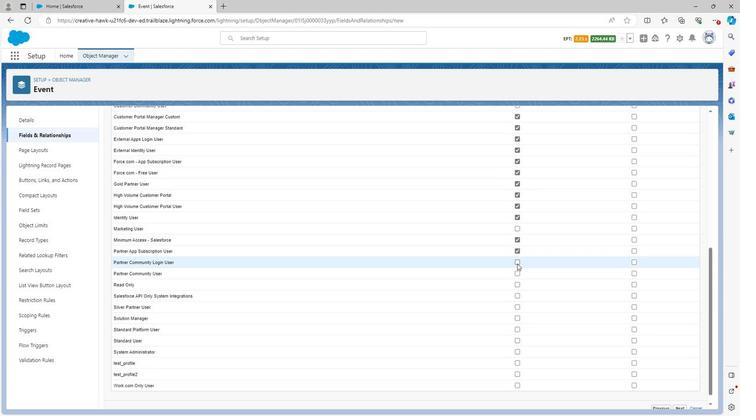 
Action: Mouse moved to (514, 272)
Screenshot: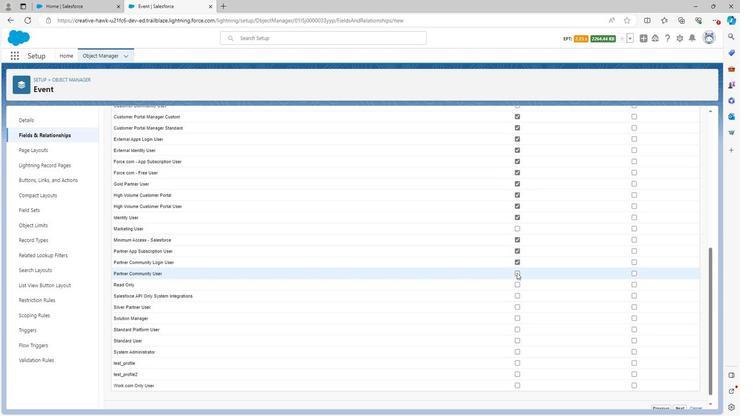 
Action: Mouse pressed left at (514, 272)
Screenshot: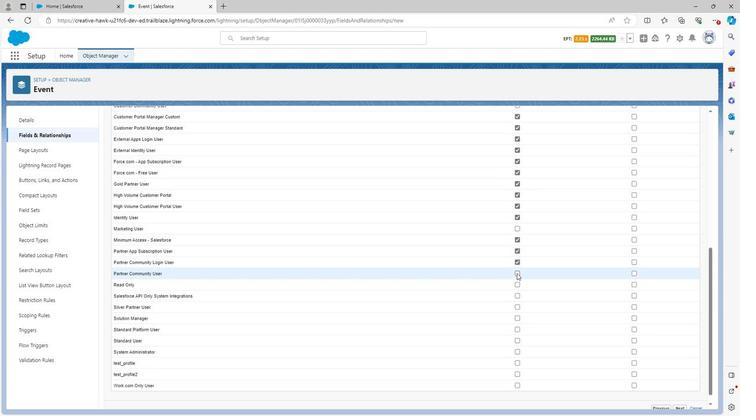 
Action: Mouse moved to (514, 285)
Screenshot: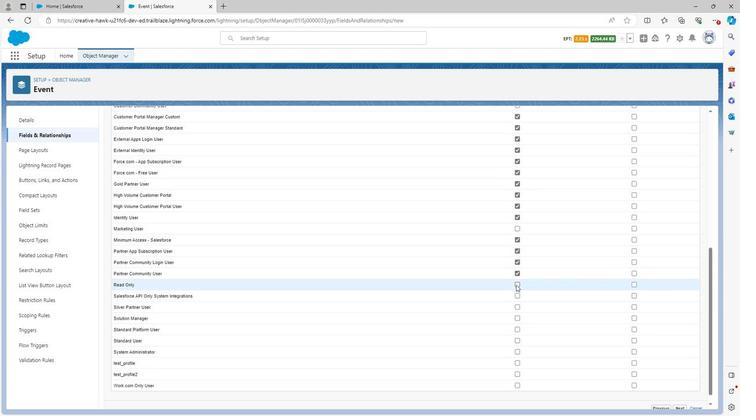 
Action: Mouse pressed left at (514, 285)
Screenshot: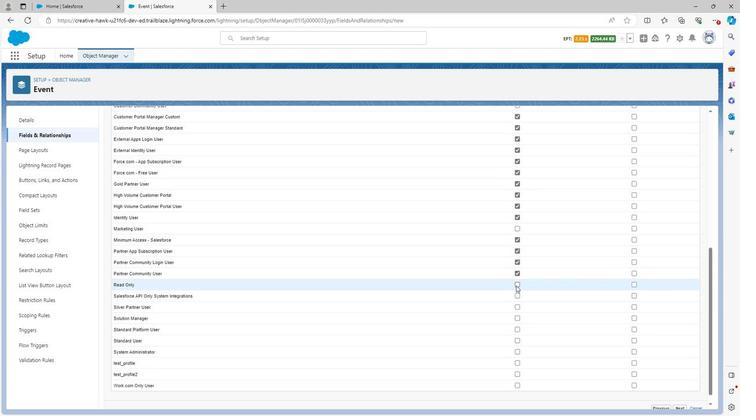 
Action: Mouse moved to (515, 294)
Screenshot: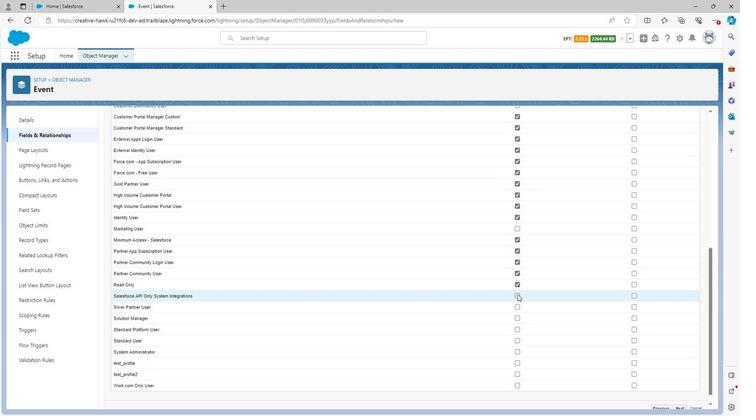 
Action: Mouse pressed left at (515, 294)
Screenshot: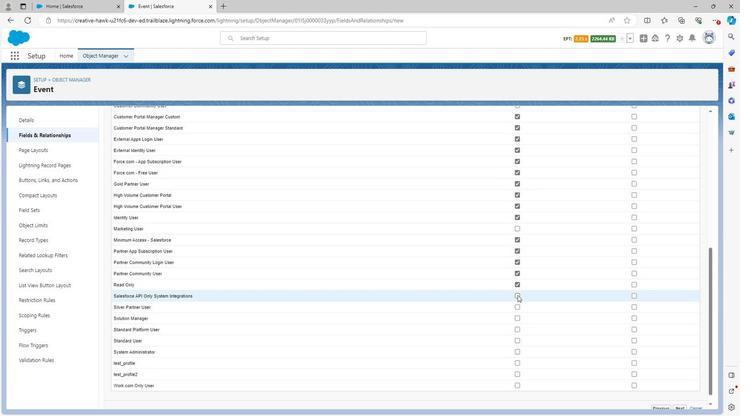 
Action: Mouse moved to (516, 307)
Screenshot: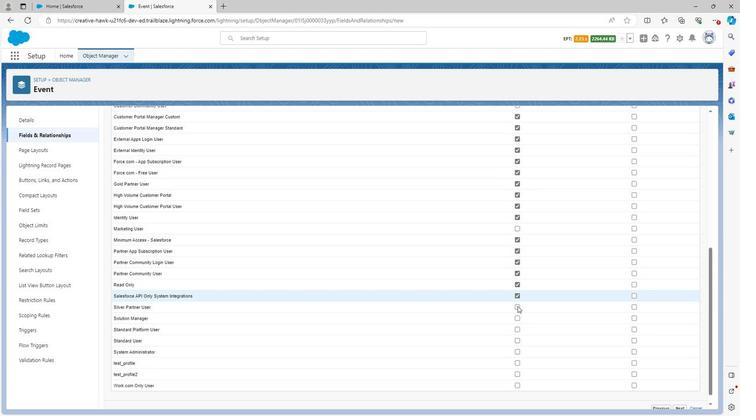 
Action: Mouse pressed left at (516, 307)
Screenshot: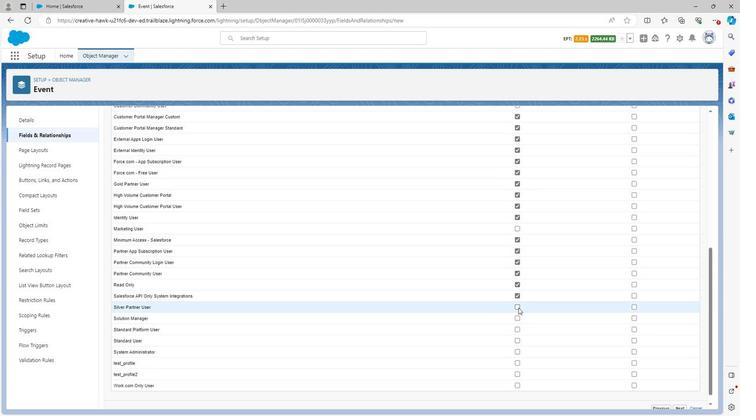 
Action: Mouse moved to (517, 319)
Screenshot: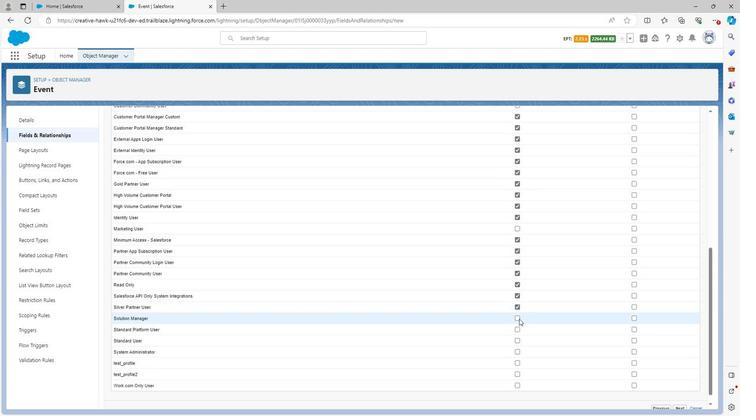 
Action: Mouse pressed left at (517, 319)
Screenshot: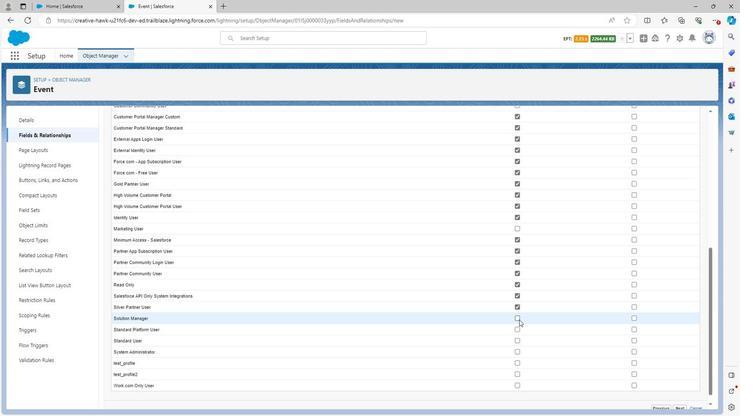 
Action: Mouse moved to (516, 329)
Screenshot: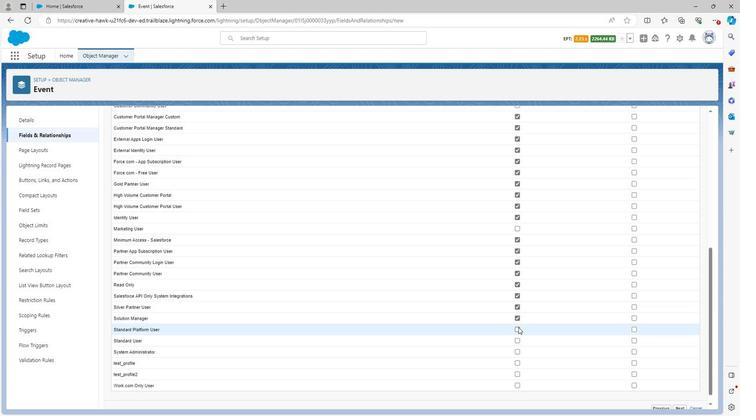 
Action: Mouse pressed left at (516, 329)
Screenshot: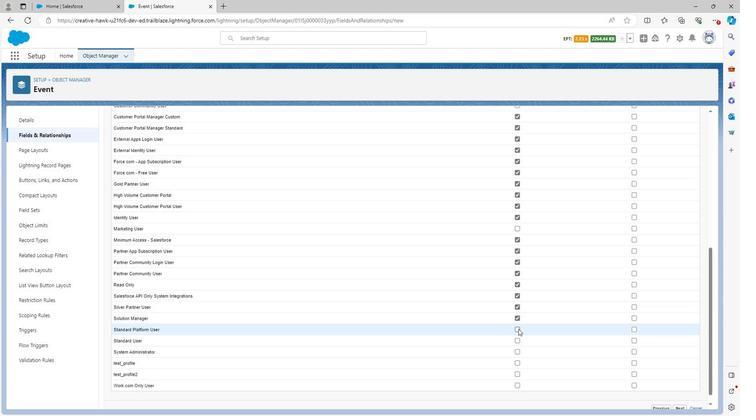 
Action: Mouse moved to (516, 340)
Screenshot: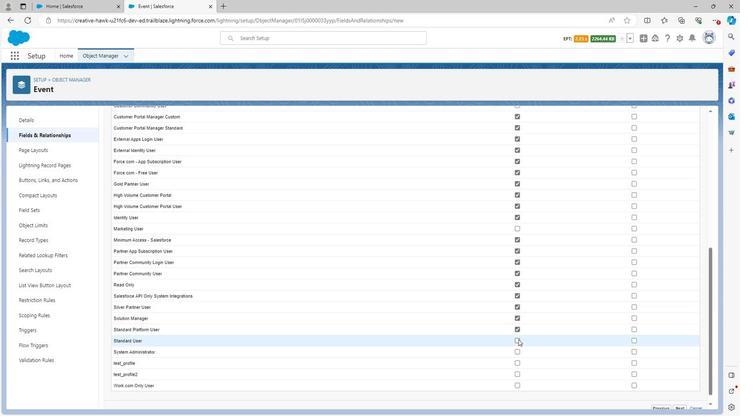 
Action: Mouse pressed left at (516, 340)
Screenshot: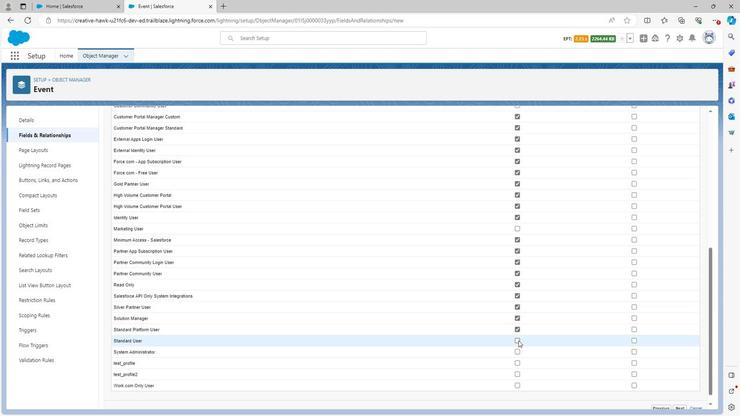 
Action: Mouse moved to (514, 353)
Screenshot: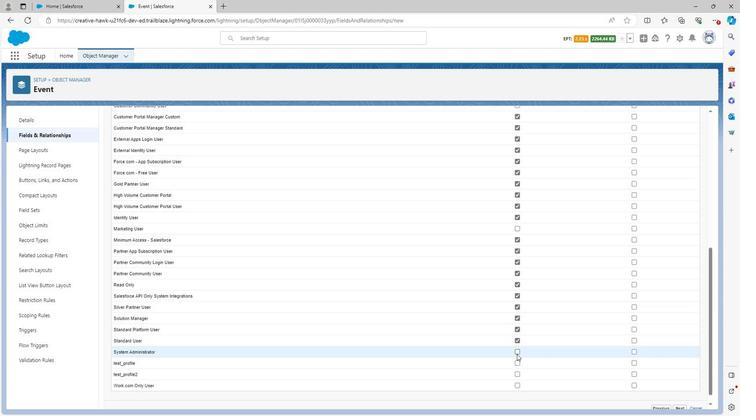 
Action: Mouse pressed left at (514, 353)
Screenshot: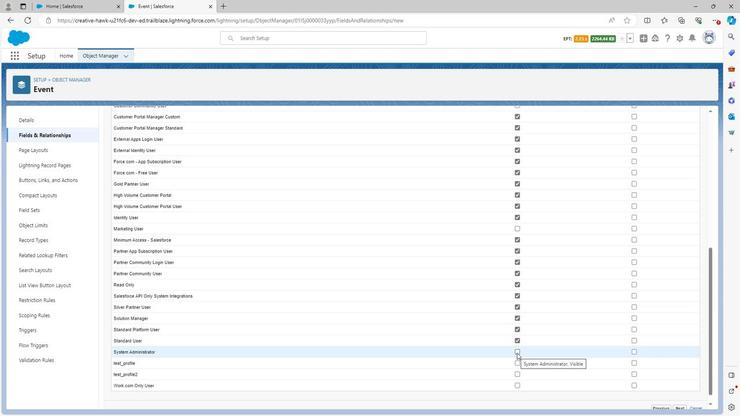 
Action: Mouse moved to (514, 362)
Screenshot: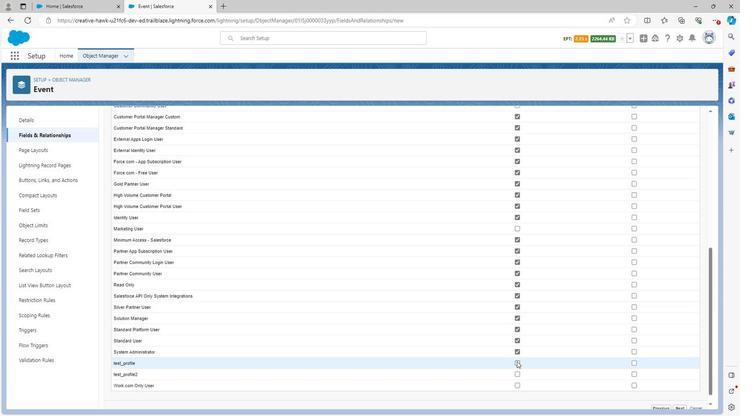 
Action: Mouse pressed left at (514, 362)
Screenshot: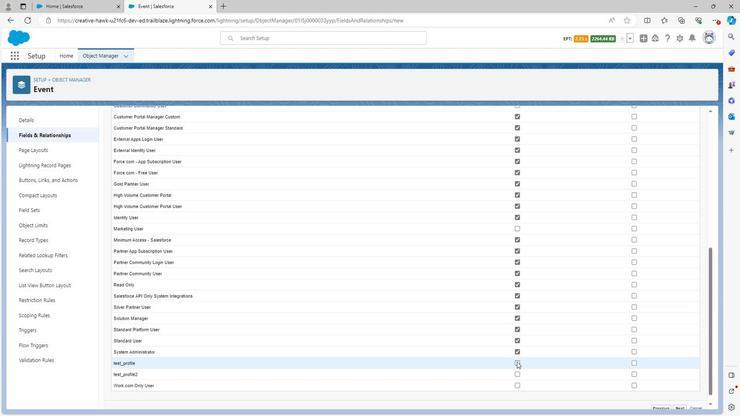 
Action: Mouse moved to (513, 373)
Screenshot: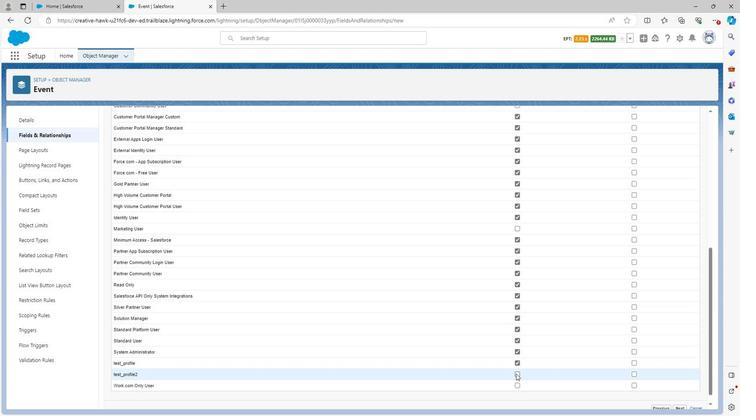 
Action: Mouse pressed left at (513, 373)
Screenshot: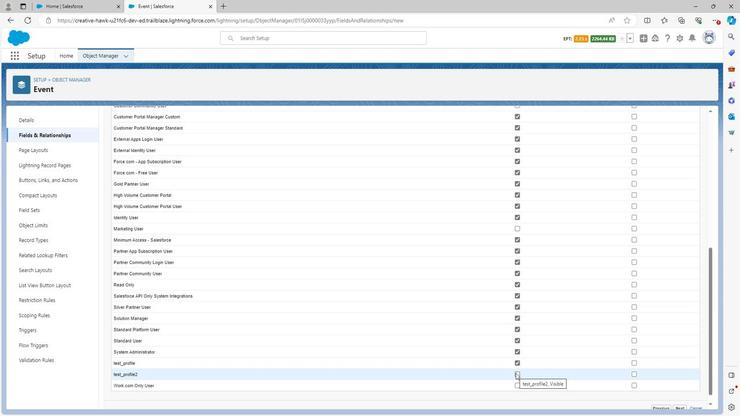 
Action: Mouse moved to (515, 387)
Screenshot: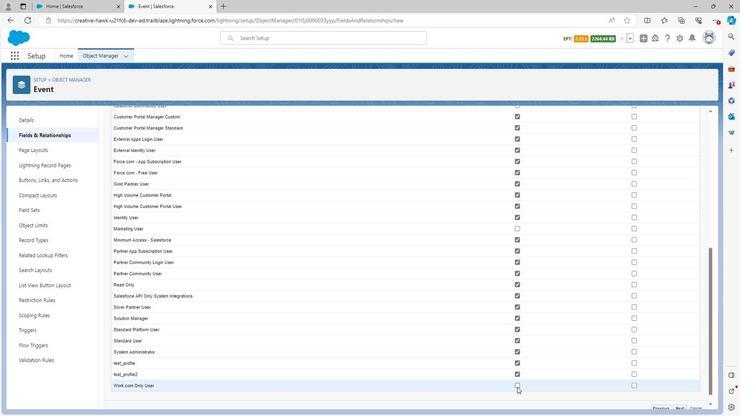 
Action: Mouse pressed left at (515, 387)
Screenshot: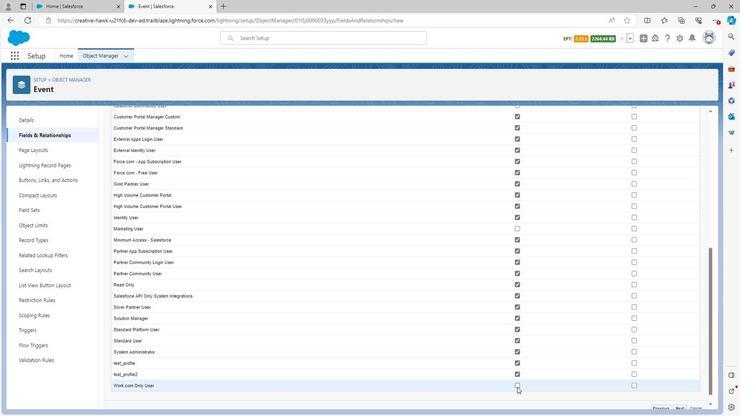 
Action: Mouse moved to (638, 219)
Screenshot: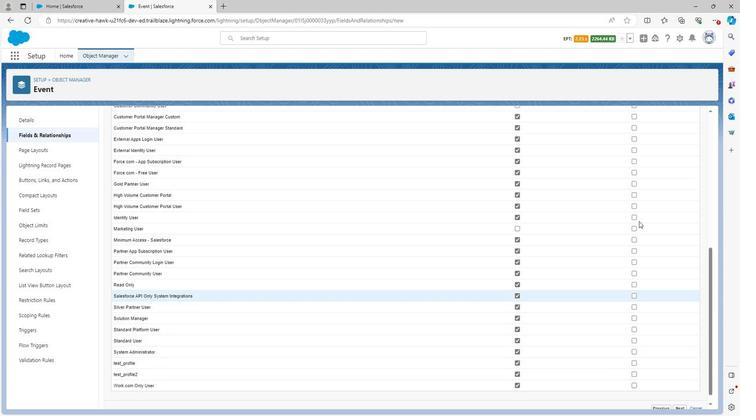
Action: Mouse scrolled (638, 219) with delta (0, 0)
Screenshot: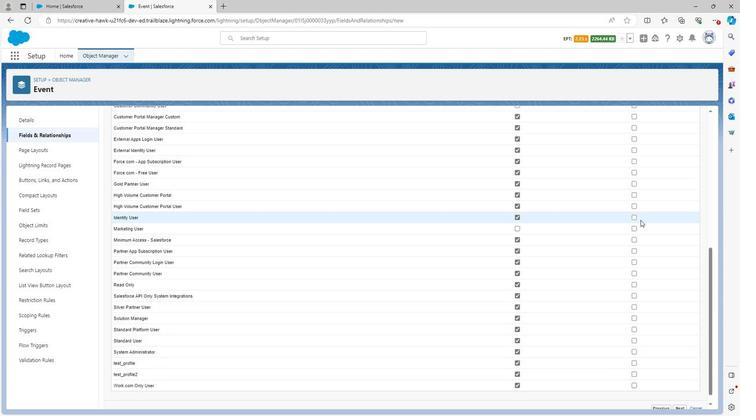 
Action: Mouse moved to (638, 220)
Screenshot: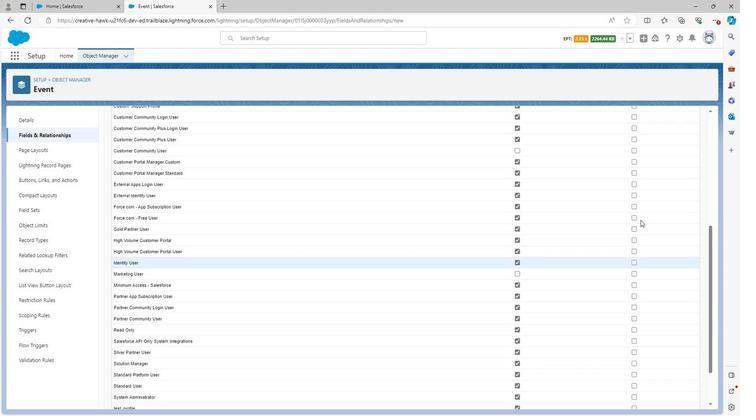 
Action: Mouse scrolled (638, 219) with delta (0, 0)
Screenshot: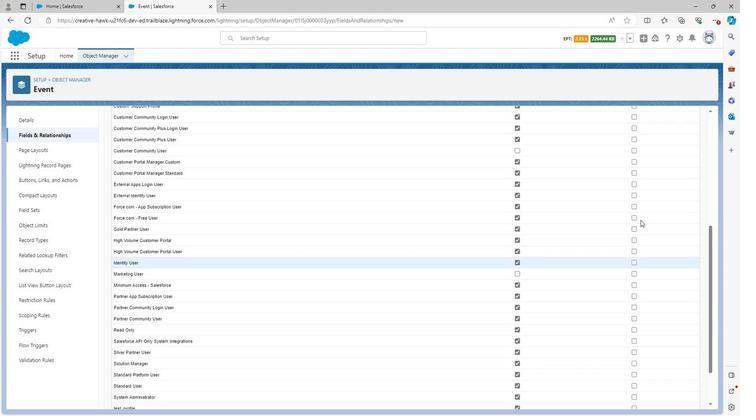 
Action: Mouse moved to (638, 221)
Screenshot: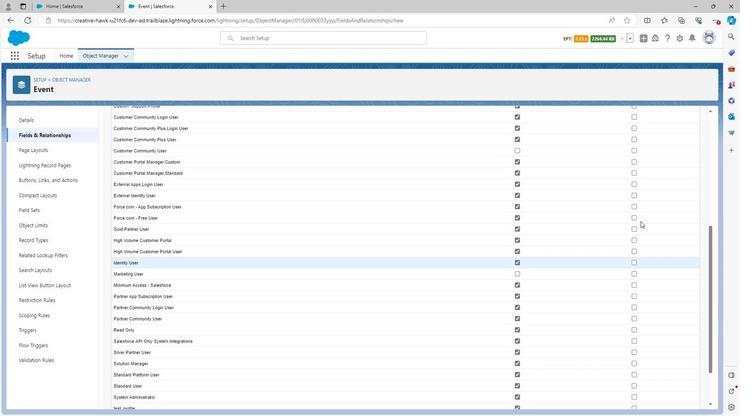 
Action: Mouse scrolled (638, 221) with delta (0, 0)
Screenshot: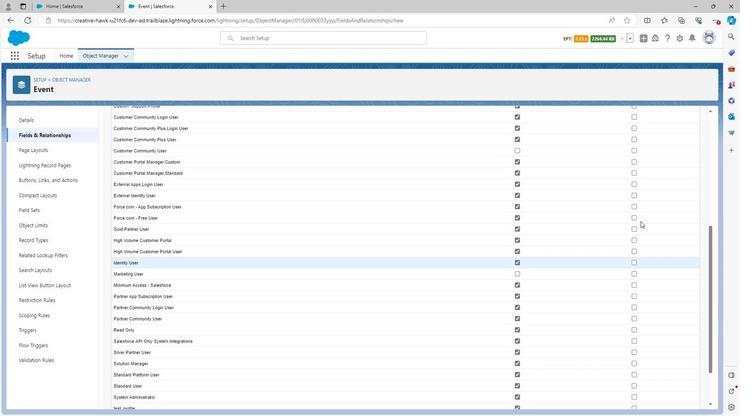 
Action: Mouse moved to (638, 223)
Screenshot: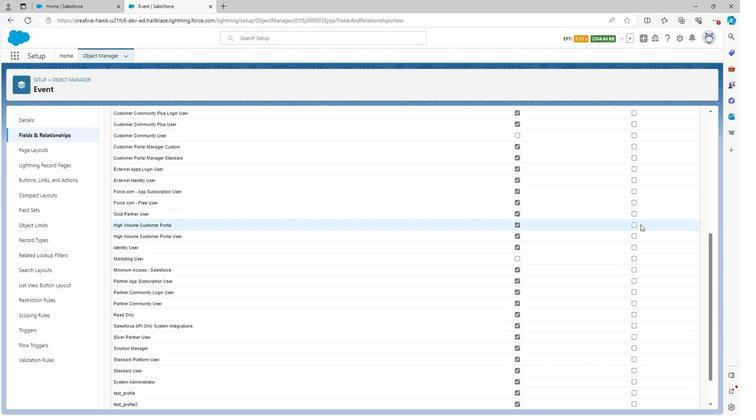 
Action: Mouse scrolled (638, 223) with delta (0, 0)
Screenshot: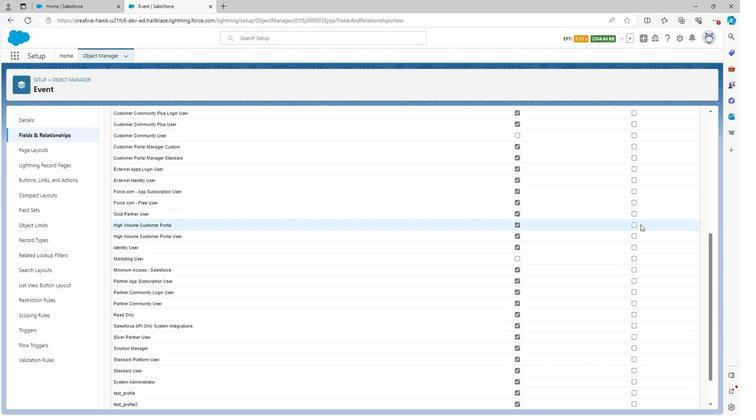 
Action: Mouse moved to (638, 224)
Screenshot: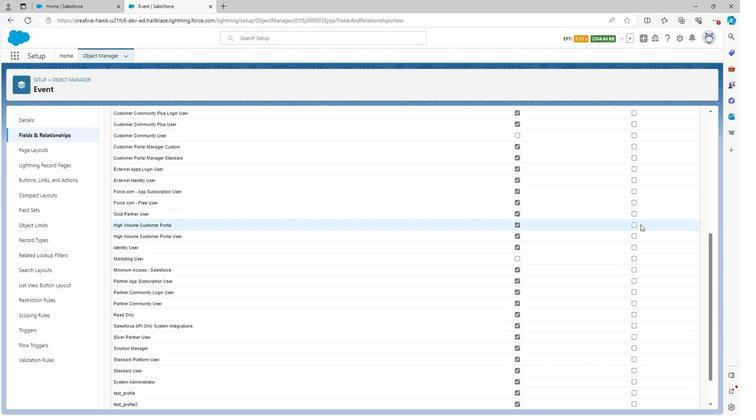 
Action: Mouse scrolled (638, 224) with delta (0, 0)
Screenshot: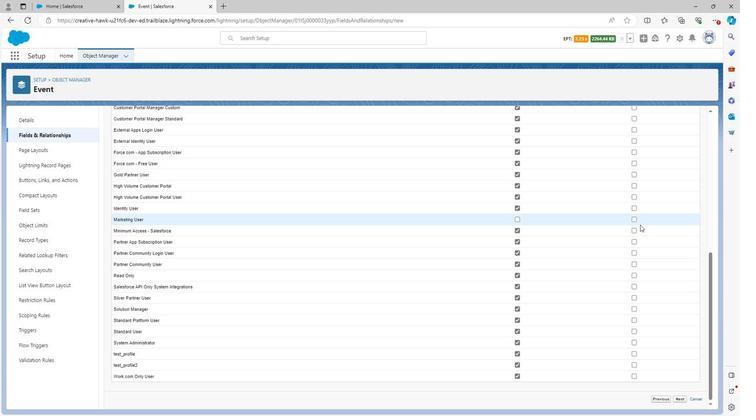 
Action: Mouse scrolled (638, 224) with delta (0, 0)
Screenshot: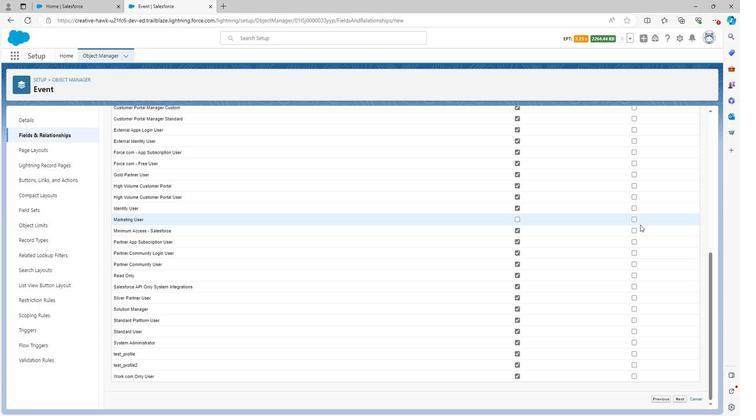 
Action: Mouse scrolled (638, 224) with delta (0, 0)
Screenshot: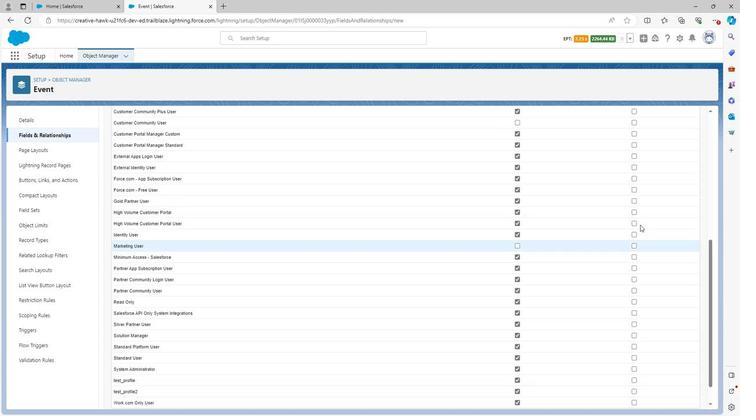 
Action: Mouse scrolled (638, 224) with delta (0, 0)
Screenshot: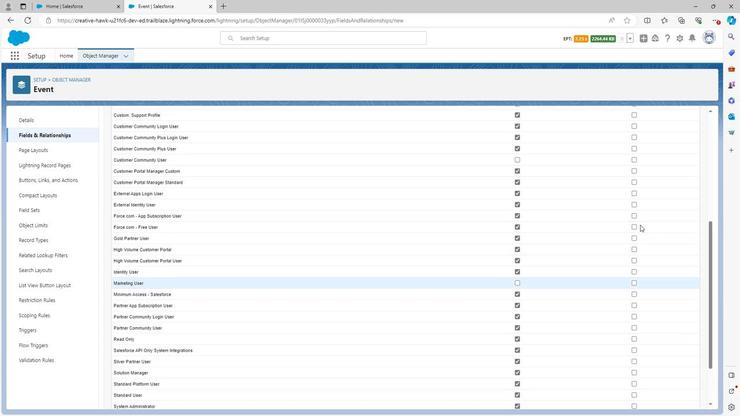 
Action: Mouse scrolled (638, 224) with delta (0, 0)
Screenshot: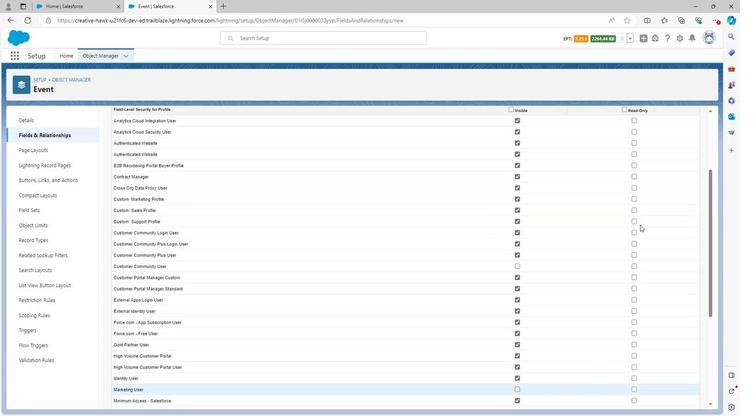 
Action: Mouse moved to (630, 176)
Screenshot: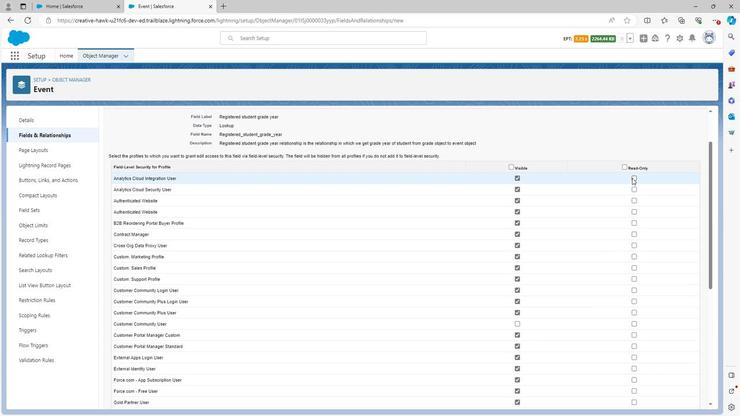 
Action: Mouse pressed left at (630, 176)
Screenshot: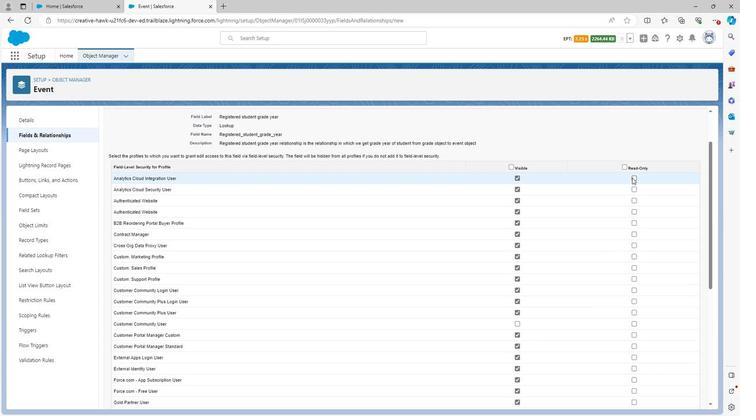 
Action: Mouse moved to (632, 187)
Screenshot: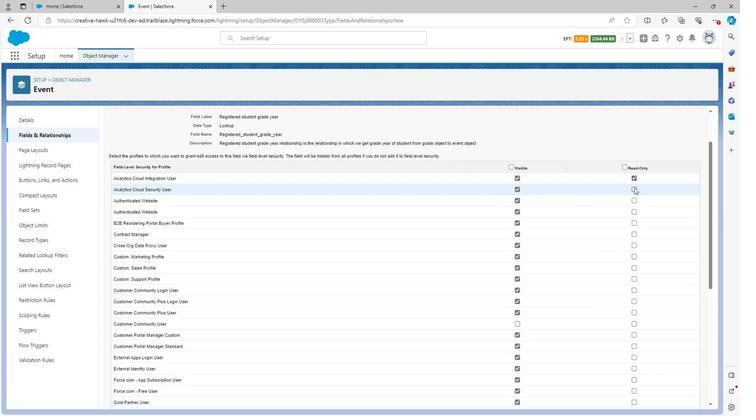 
Action: Mouse pressed left at (632, 187)
